 Task: Create a Vector Illustration of an Alien Music Festival.
Action: Mouse moved to (160, 92)
Screenshot: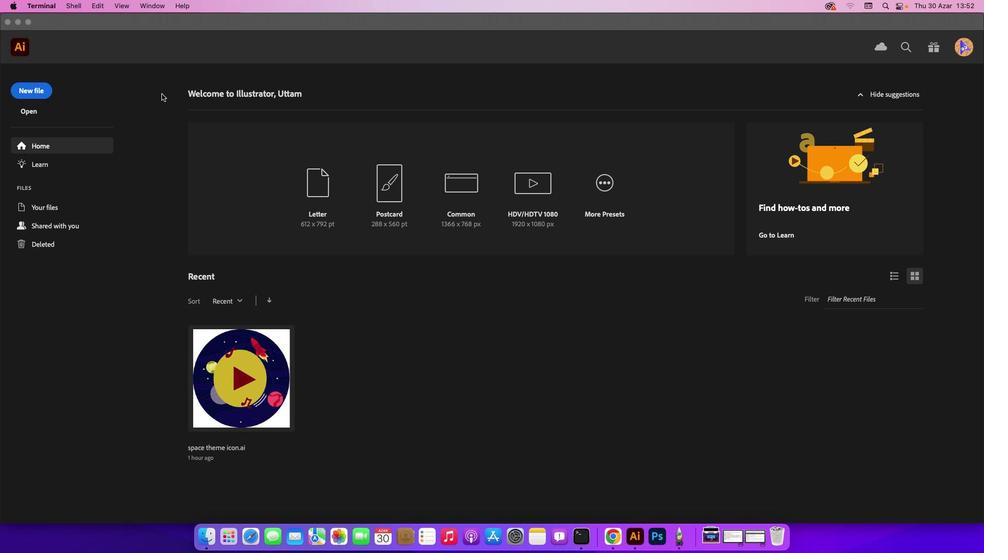 
Action: Mouse pressed left at (160, 92)
Screenshot: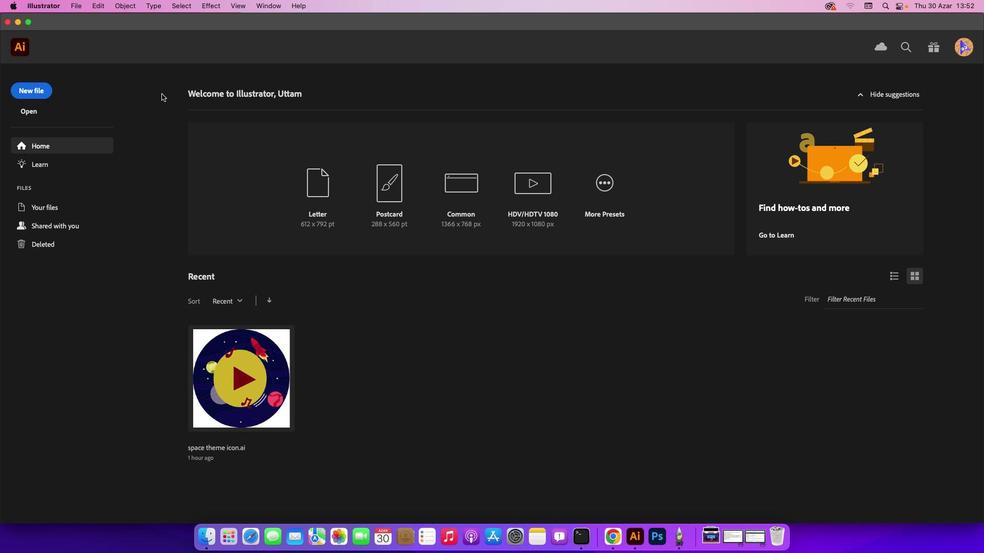 
Action: Mouse moved to (45, 92)
Screenshot: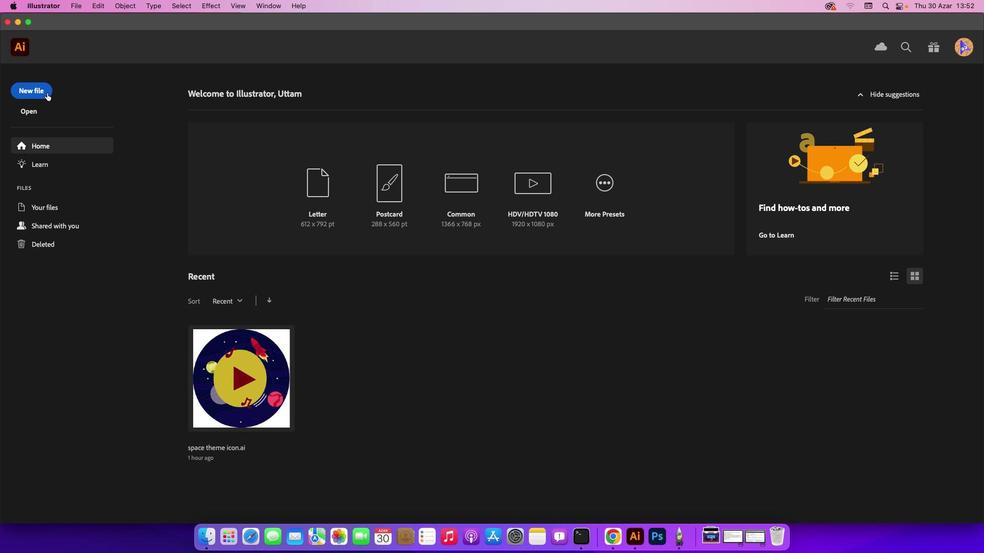 
Action: Mouse pressed left at (45, 92)
Screenshot: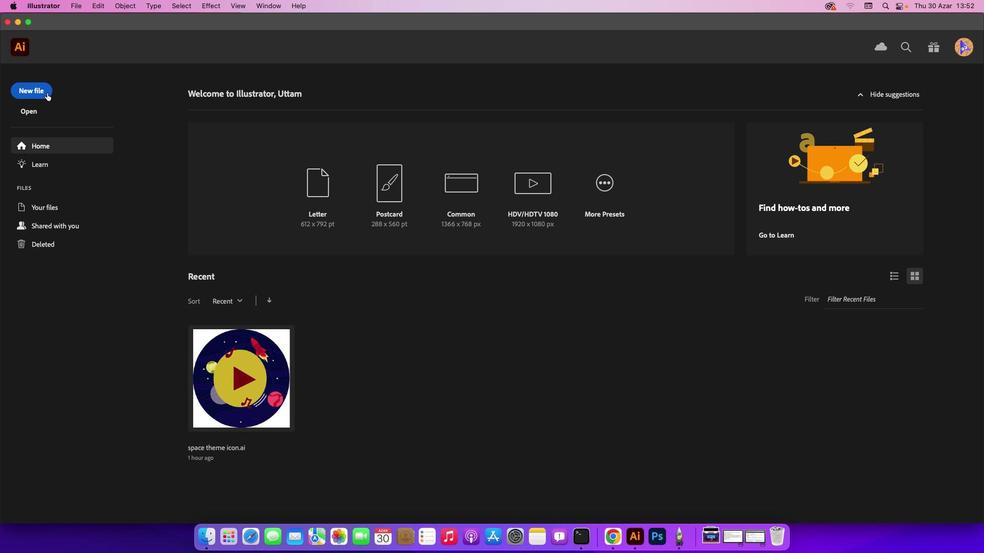 
Action: Mouse moved to (354, 99)
Screenshot: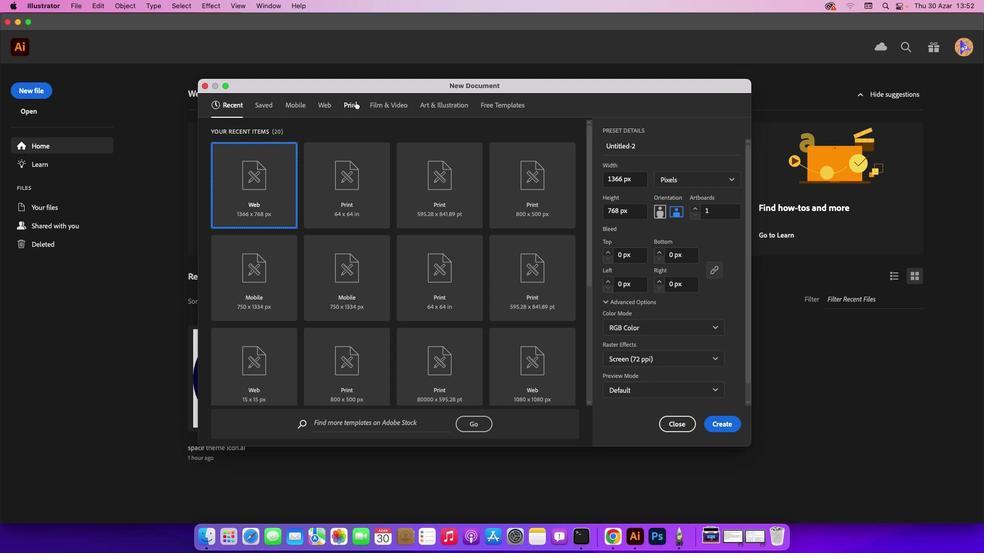 
Action: Mouse pressed left at (354, 99)
Screenshot: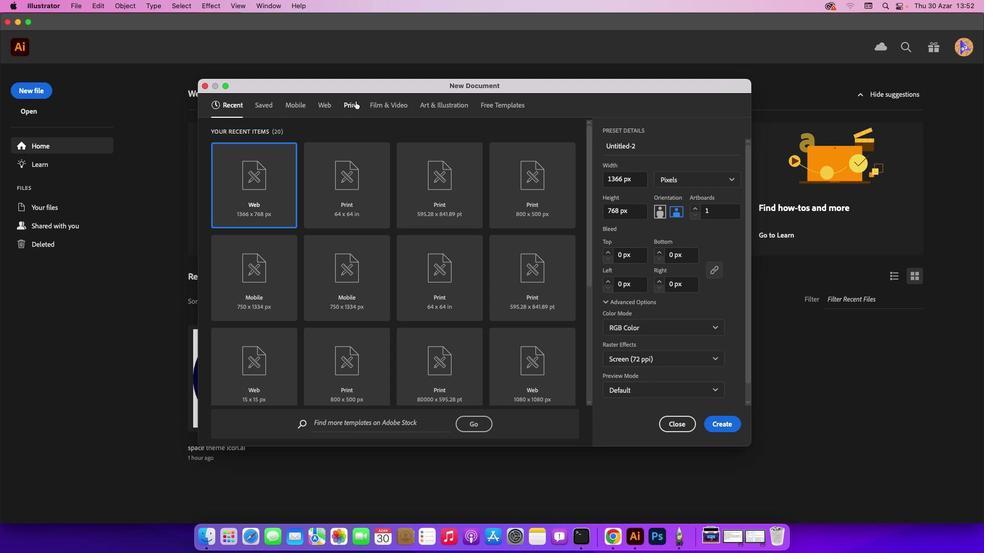 
Action: Mouse moved to (351, 184)
Screenshot: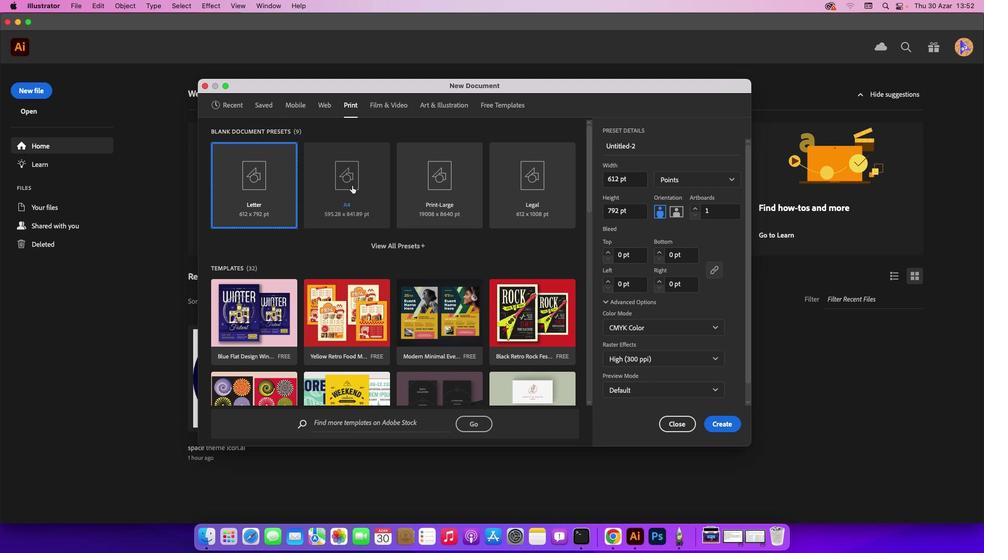 
Action: Mouse pressed left at (351, 184)
Screenshot: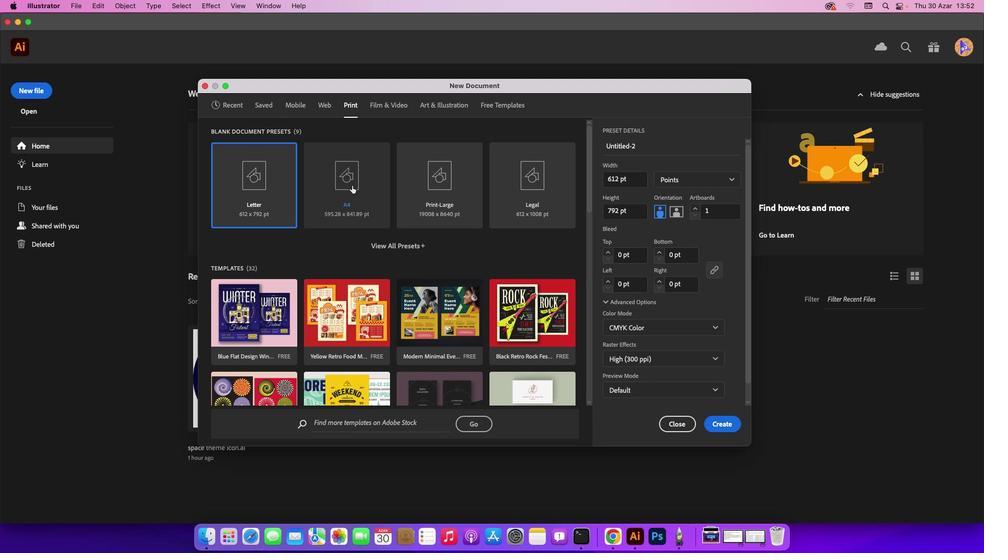 
Action: Mouse moved to (711, 419)
Screenshot: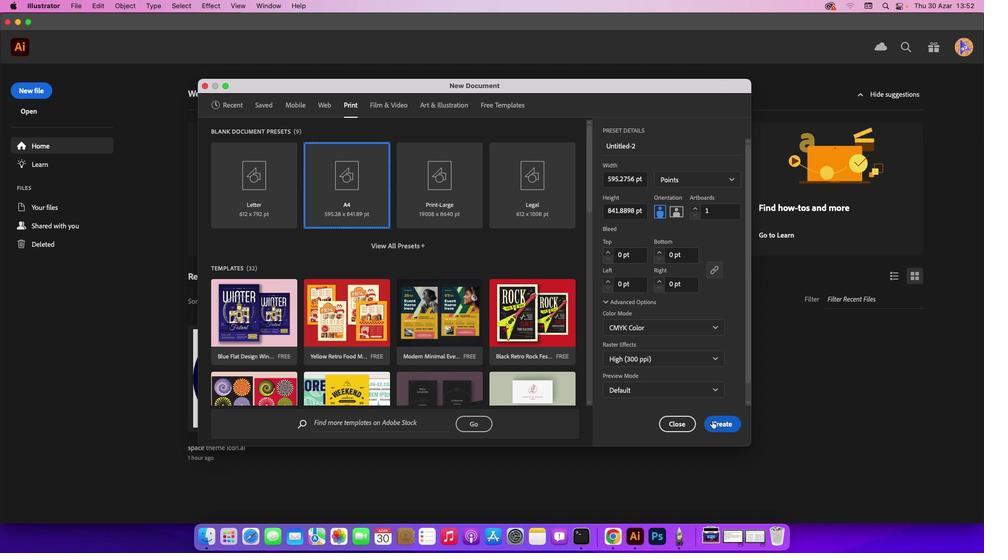 
Action: Mouse pressed left at (711, 419)
Screenshot: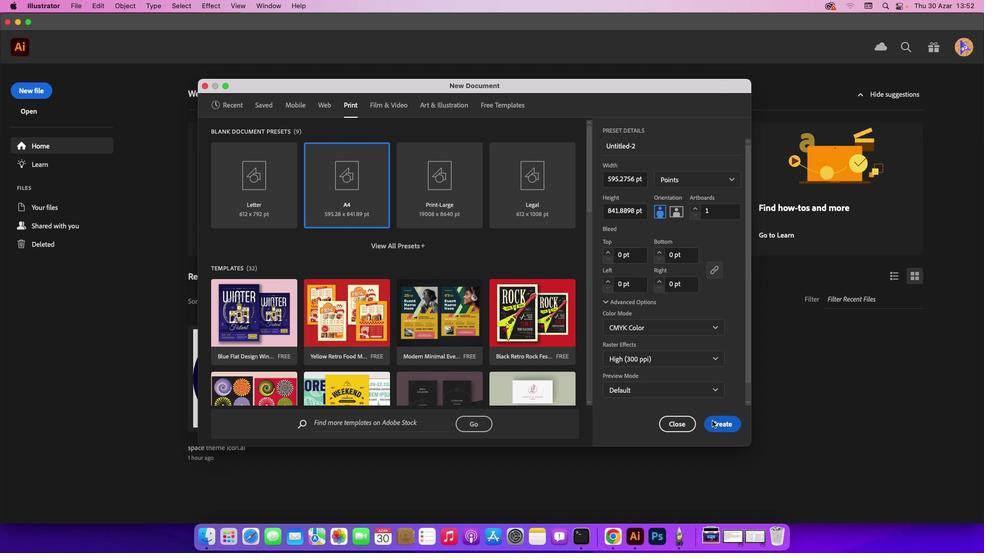 
Action: Mouse moved to (952, 517)
Screenshot: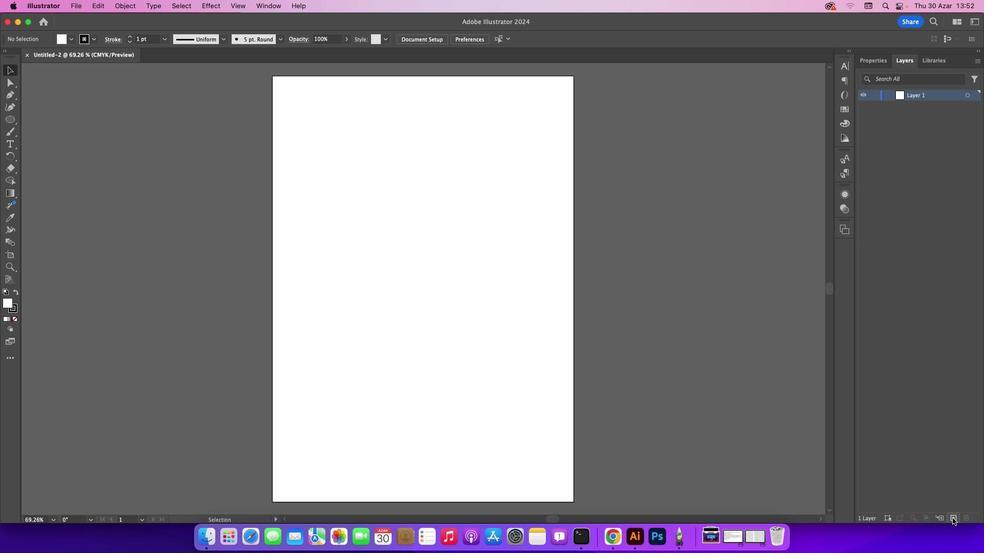 
Action: Mouse pressed left at (952, 517)
Screenshot: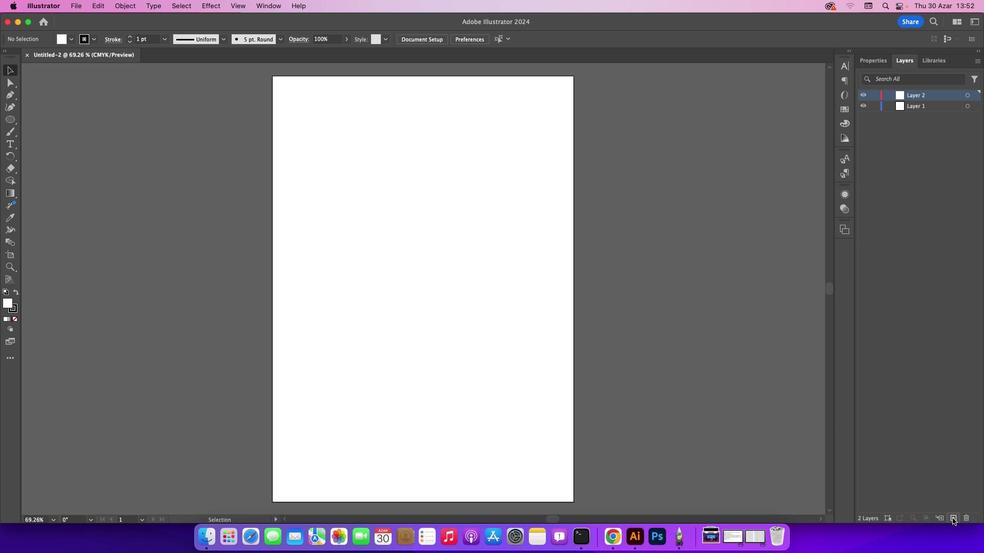 
Action: Mouse moved to (13, 119)
Screenshot: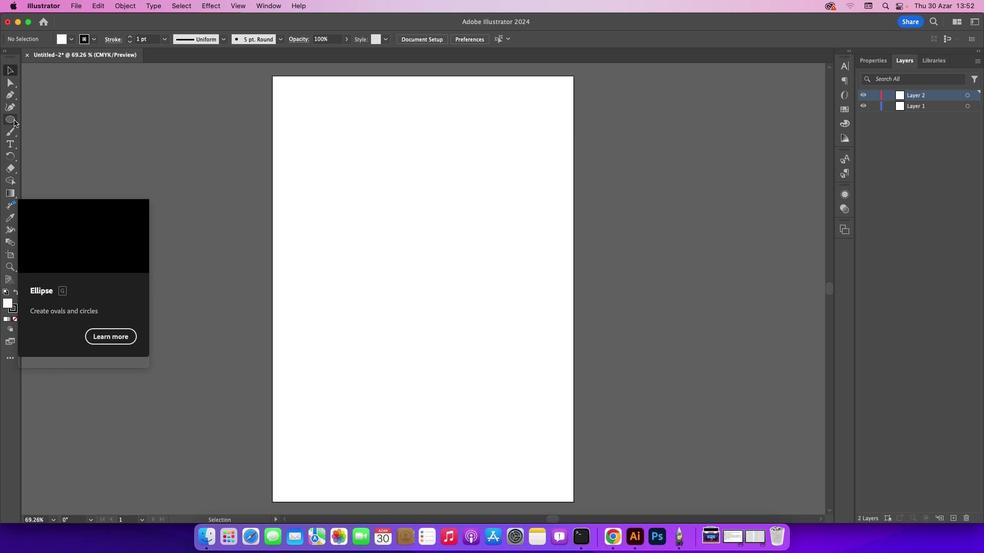 
Action: Mouse pressed left at (13, 119)
Screenshot: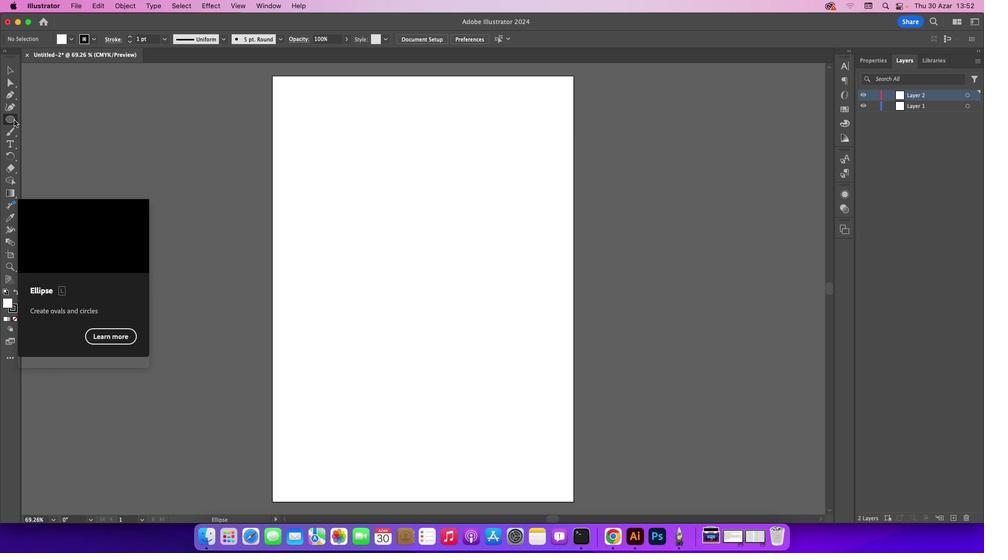 
Action: Mouse moved to (50, 122)
Screenshot: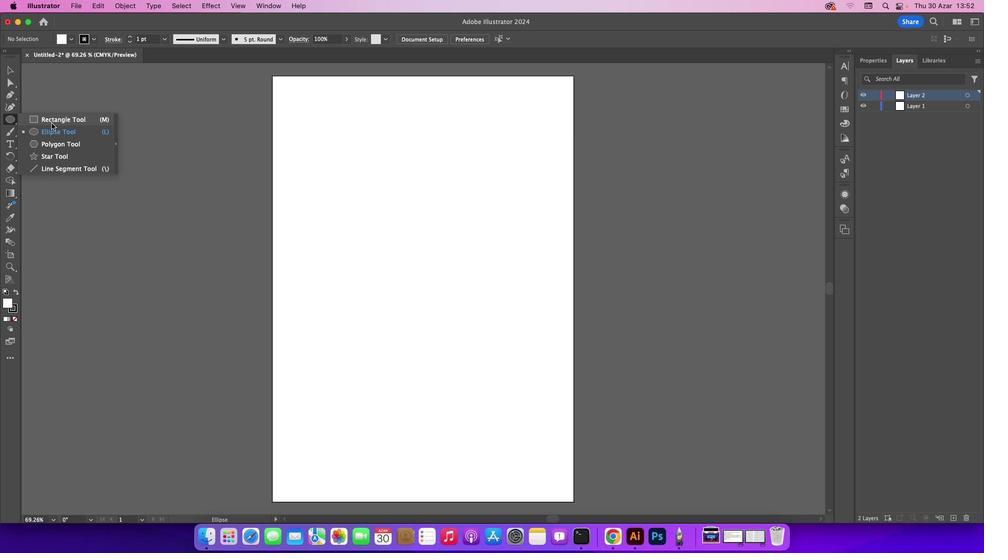 
Action: Mouse pressed left at (50, 122)
Screenshot: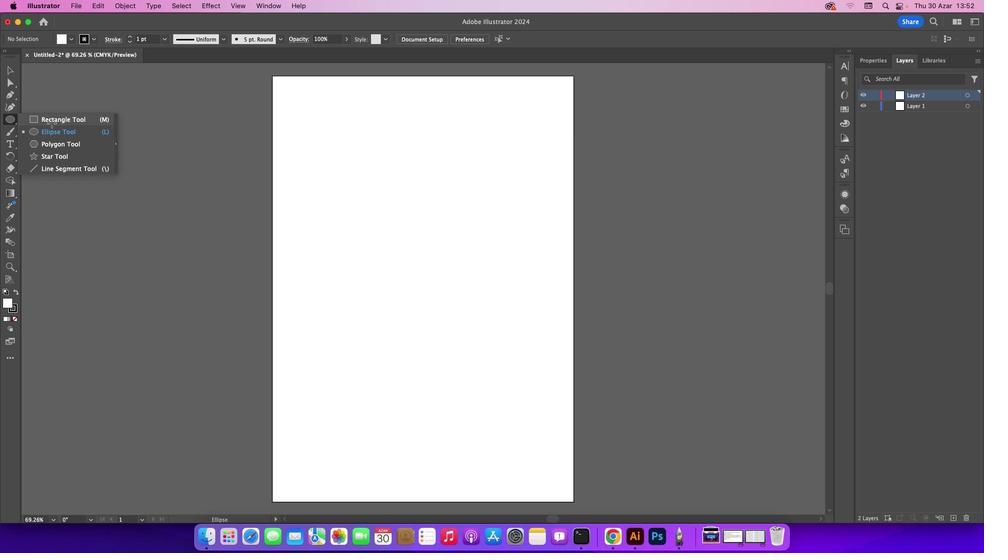 
Action: Mouse moved to (270, 75)
Screenshot: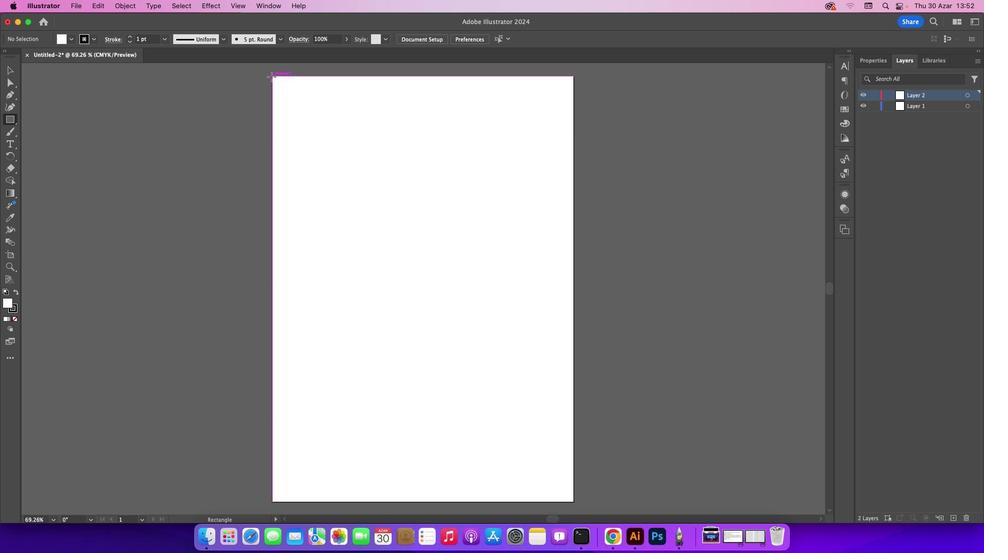 
Action: Mouse pressed left at (270, 75)
Screenshot: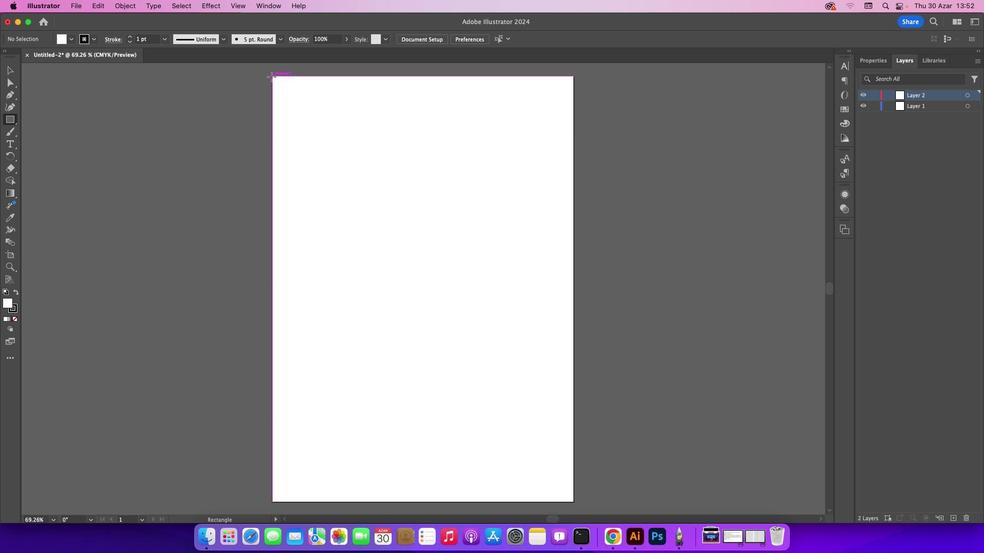 
Action: Mouse moved to (8, 299)
Screenshot: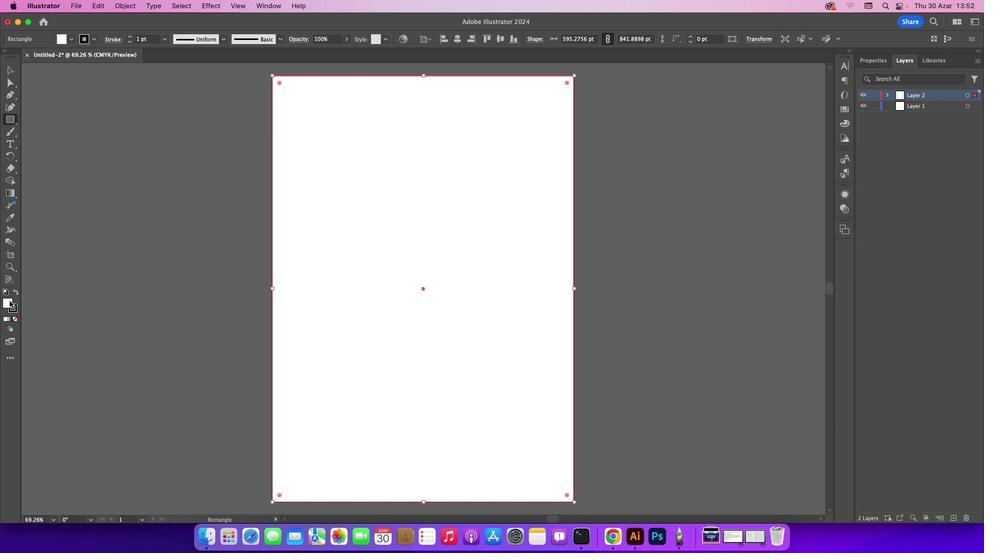 
Action: Mouse pressed left at (8, 299)
Screenshot: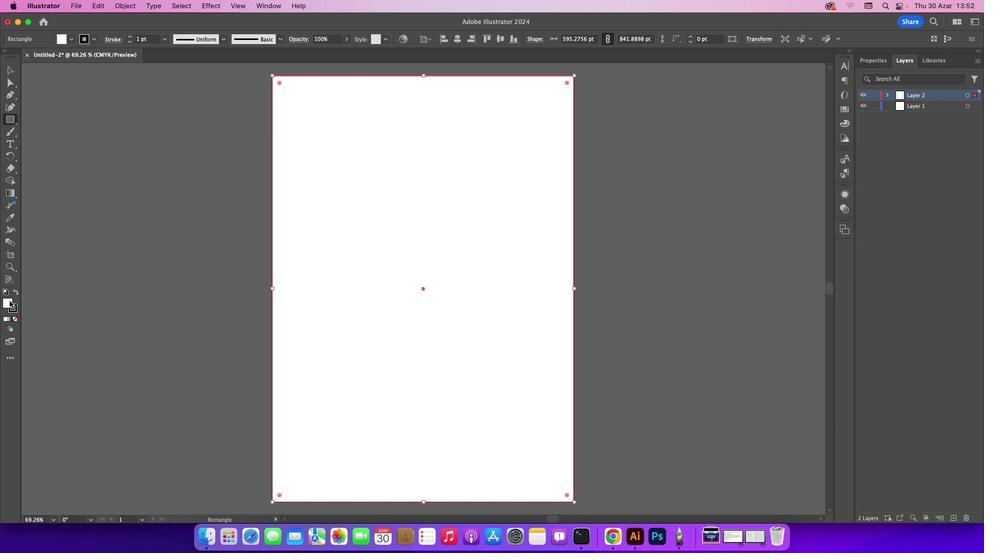 
Action: Mouse pressed left at (8, 299)
Screenshot: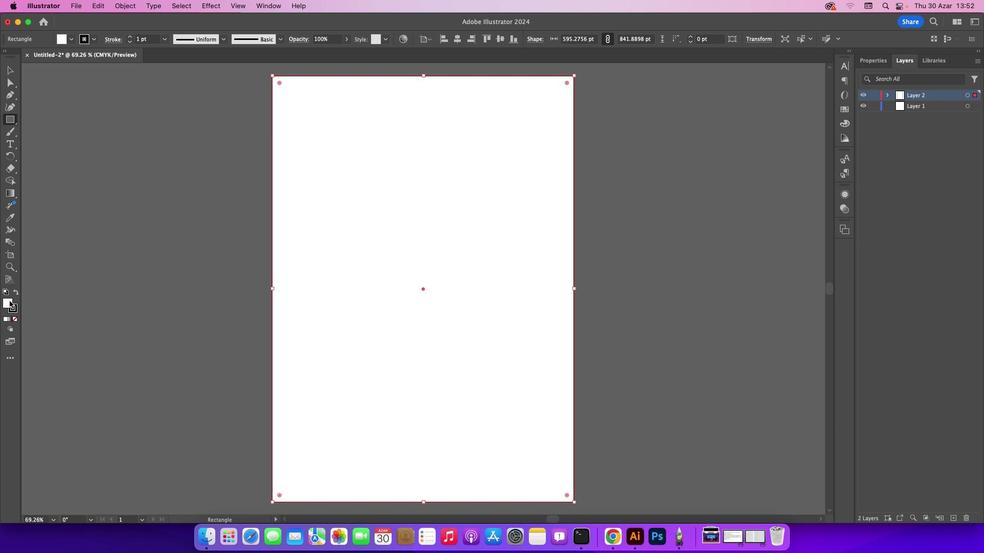 
Action: Mouse moved to (621, 416)
Screenshot: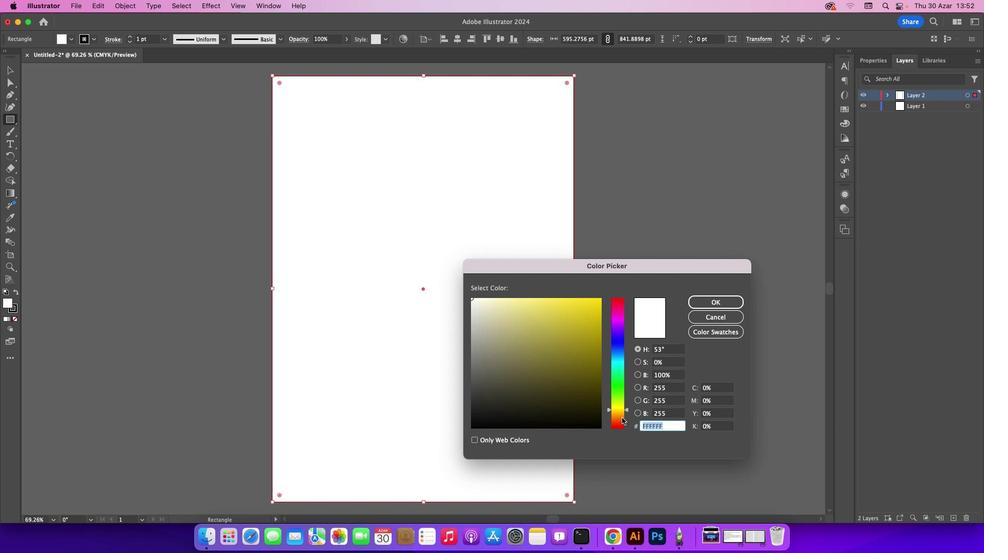 
Action: Mouse pressed left at (621, 416)
Screenshot: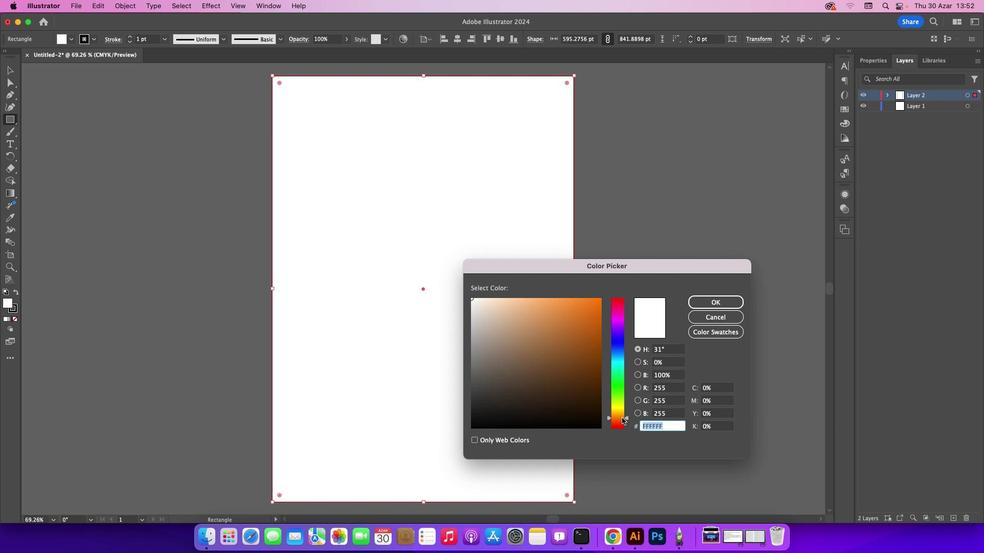 
Action: Mouse moved to (577, 312)
Screenshot: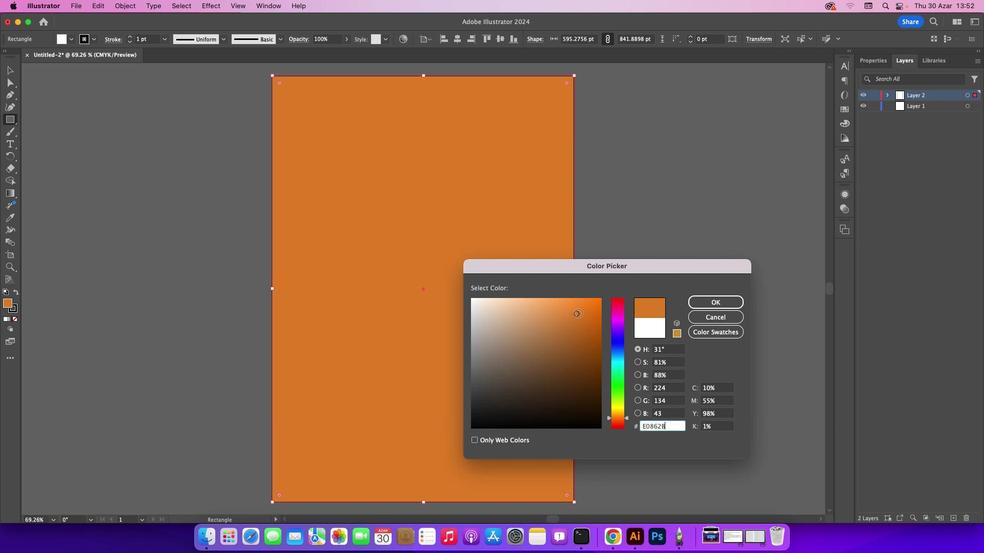 
Action: Mouse pressed left at (577, 312)
Screenshot: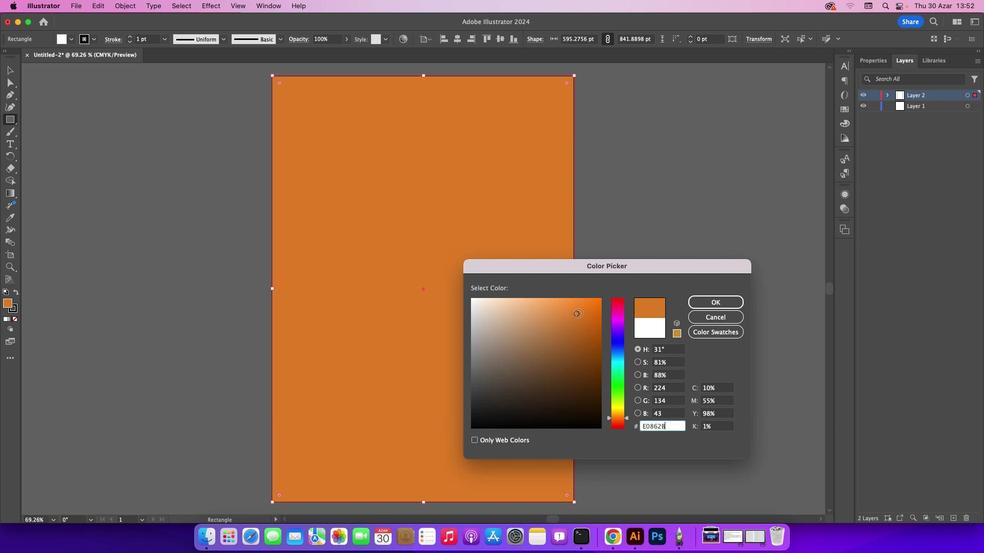 
Action: Mouse moved to (585, 314)
Screenshot: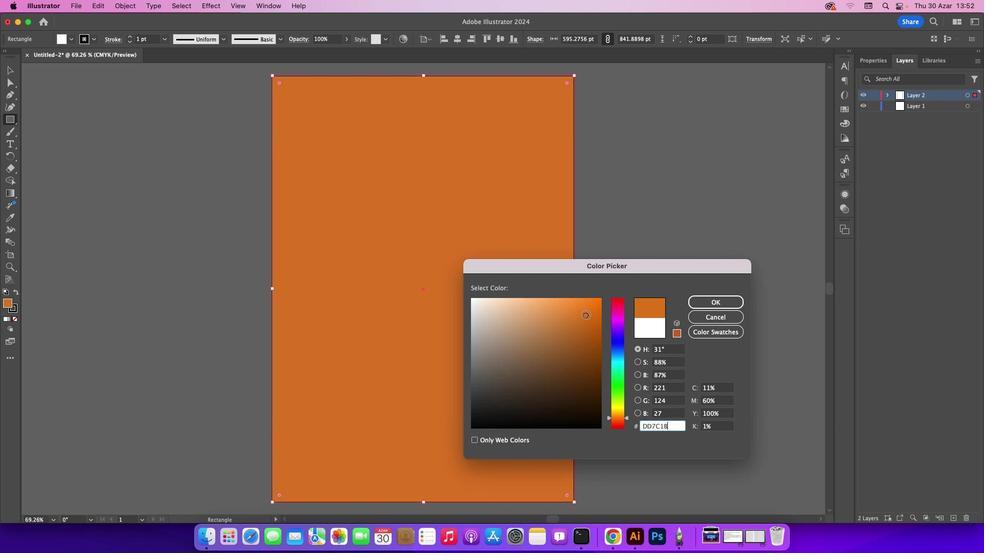 
Action: Mouse pressed left at (585, 314)
Screenshot: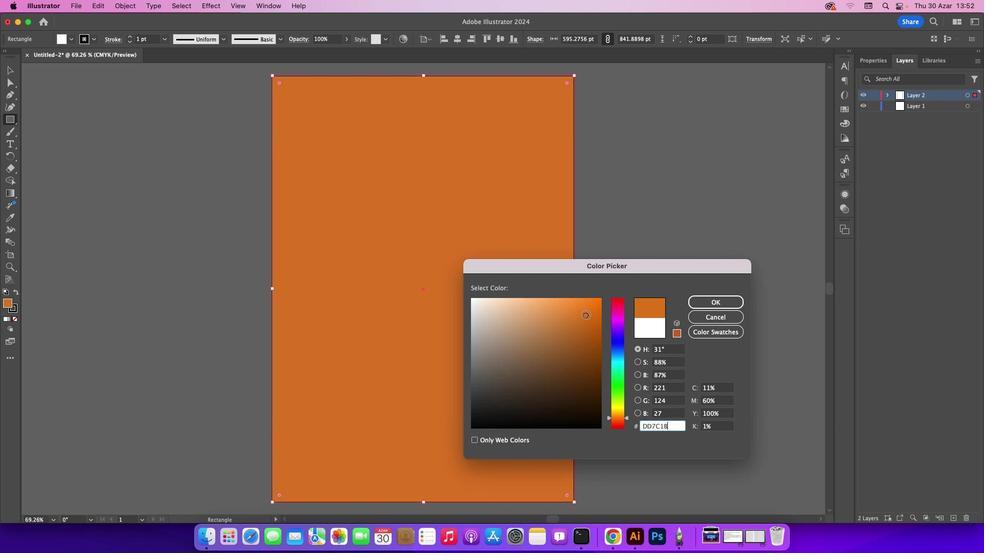 
Action: Mouse moved to (592, 335)
Screenshot: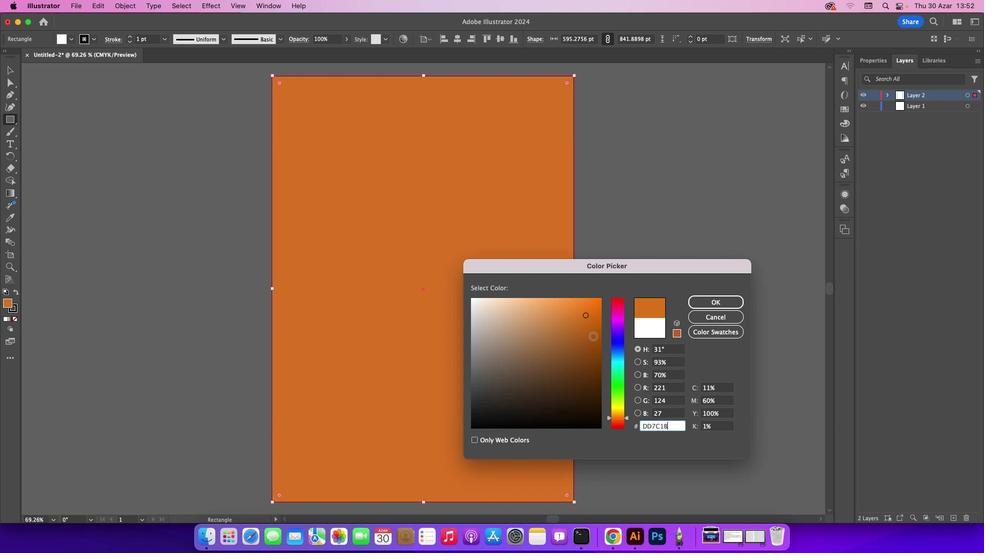 
Action: Mouse pressed left at (592, 335)
Screenshot: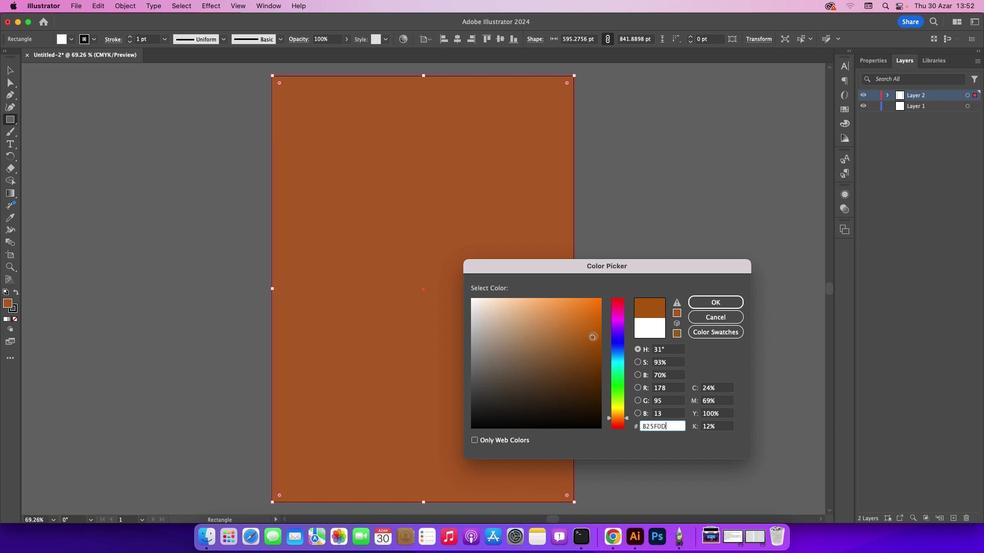 
Action: Mouse moved to (589, 314)
Screenshot: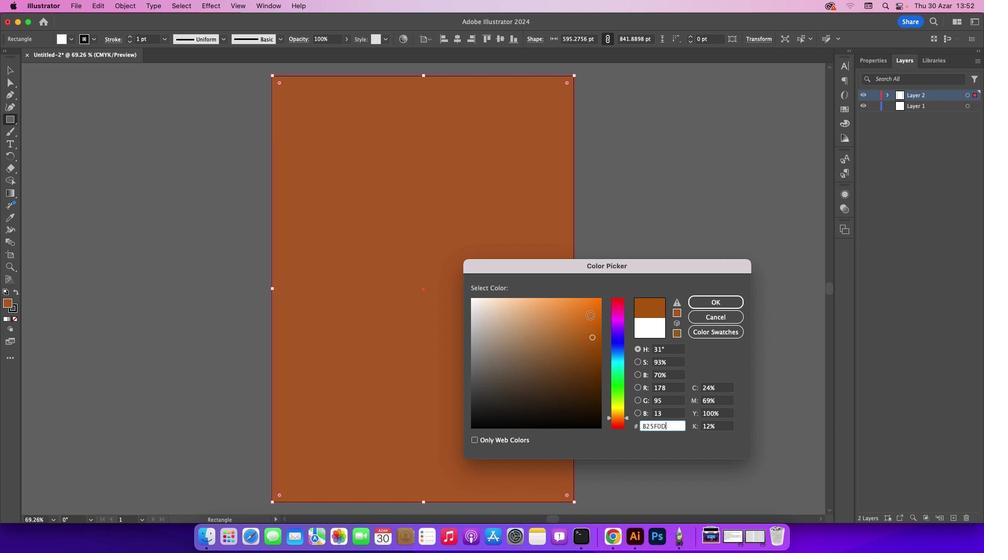 
Action: Mouse pressed left at (589, 314)
Screenshot: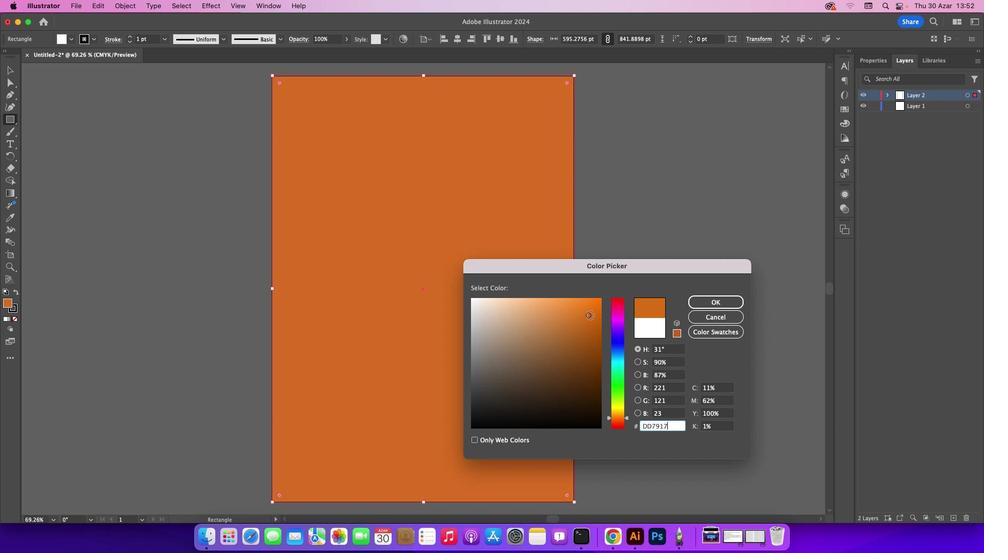 
Action: Mouse moved to (695, 305)
Screenshot: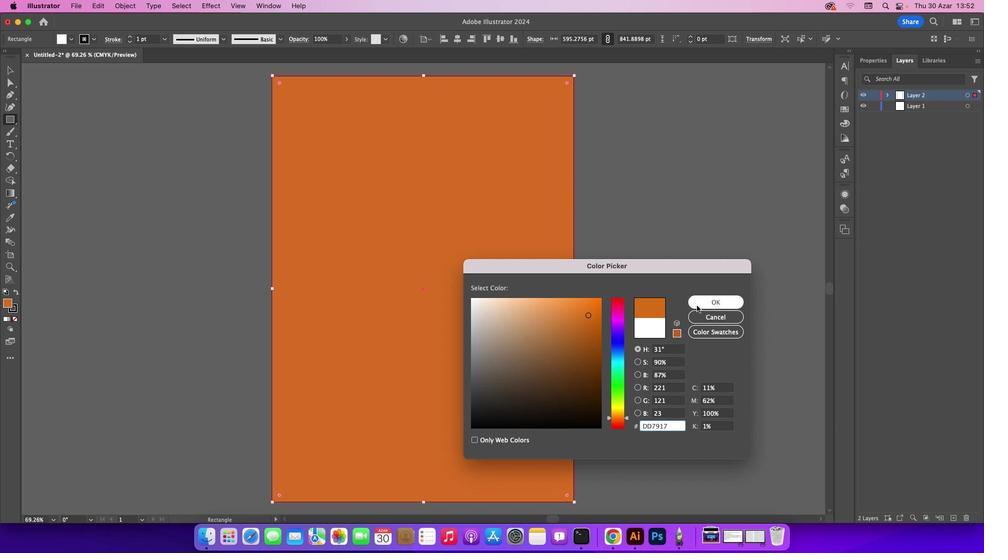 
Action: Mouse pressed left at (695, 305)
Screenshot: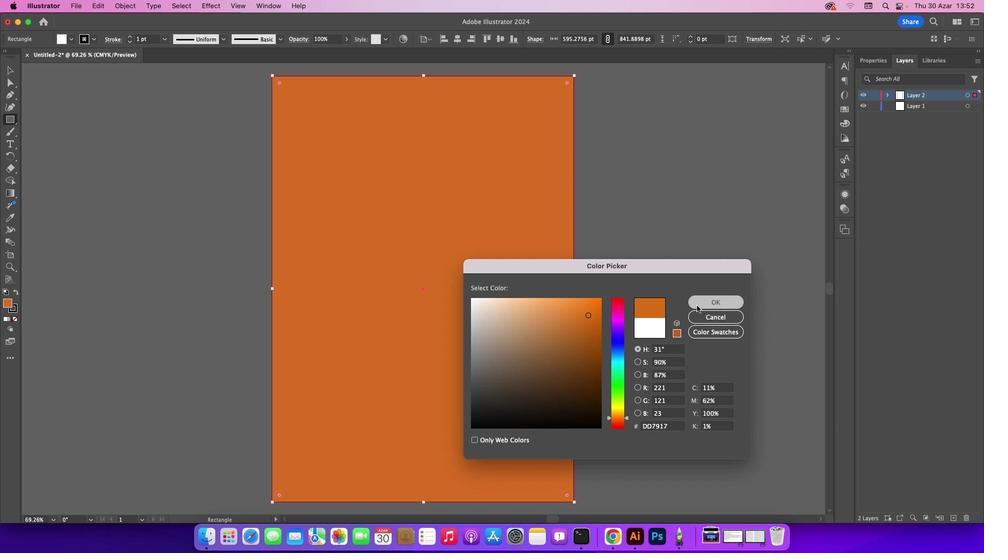 
Action: Mouse moved to (13, 68)
Screenshot: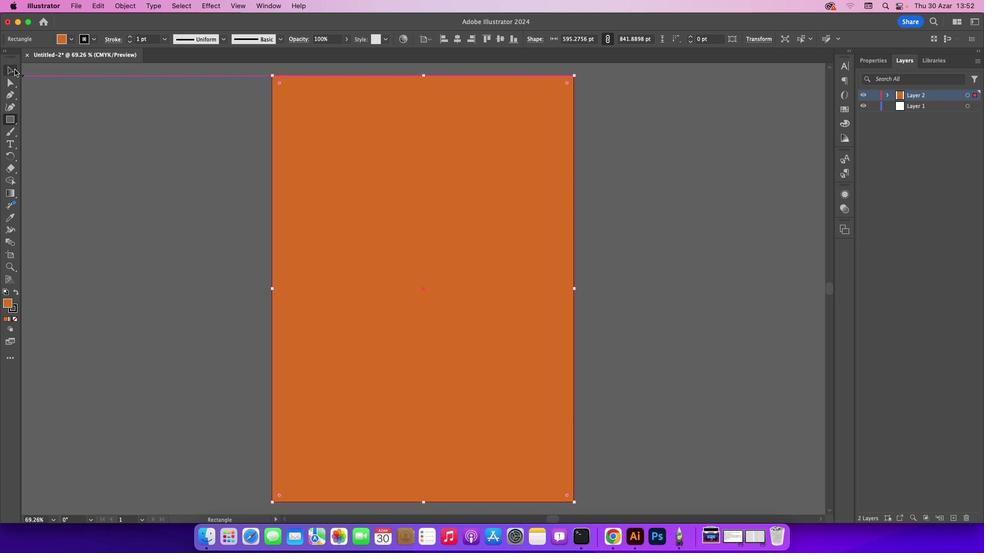 
Action: Mouse pressed left at (13, 68)
Screenshot: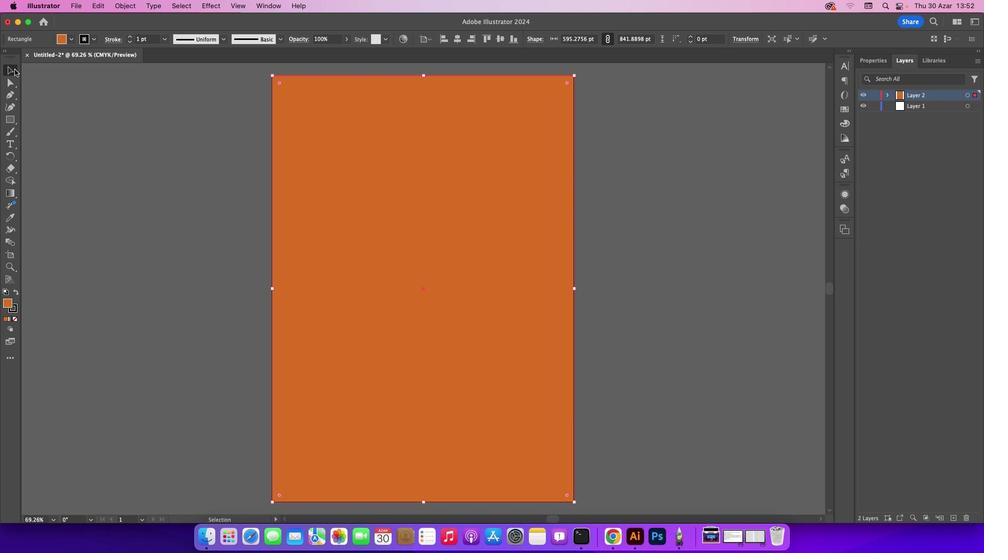 
Action: Mouse moved to (76, 187)
Screenshot: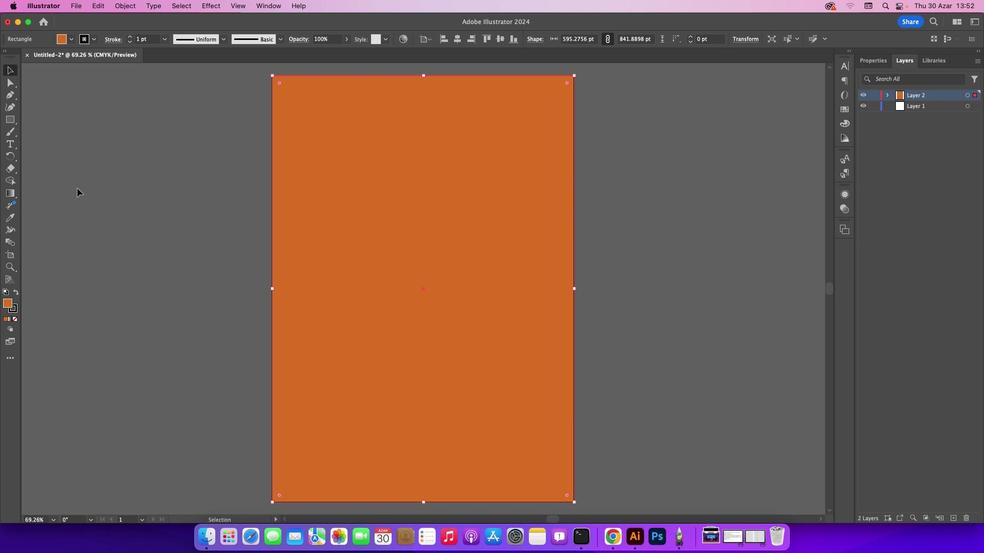 
Action: Mouse pressed left at (76, 187)
Screenshot: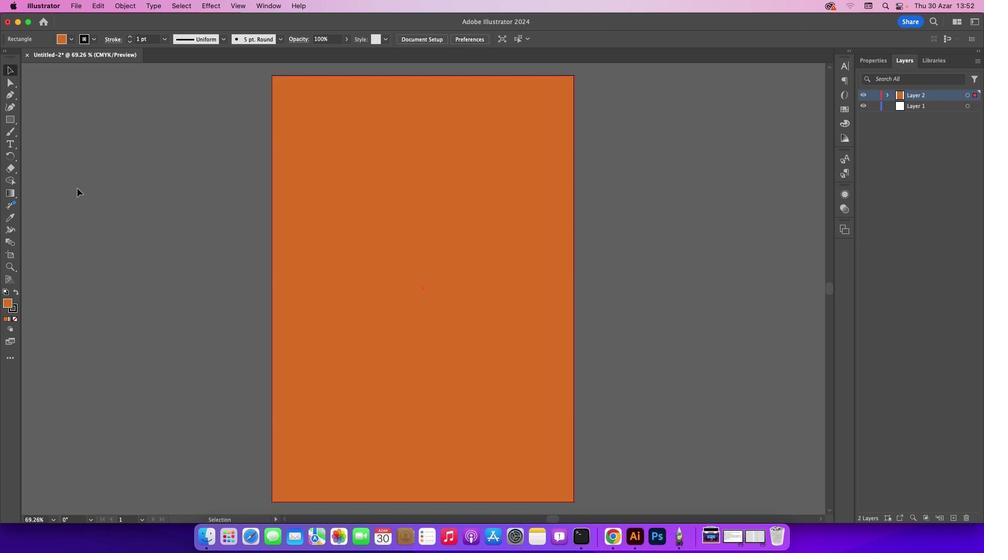 
Action: Mouse moved to (13, 309)
Screenshot: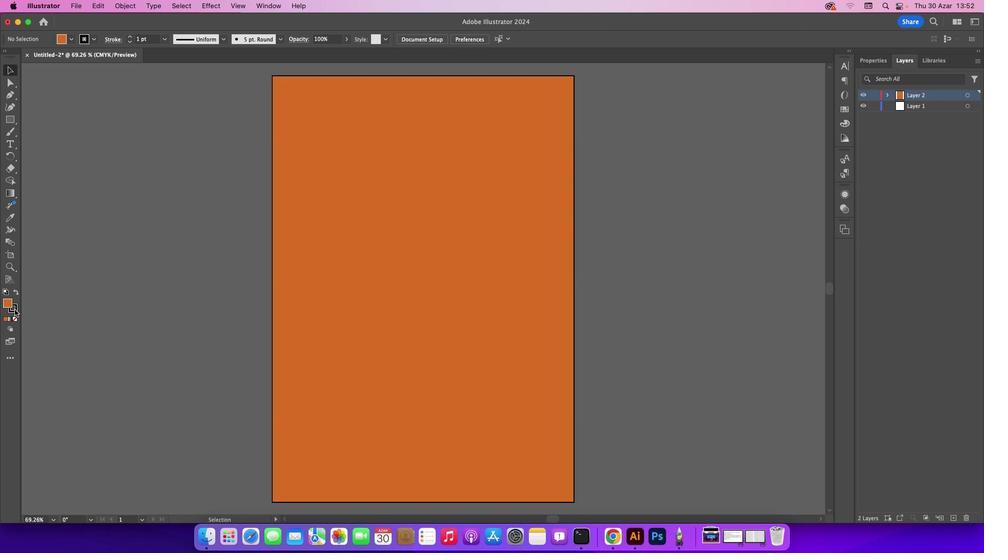 
Action: Mouse pressed left at (13, 309)
Screenshot: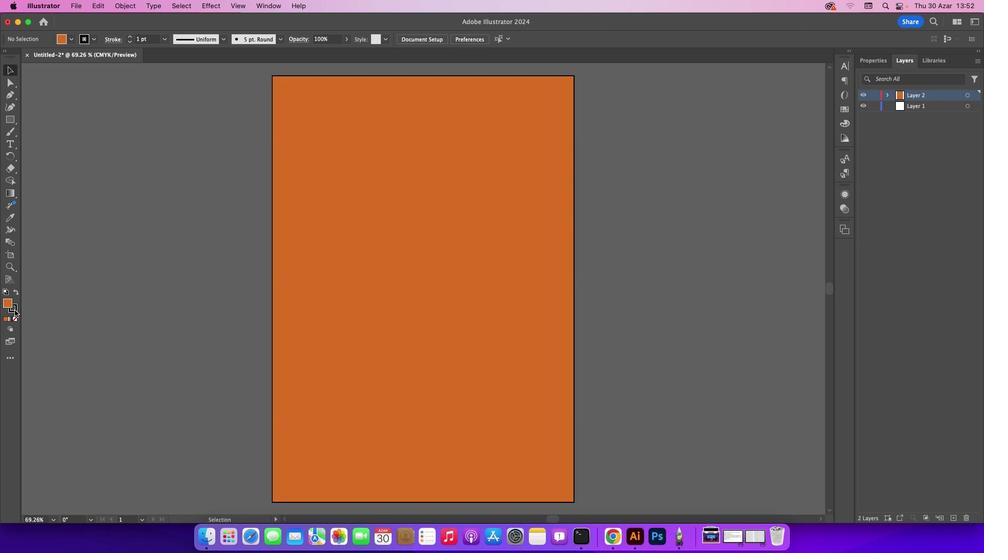 
Action: Mouse moved to (14, 317)
Screenshot: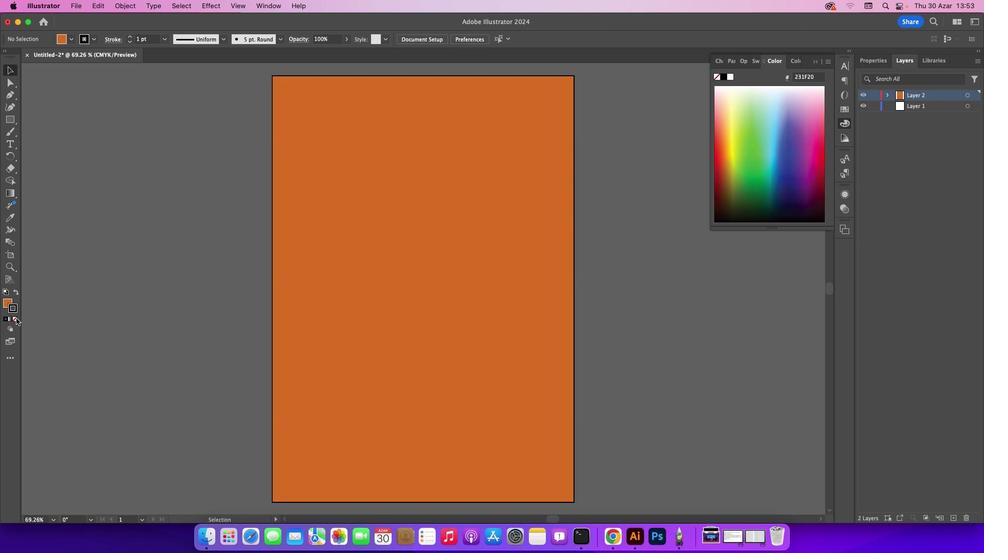
Action: Mouse pressed left at (14, 317)
Screenshot: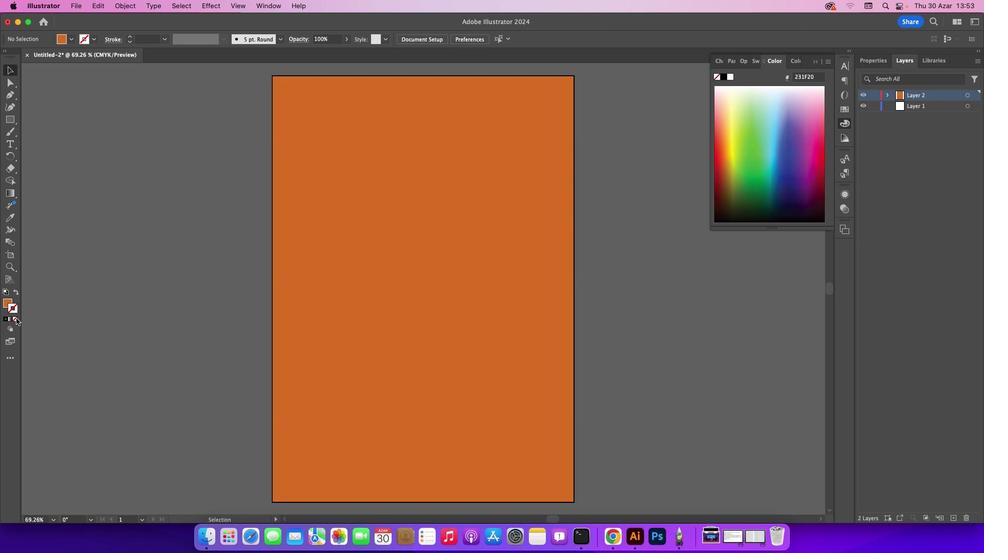 
Action: Mouse moved to (6, 301)
Screenshot: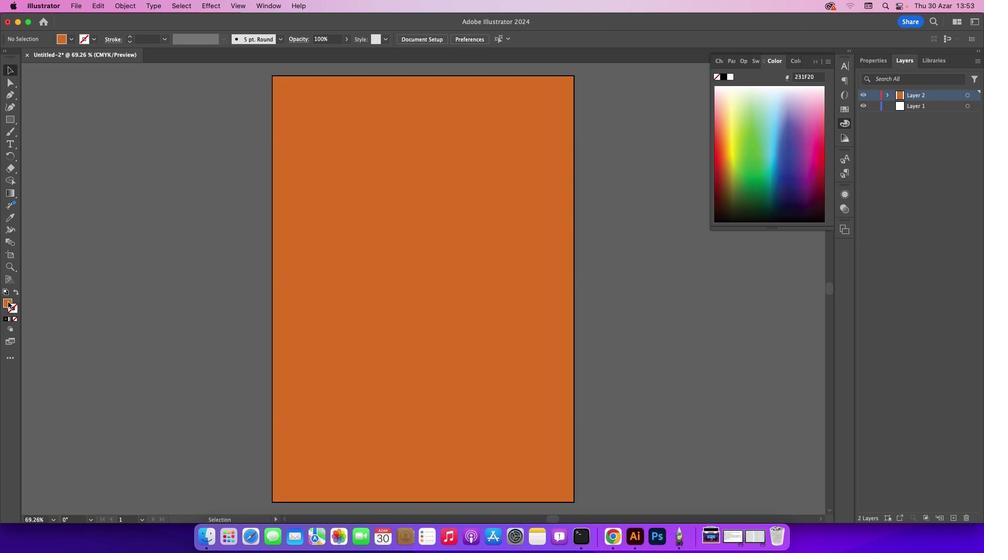 
Action: Mouse pressed left at (6, 301)
Screenshot: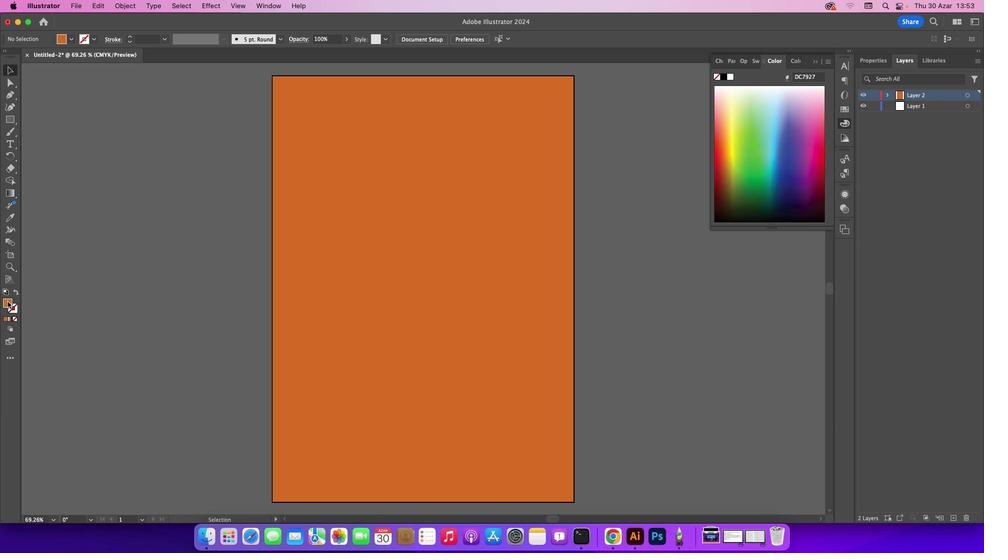 
Action: Mouse moved to (812, 63)
Screenshot: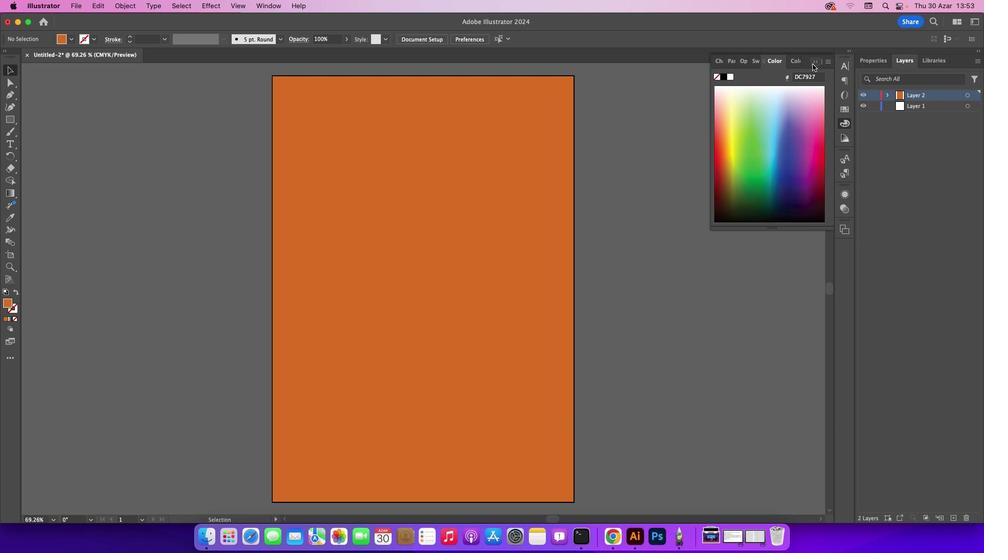 
Action: Mouse pressed left at (812, 63)
Screenshot: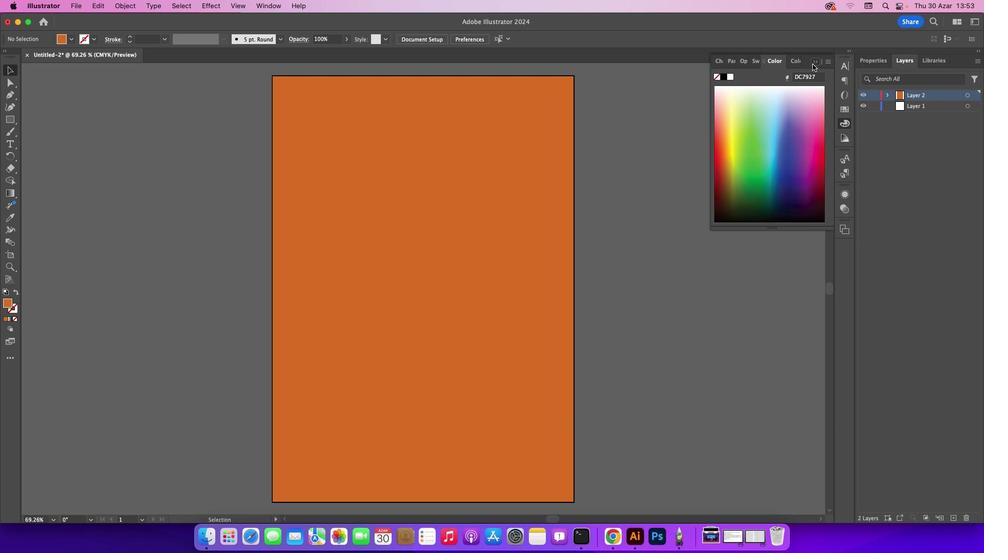 
Action: Mouse moved to (130, 258)
Screenshot: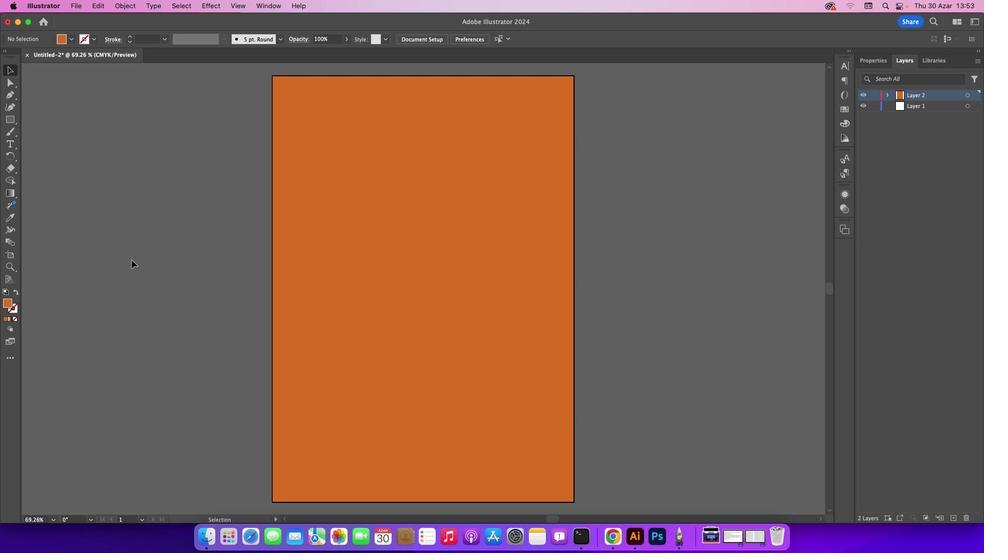 
Action: Mouse pressed left at (130, 258)
Screenshot: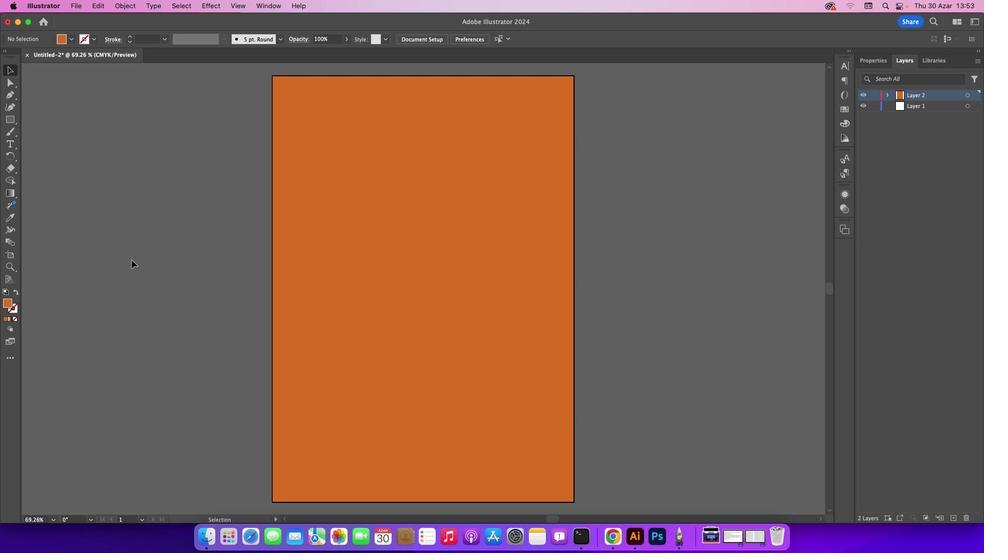 
Action: Mouse moved to (320, 250)
Screenshot: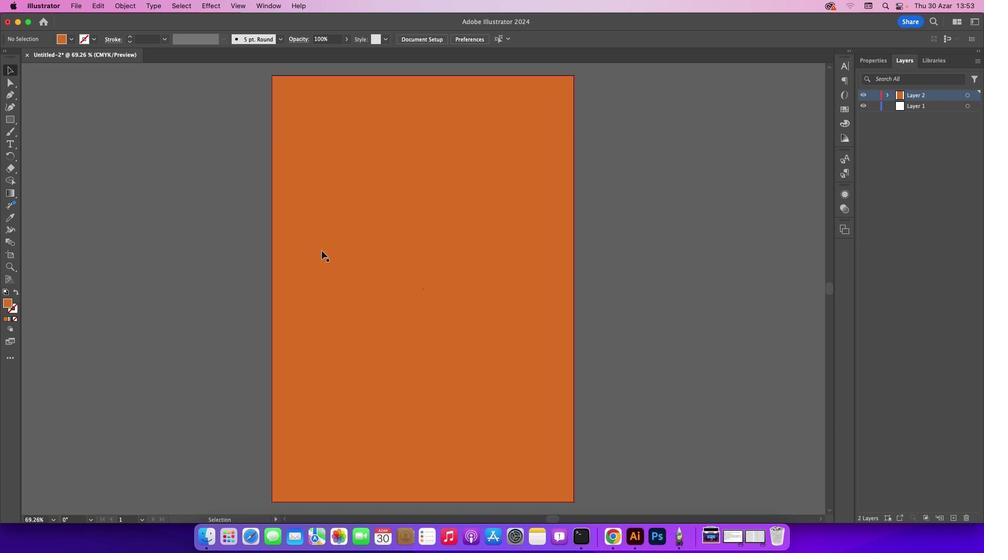 
Action: Mouse pressed left at (320, 250)
Screenshot: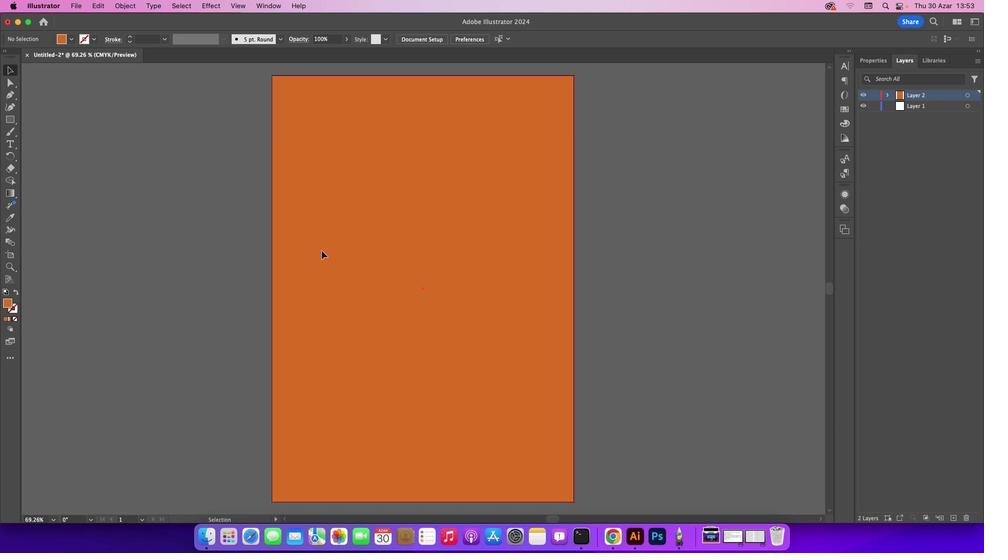 
Action: Mouse moved to (167, 195)
Screenshot: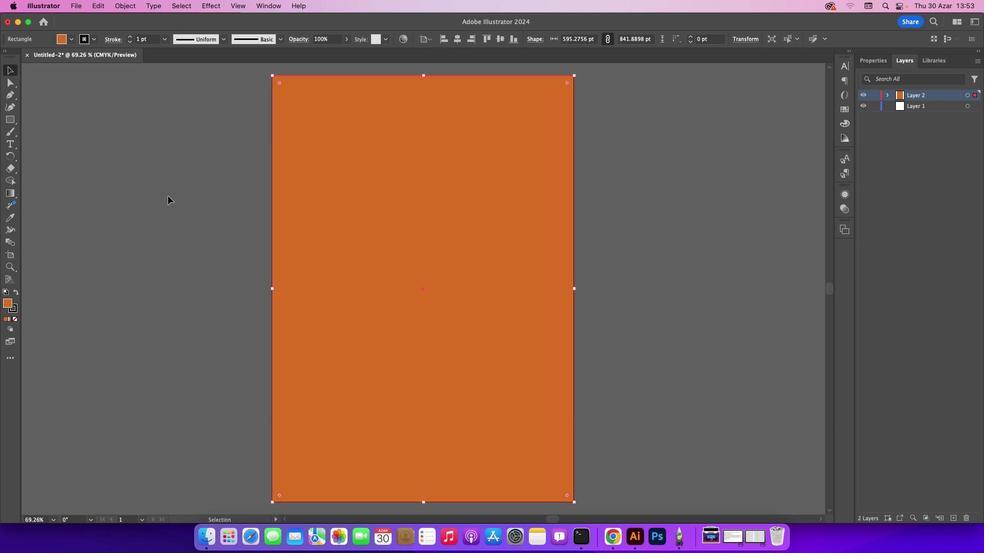 
Action: Mouse pressed left at (167, 195)
Screenshot: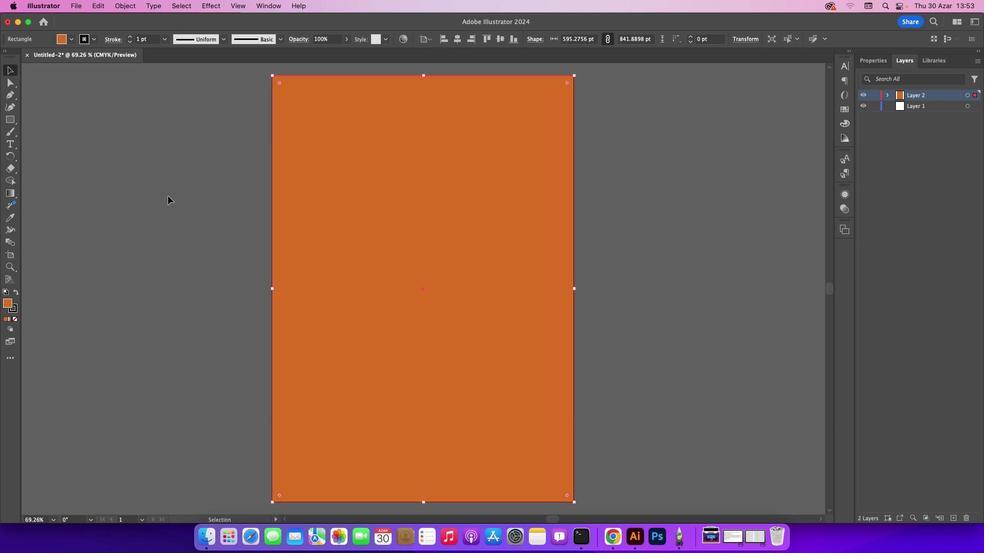 
Action: Mouse moved to (7, 94)
Screenshot: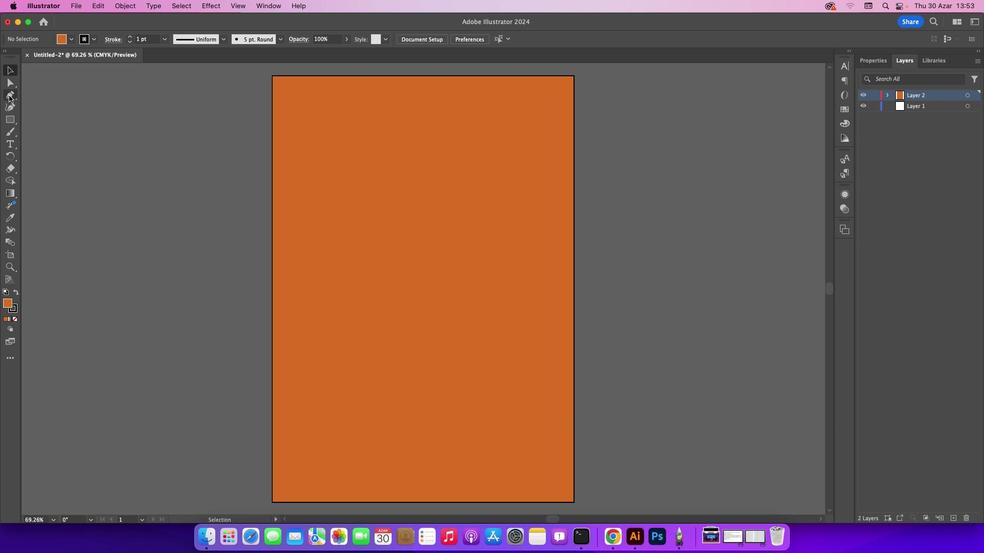 
Action: Mouse pressed left at (7, 94)
Screenshot: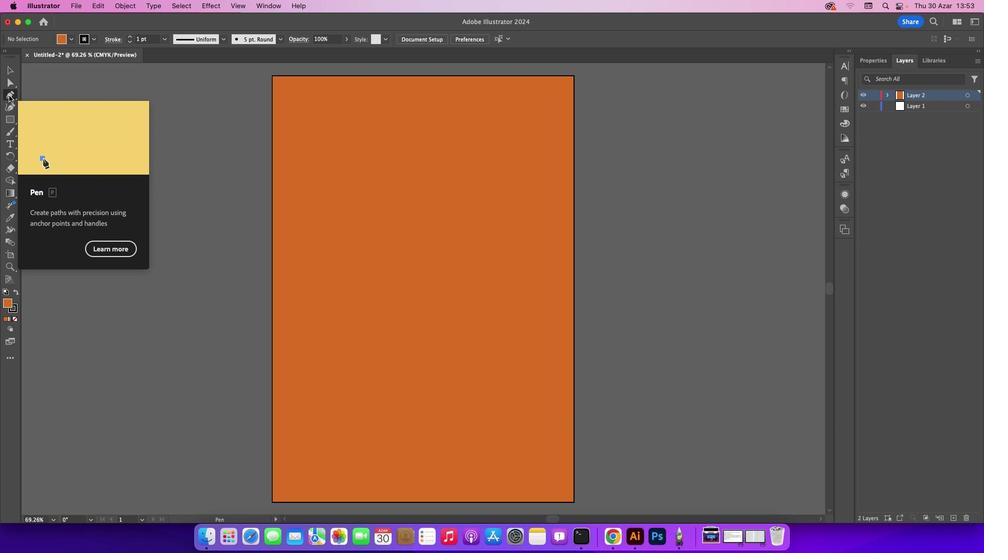
Action: Mouse moved to (225, 152)
Screenshot: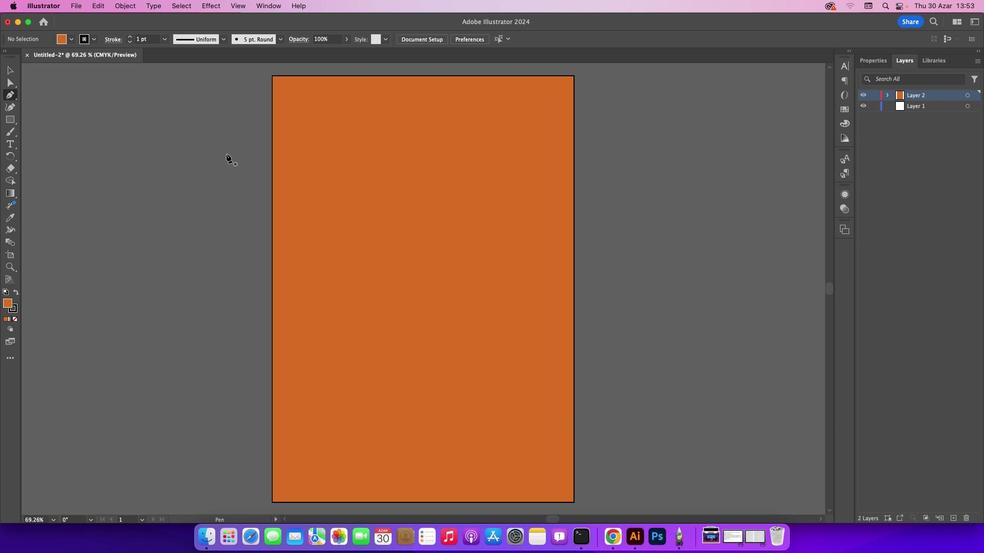 
Action: Key pressed Key.caps_lock
Screenshot: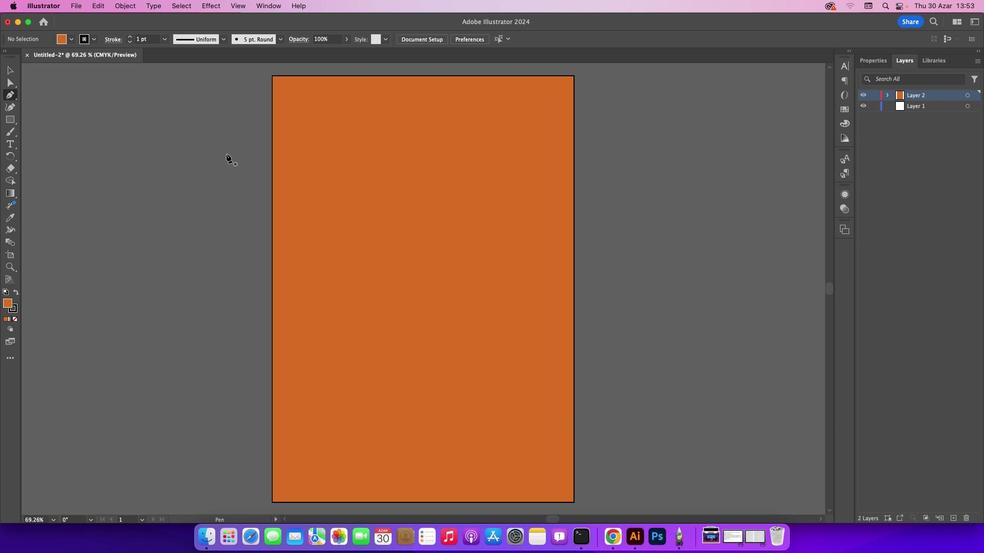 
Action: Mouse moved to (272, 172)
Screenshot: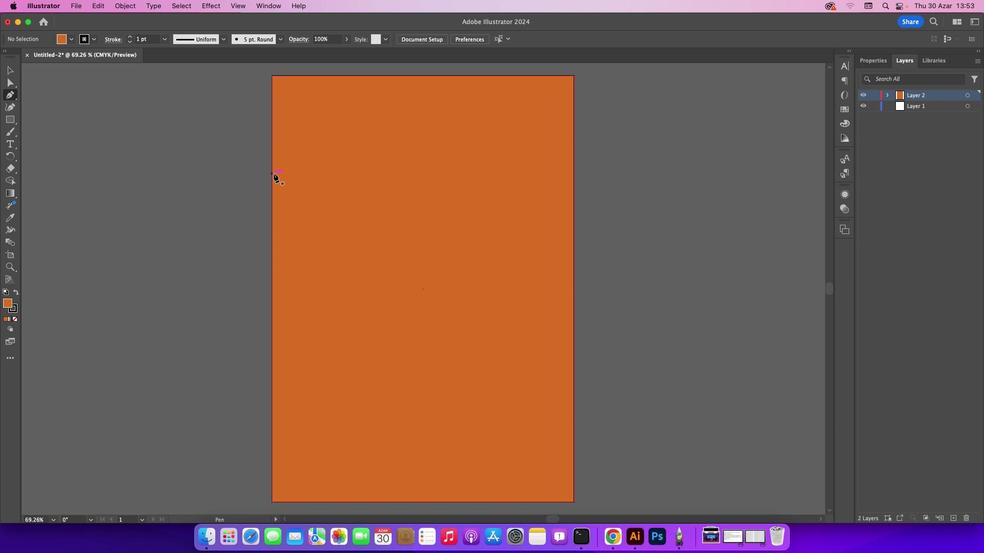 
Action: Mouse pressed left at (272, 172)
Screenshot: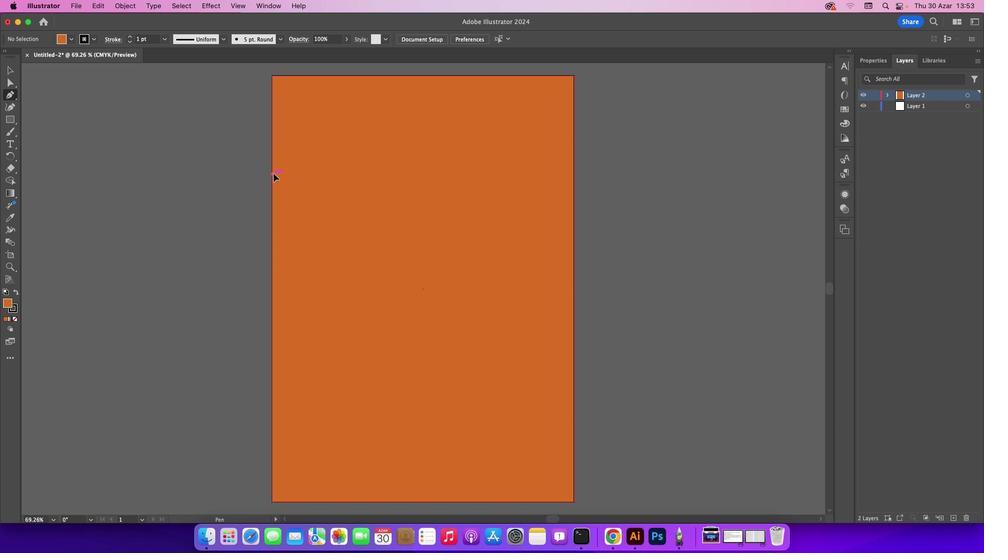 
Action: Mouse moved to (313, 156)
Screenshot: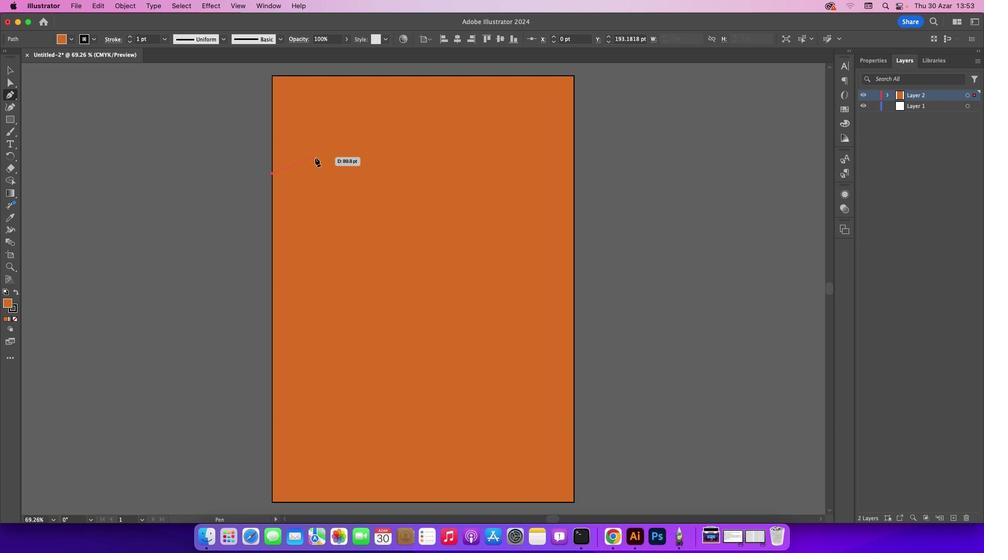 
Action: Mouse pressed left at (313, 156)
Screenshot: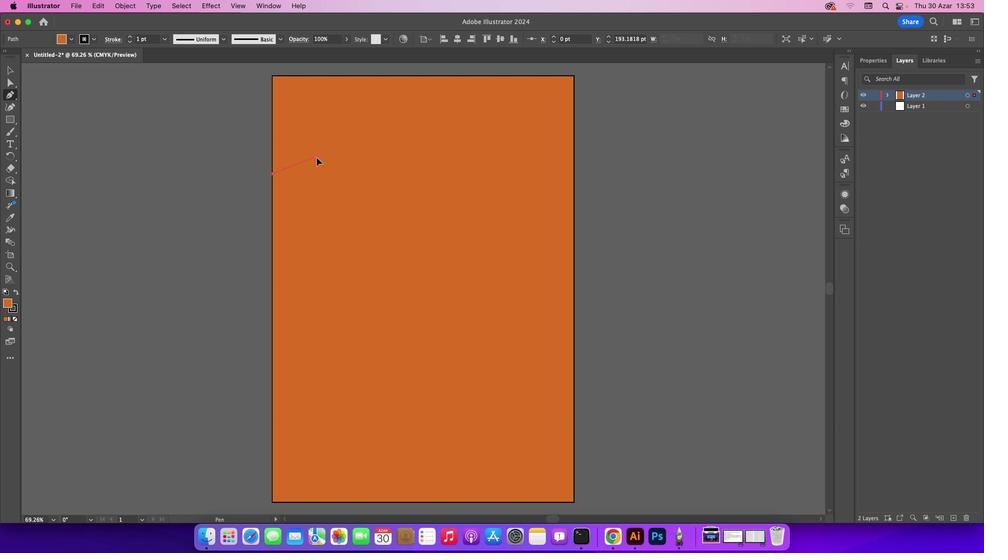 
Action: Mouse moved to (475, 147)
Screenshot: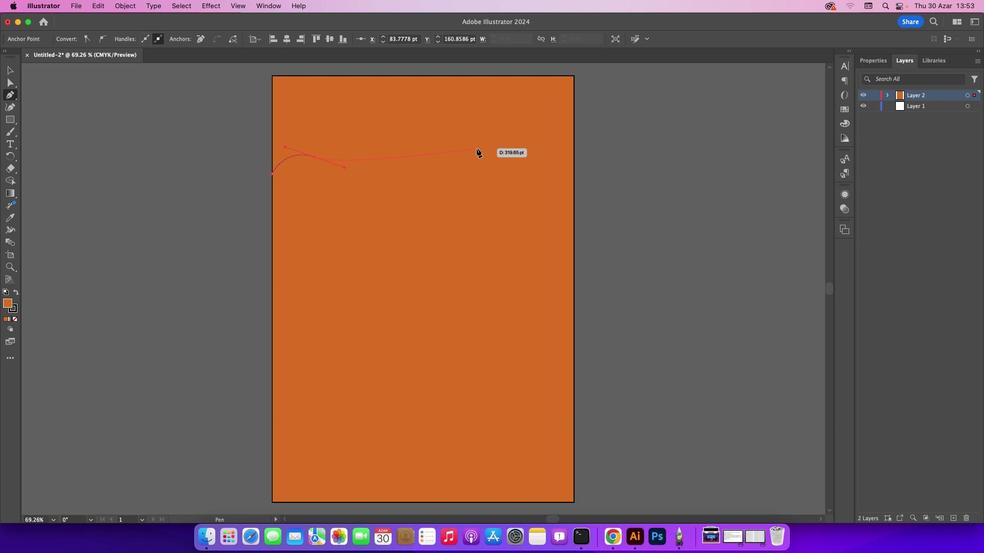 
Action: Mouse pressed left at (475, 147)
Screenshot: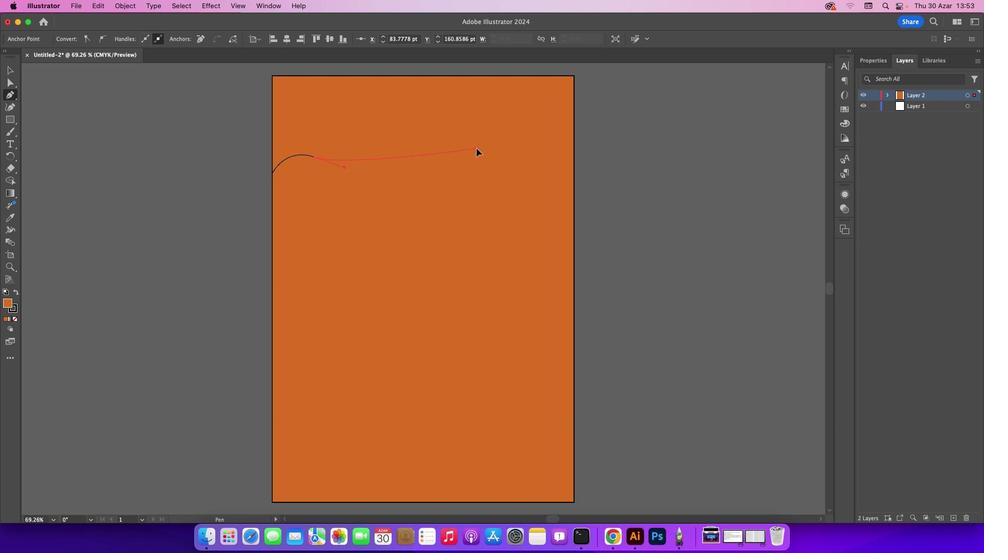 
Action: Mouse moved to (572, 133)
Screenshot: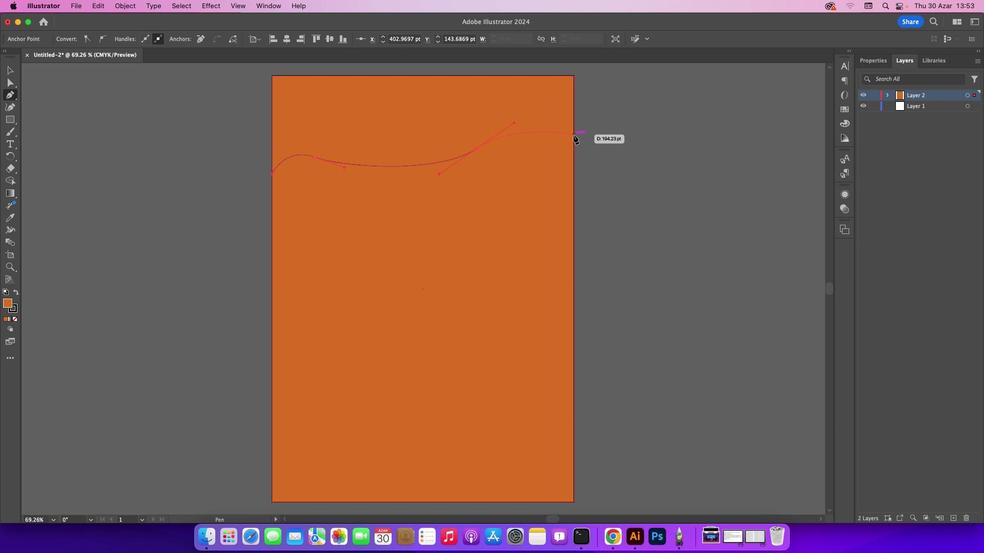 
Action: Mouse pressed left at (572, 133)
Screenshot: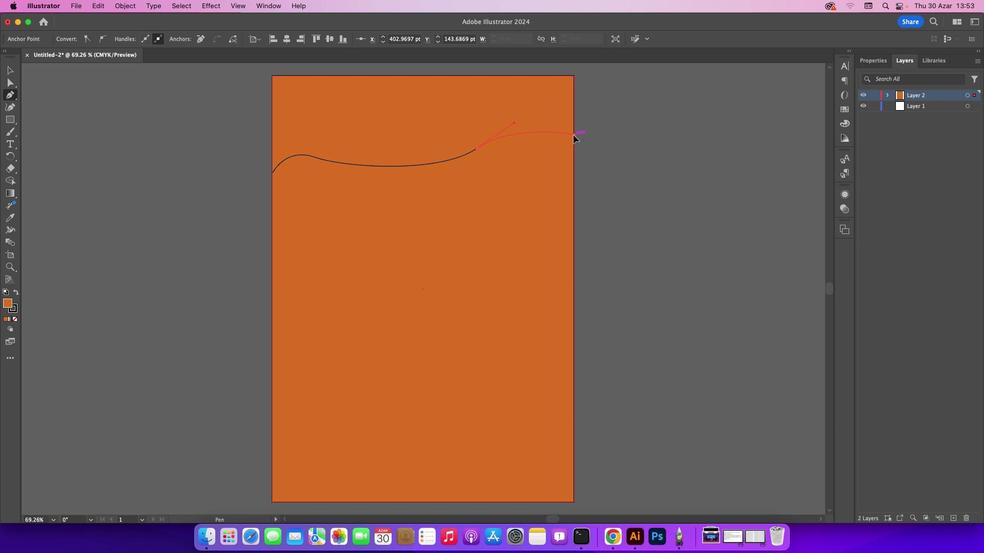 
Action: Mouse moved to (573, 179)
Screenshot: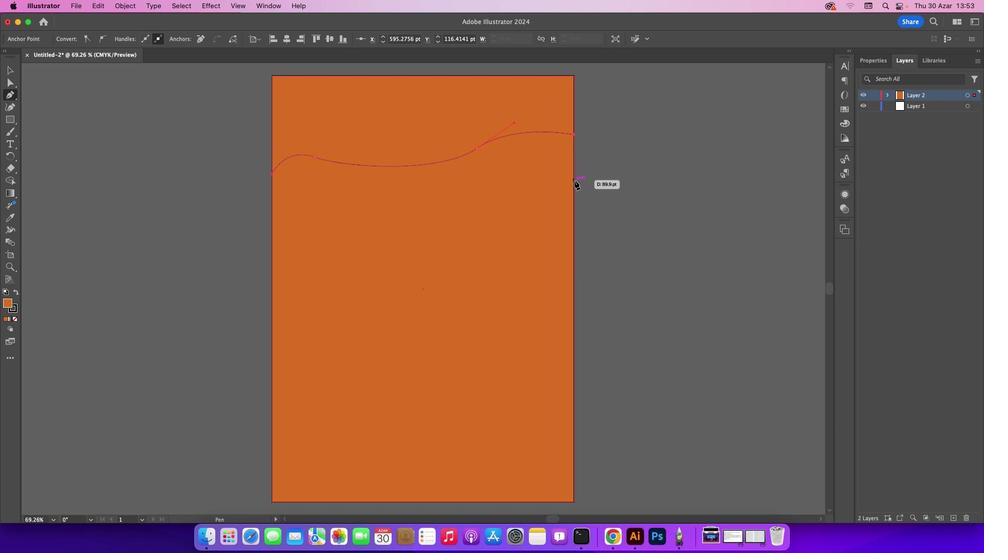
Action: Mouse pressed left at (573, 179)
Screenshot: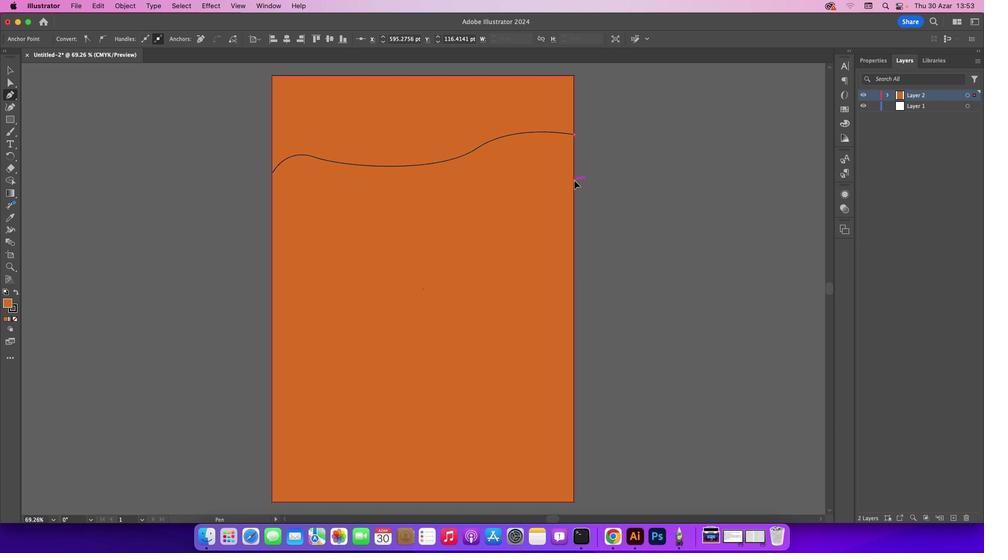 
Action: Mouse moved to (459, 206)
Screenshot: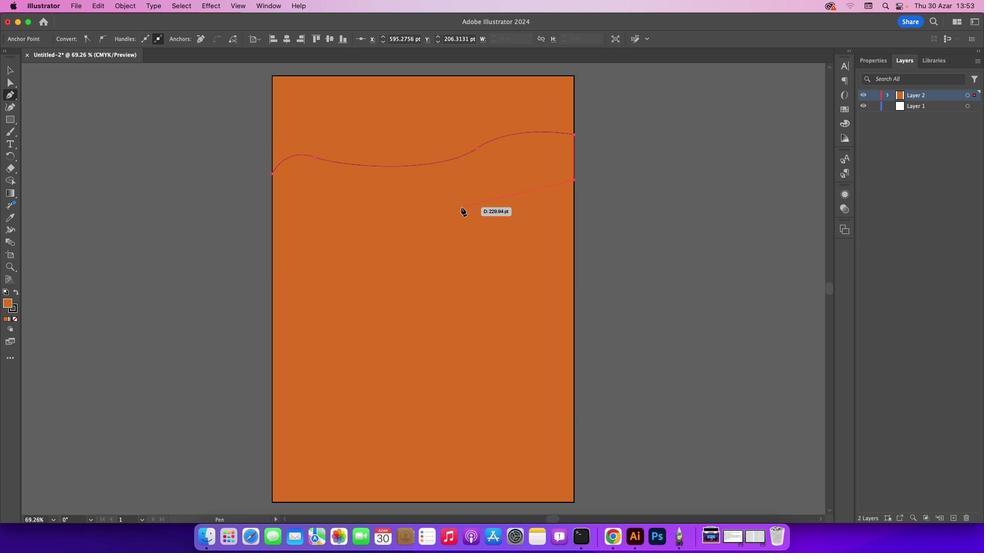 
Action: Mouse pressed left at (459, 206)
Screenshot: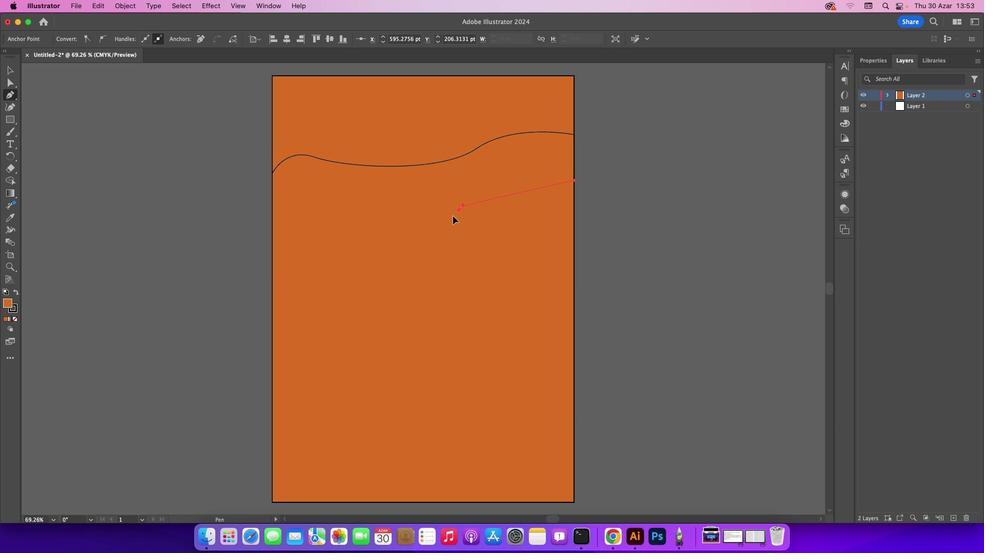 
Action: Mouse moved to (459, 206)
Screenshot: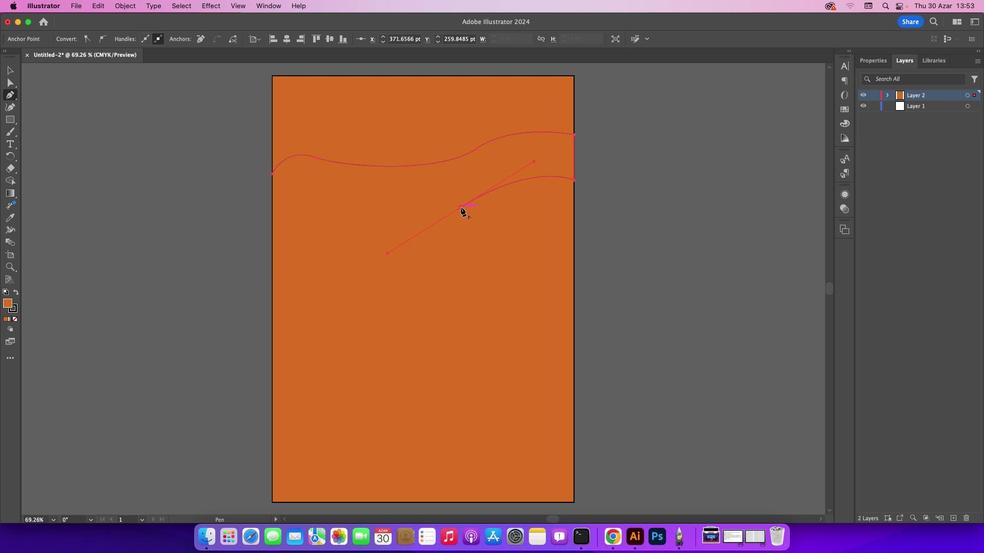 
Action: Mouse pressed left at (459, 206)
Screenshot: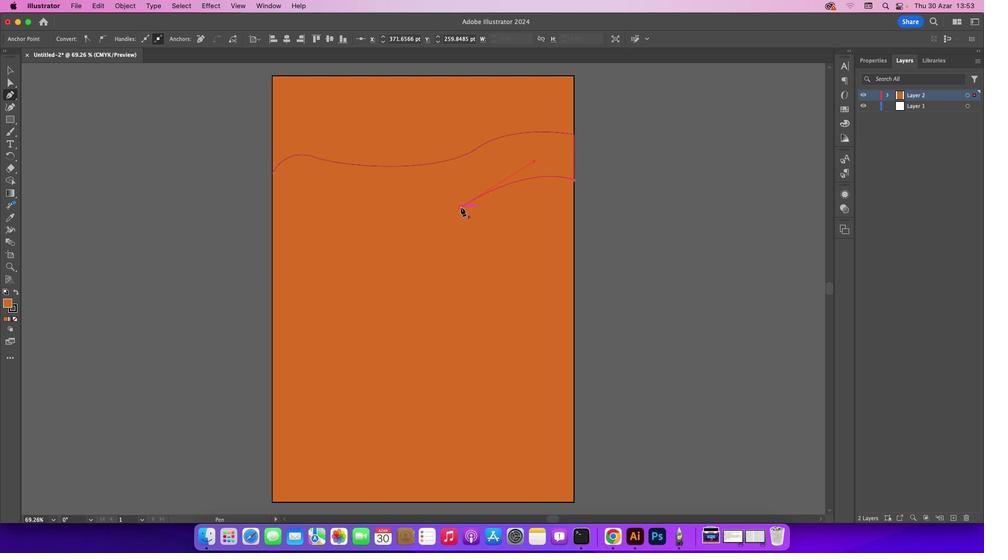 
Action: Mouse moved to (317, 198)
Screenshot: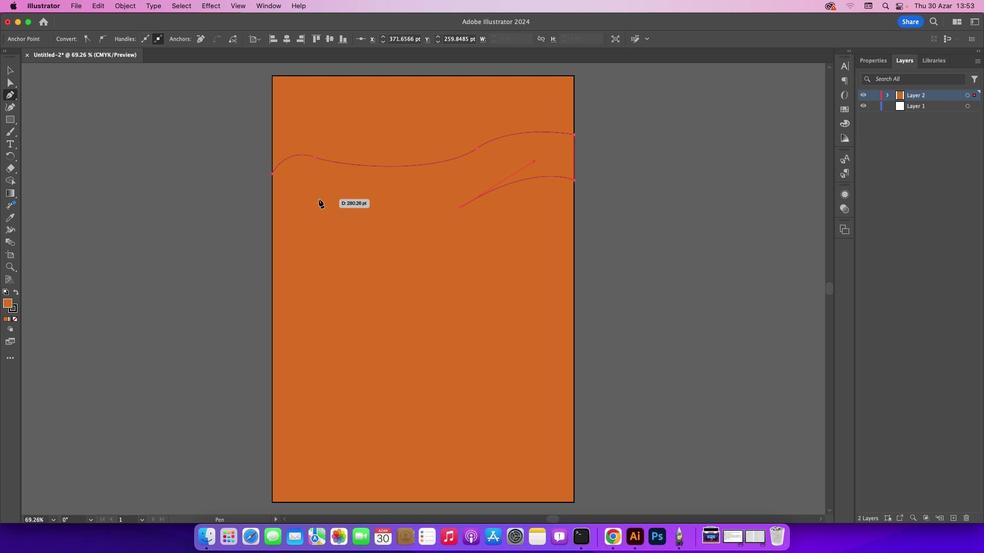 
Action: Mouse pressed left at (317, 198)
Screenshot: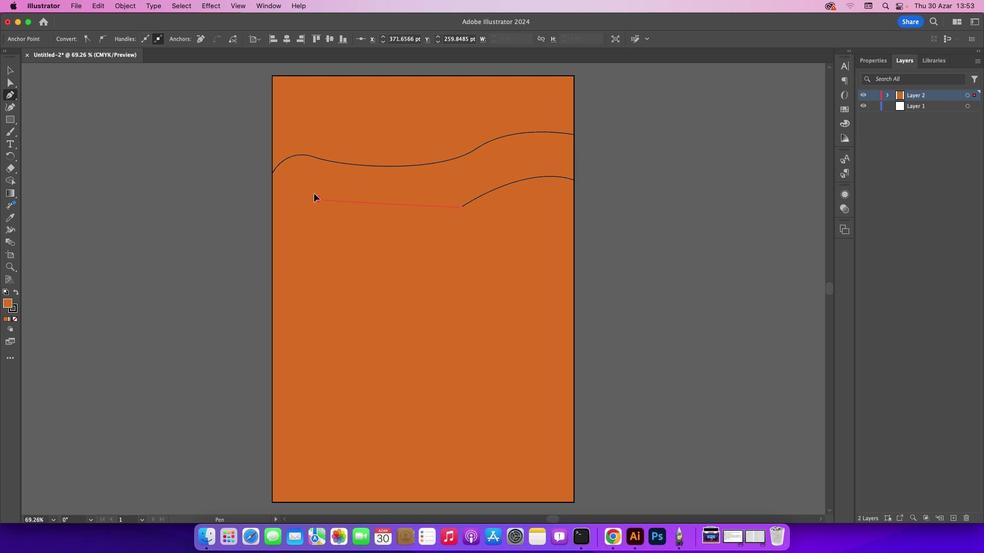 
Action: Mouse moved to (317, 198)
Screenshot: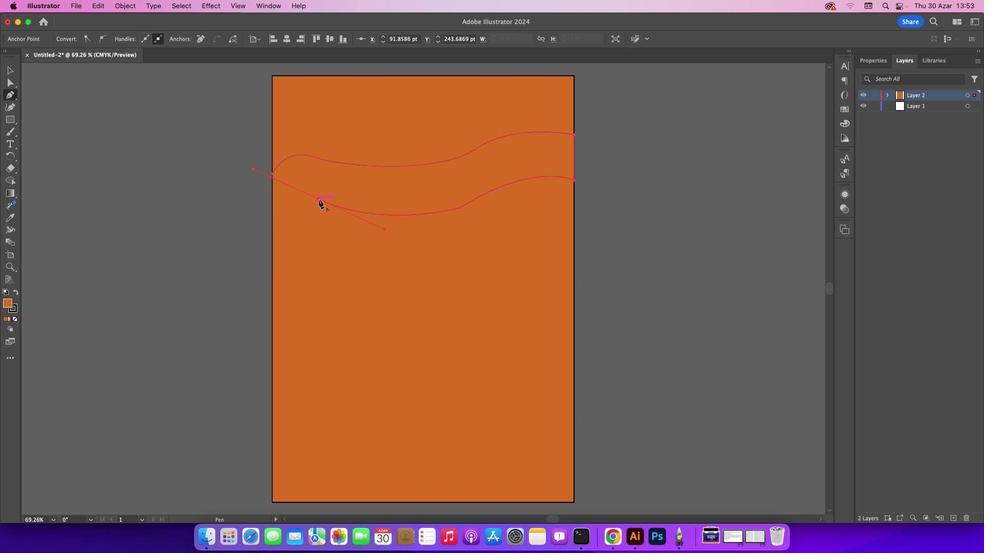 
Action: Mouse pressed left at (317, 198)
Screenshot: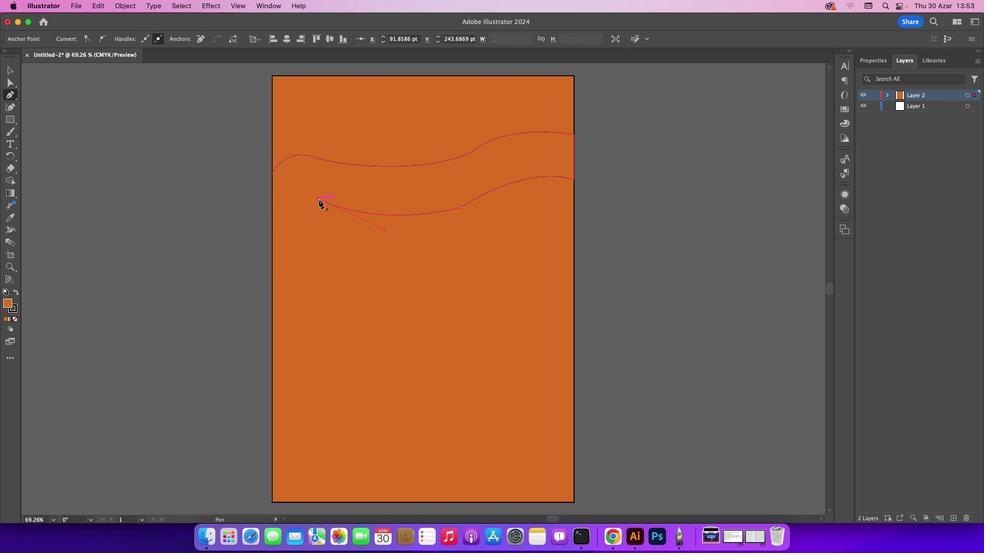 
Action: Mouse moved to (271, 222)
Screenshot: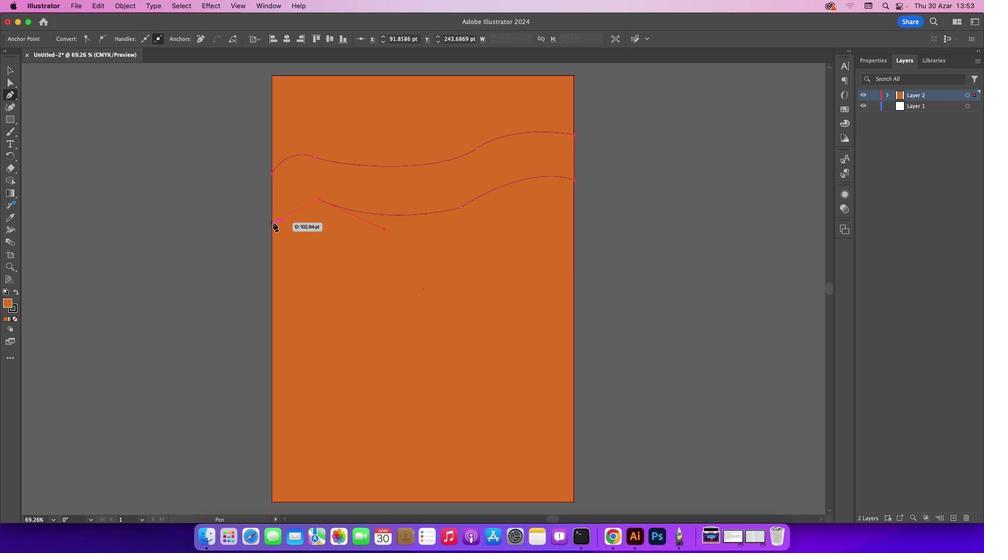 
Action: Mouse pressed left at (271, 222)
Screenshot: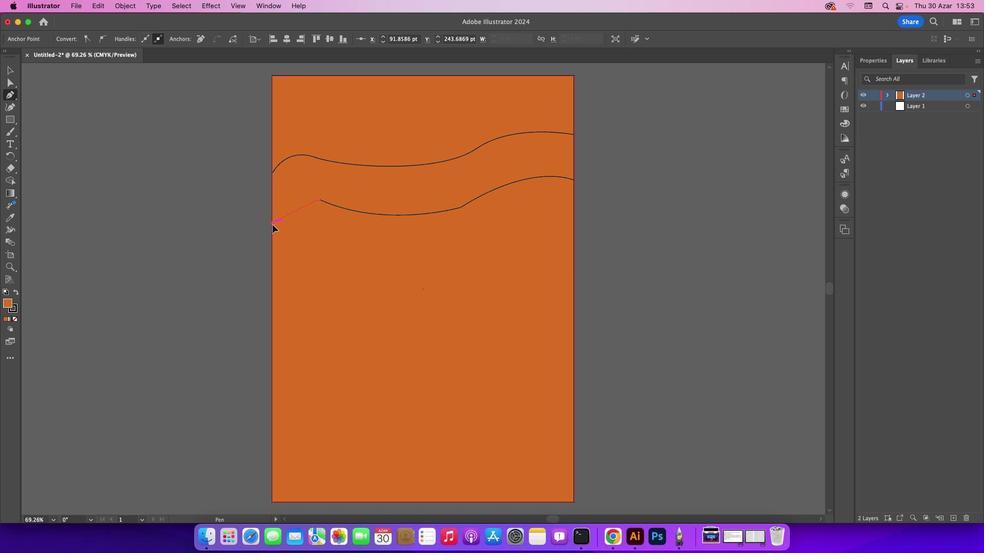 
Action: Mouse moved to (271, 222)
Screenshot: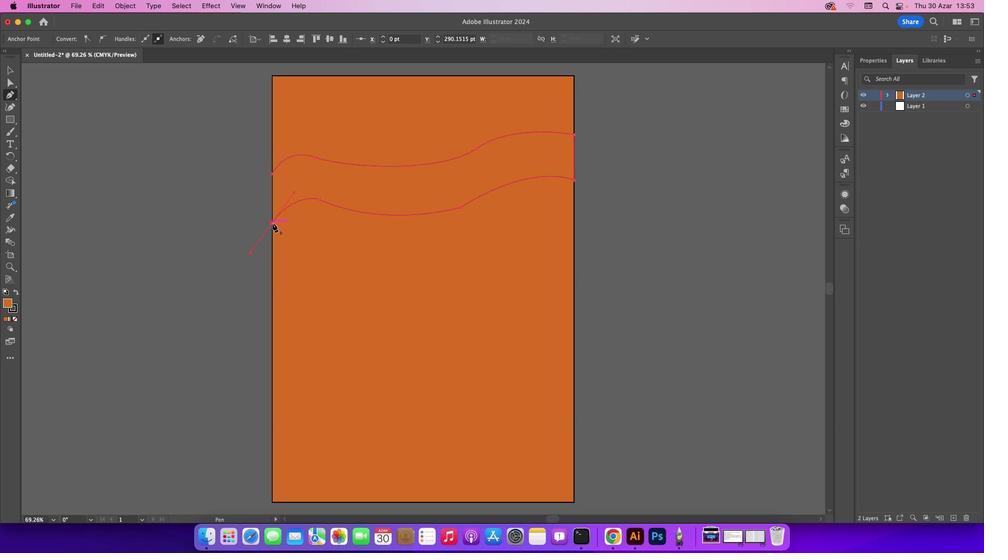 
Action: Mouse pressed left at (271, 222)
Screenshot: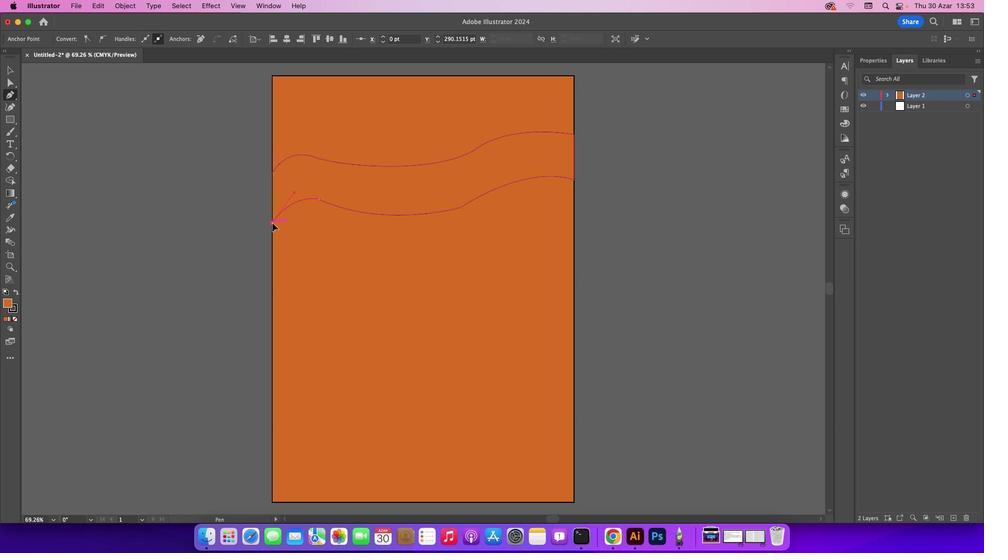 
Action: Mouse moved to (271, 173)
Screenshot: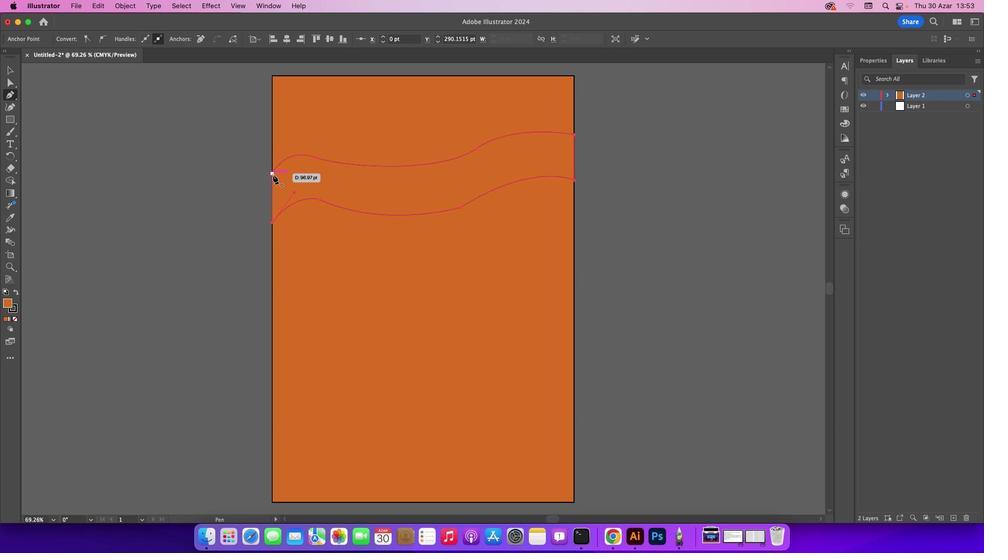 
Action: Mouse pressed left at (271, 173)
Screenshot: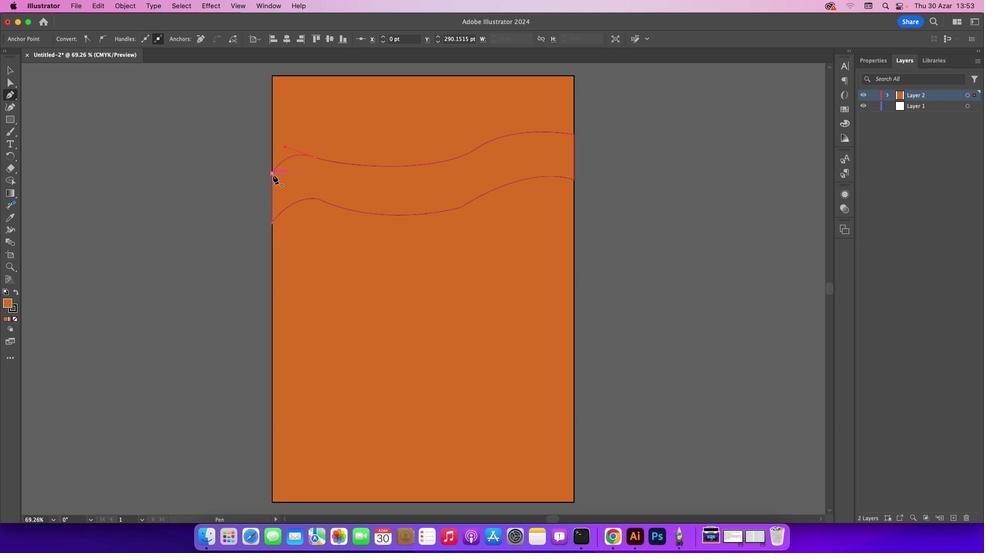 
Action: Mouse moved to (8, 303)
Screenshot: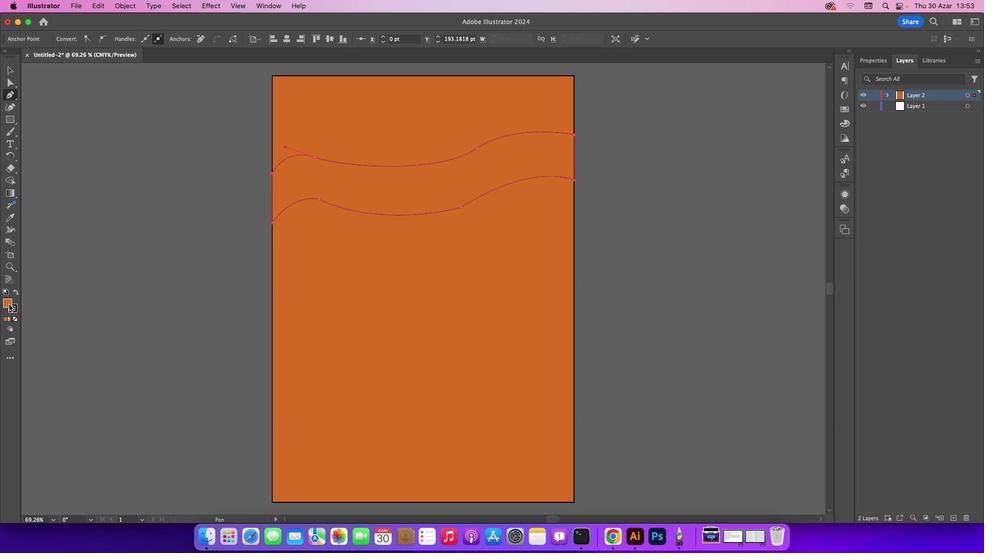 
Action: Mouse pressed left at (8, 303)
Screenshot: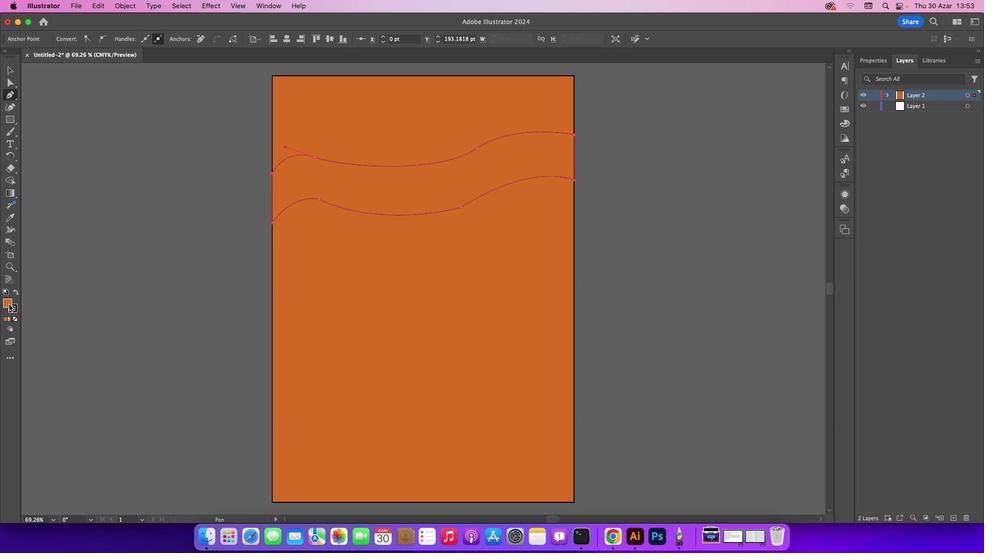 
Action: Mouse pressed left at (8, 303)
Screenshot: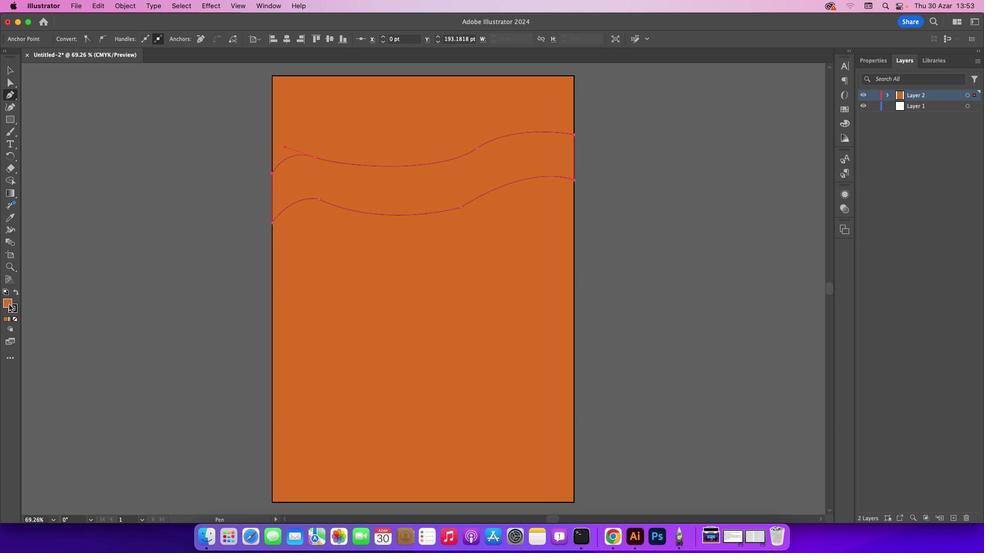 
Action: Mouse pressed left at (8, 303)
Screenshot: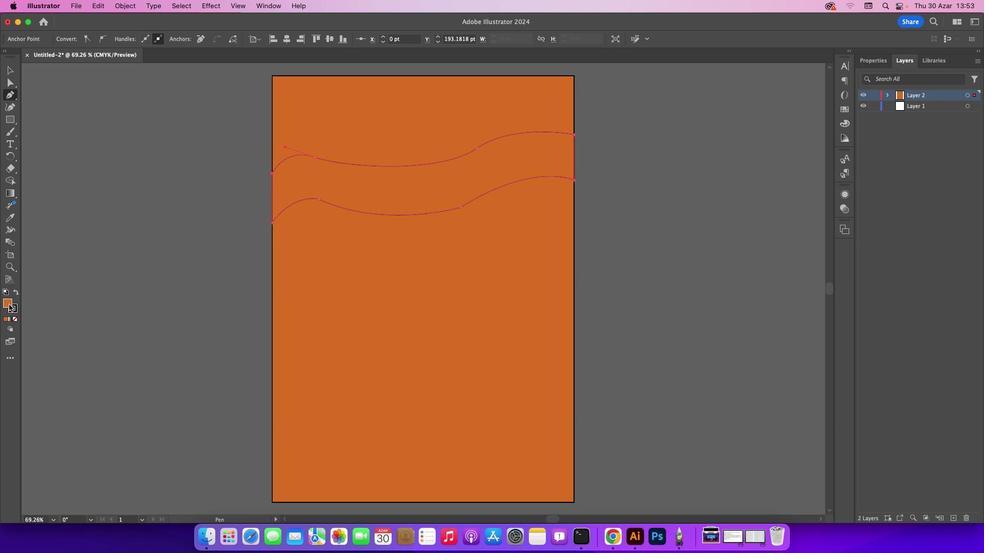 
Action: Mouse moved to (614, 407)
Screenshot: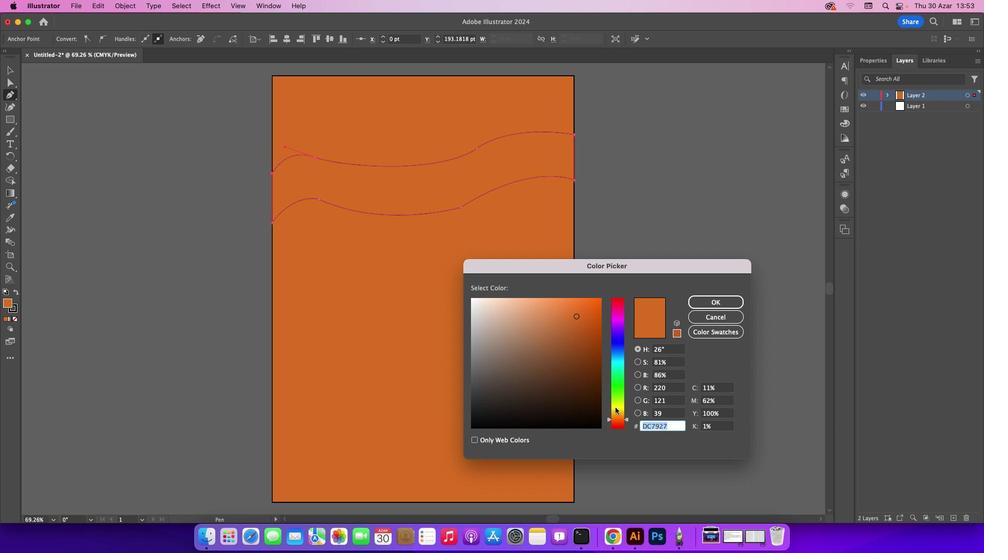 
Action: Mouse pressed left at (614, 407)
Screenshot: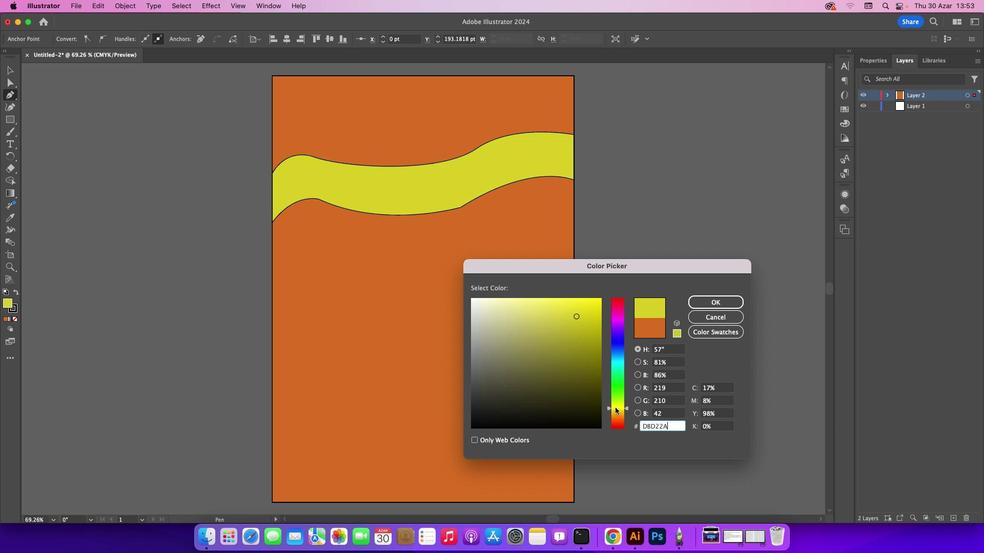 
Action: Mouse moved to (618, 410)
Screenshot: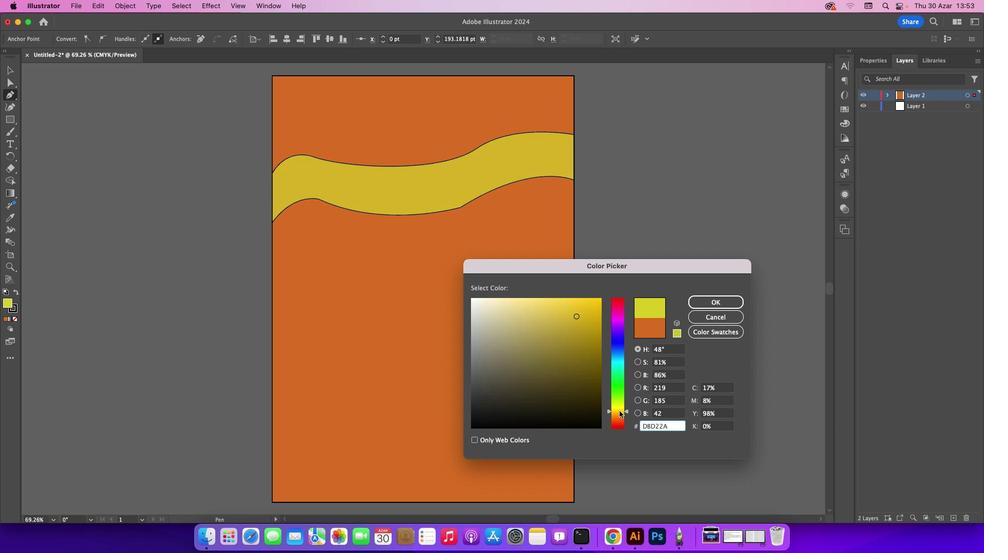 
Action: Mouse pressed left at (618, 410)
Screenshot: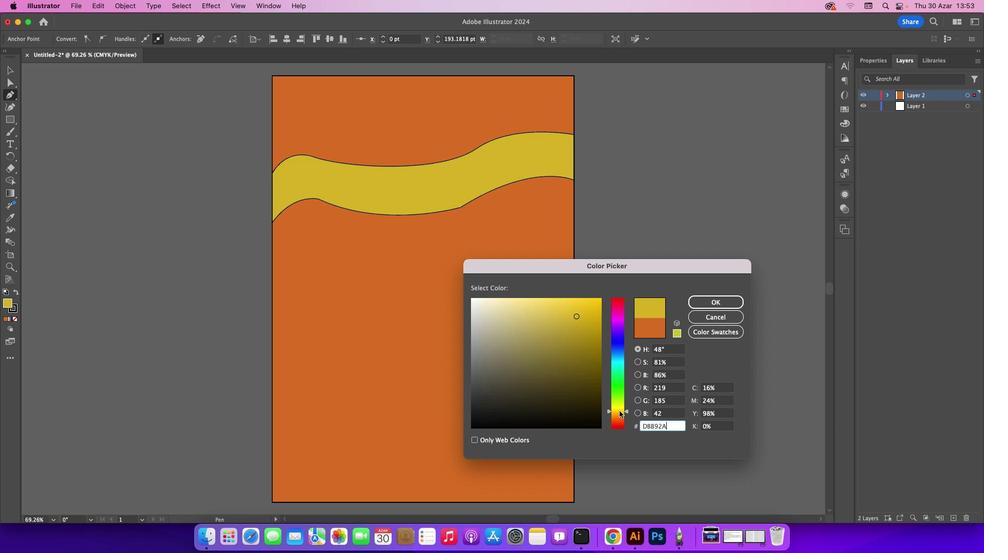 
Action: Mouse moved to (619, 409)
Screenshot: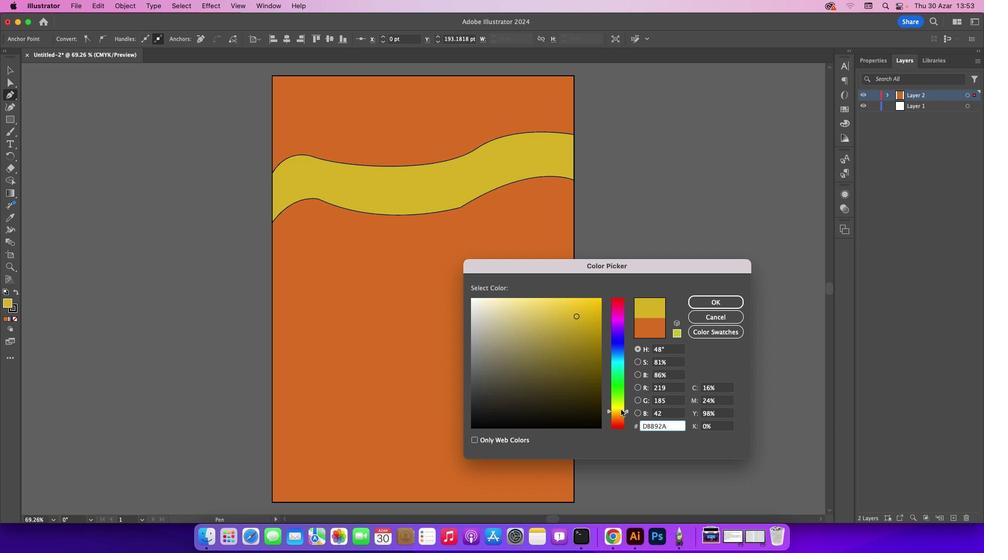 
Action: Mouse pressed left at (619, 409)
Screenshot: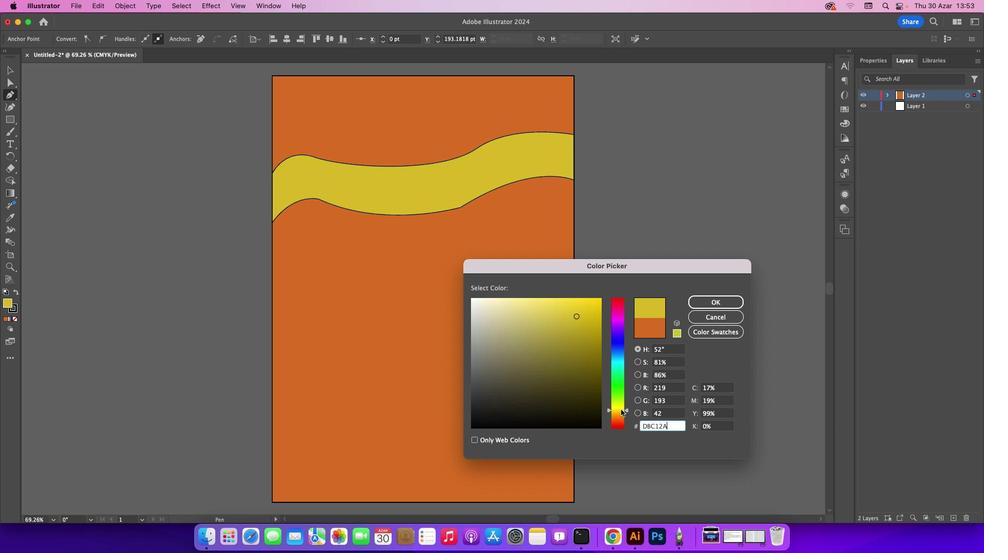
Action: Mouse moved to (619, 411)
Screenshot: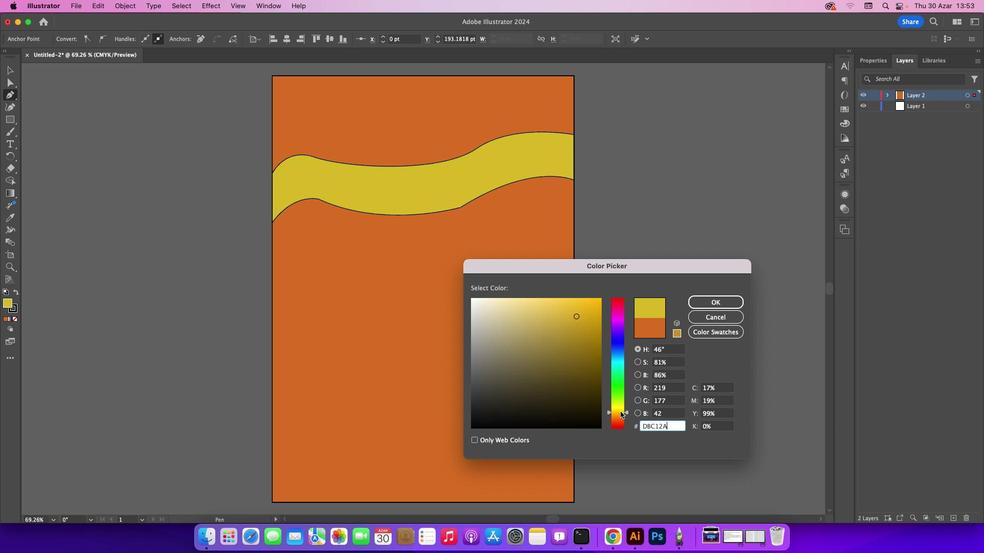
Action: Mouse pressed left at (619, 411)
Screenshot: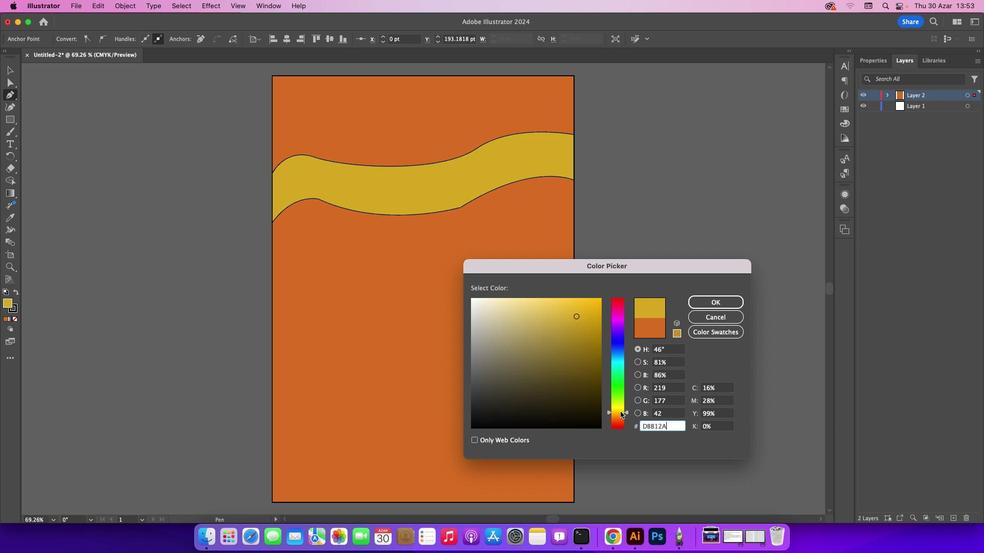 
Action: Mouse moved to (619, 412)
Screenshot: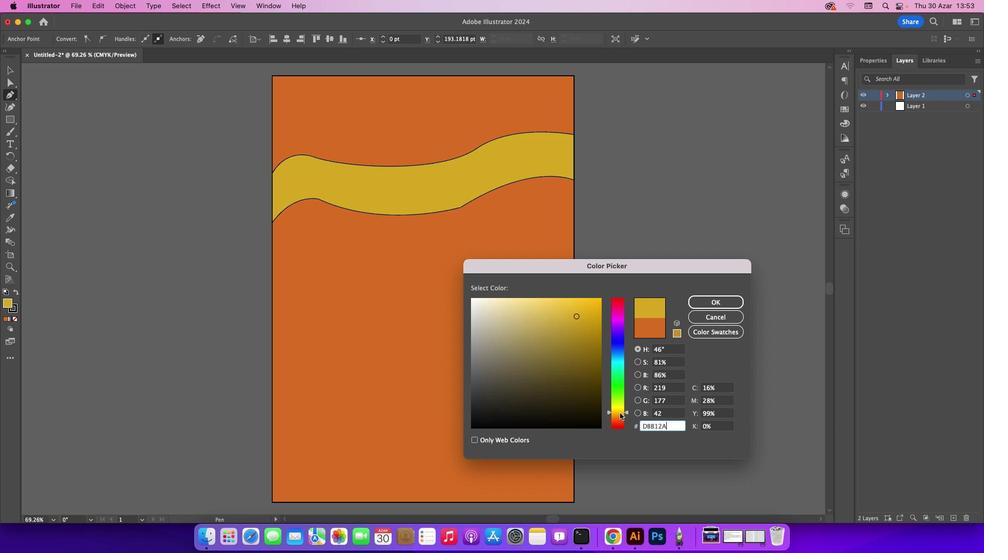 
Action: Mouse pressed left at (619, 412)
Screenshot: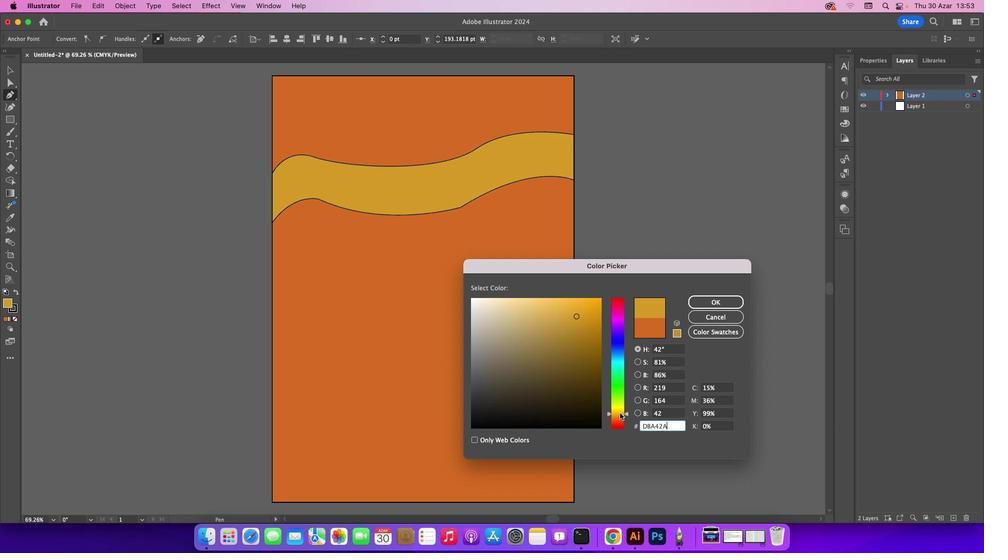 
Action: Mouse moved to (596, 336)
Screenshot: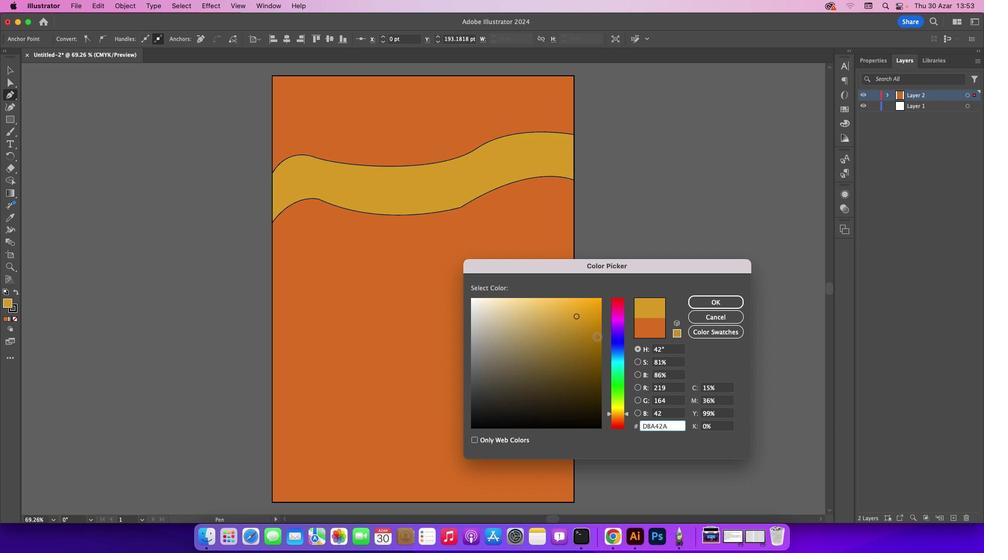 
Action: Mouse pressed left at (596, 336)
Screenshot: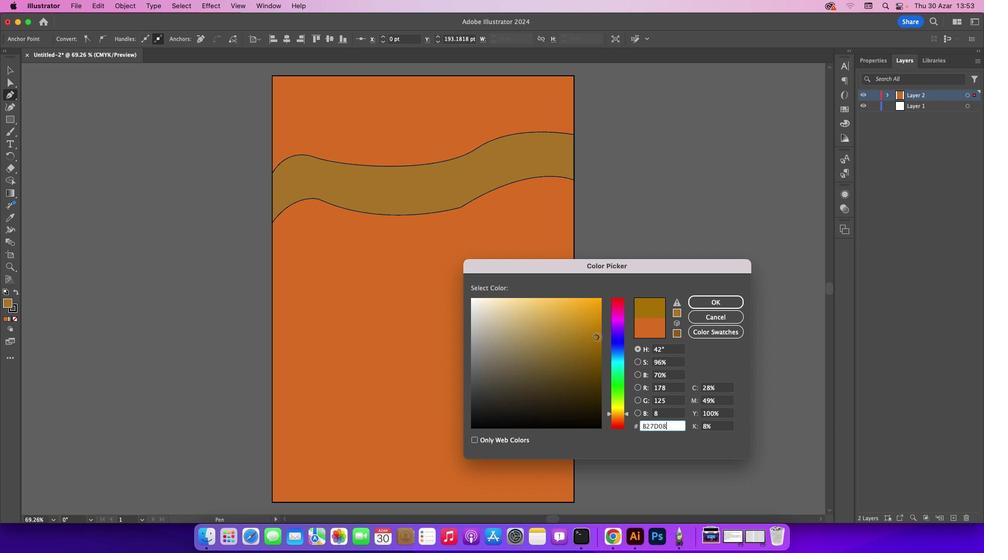 
Action: Mouse moved to (622, 410)
Screenshot: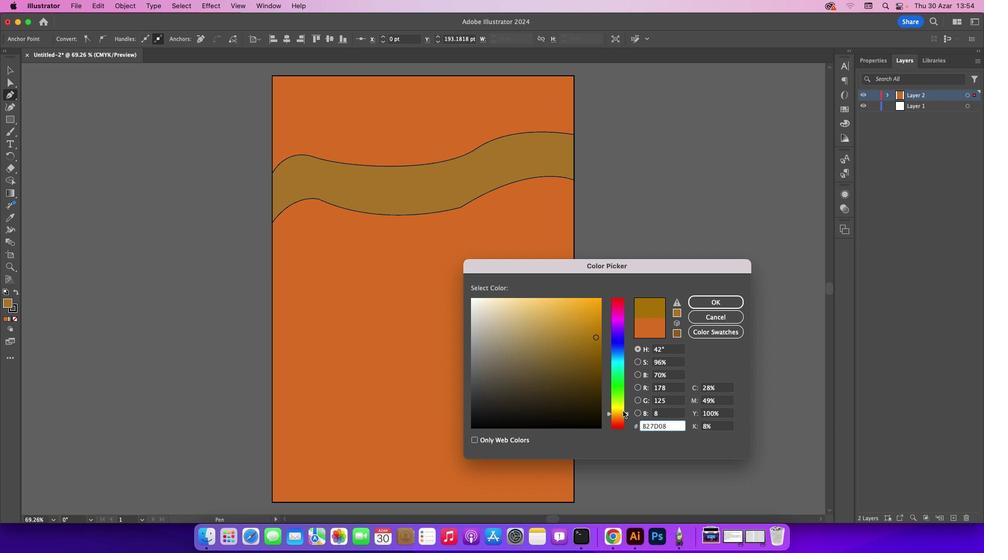 
Action: Mouse pressed left at (622, 410)
Screenshot: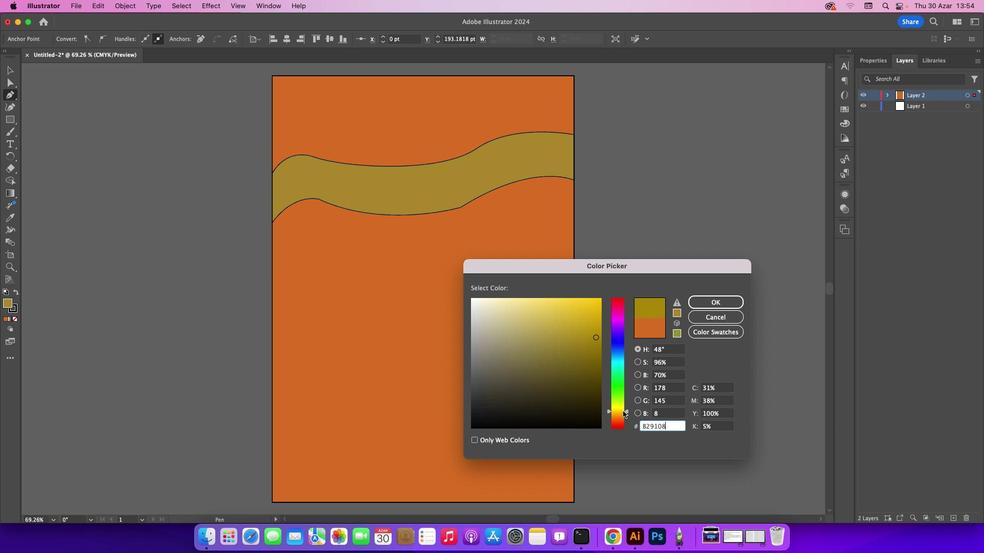 
Action: Mouse moved to (622, 416)
Screenshot: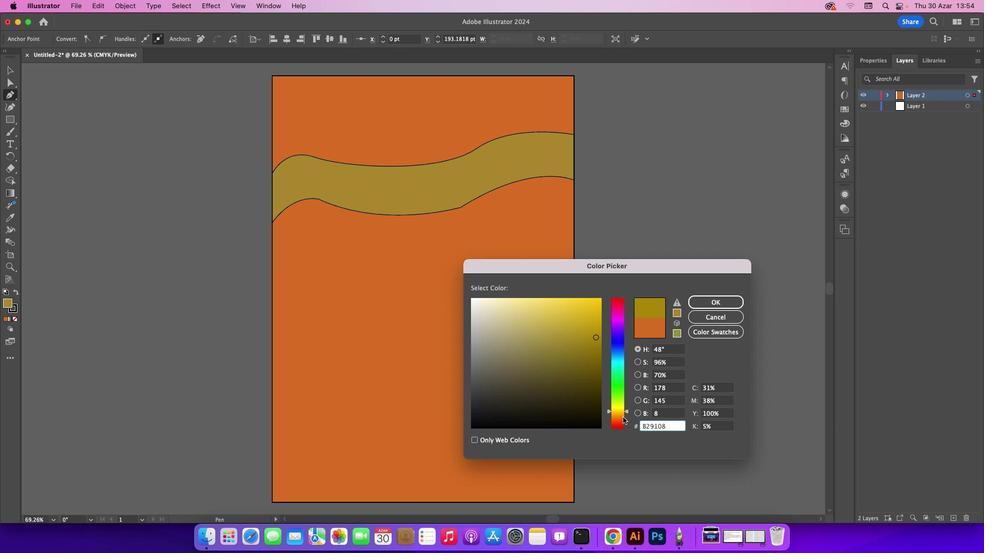 
Action: Mouse pressed left at (622, 416)
Screenshot: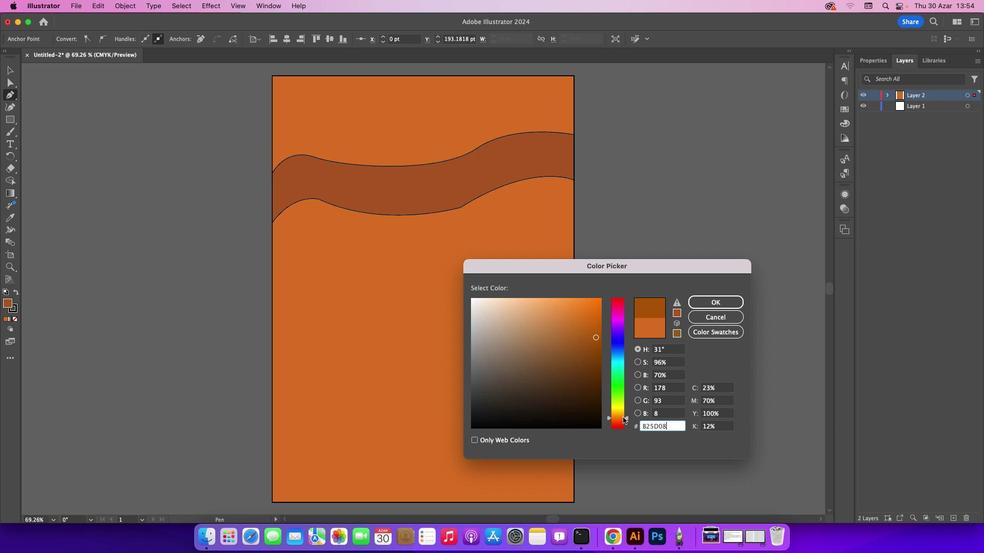
Action: Mouse moved to (568, 303)
Screenshot: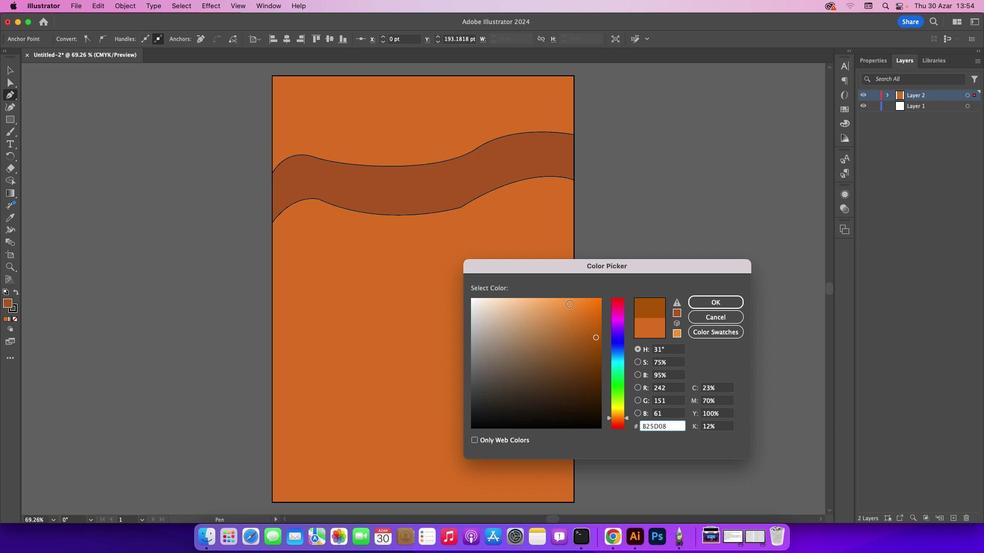 
Action: Mouse pressed left at (568, 303)
Screenshot: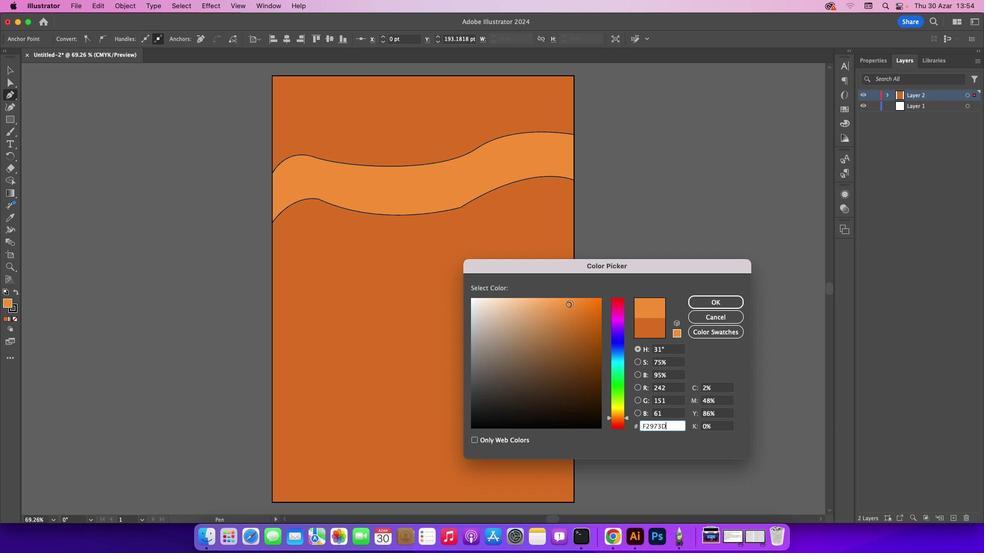 
Action: Mouse moved to (552, 302)
Screenshot: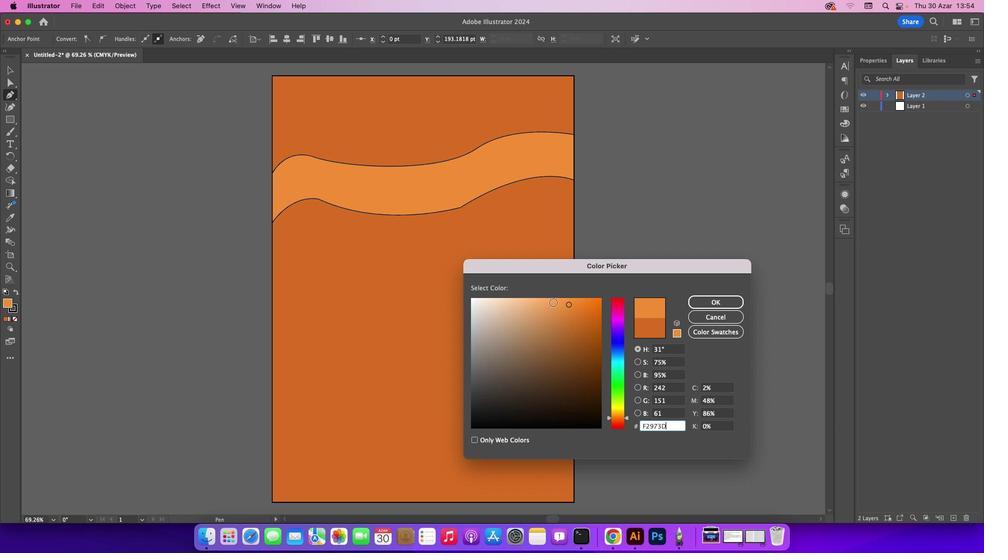 
Action: Mouse pressed left at (552, 302)
Screenshot: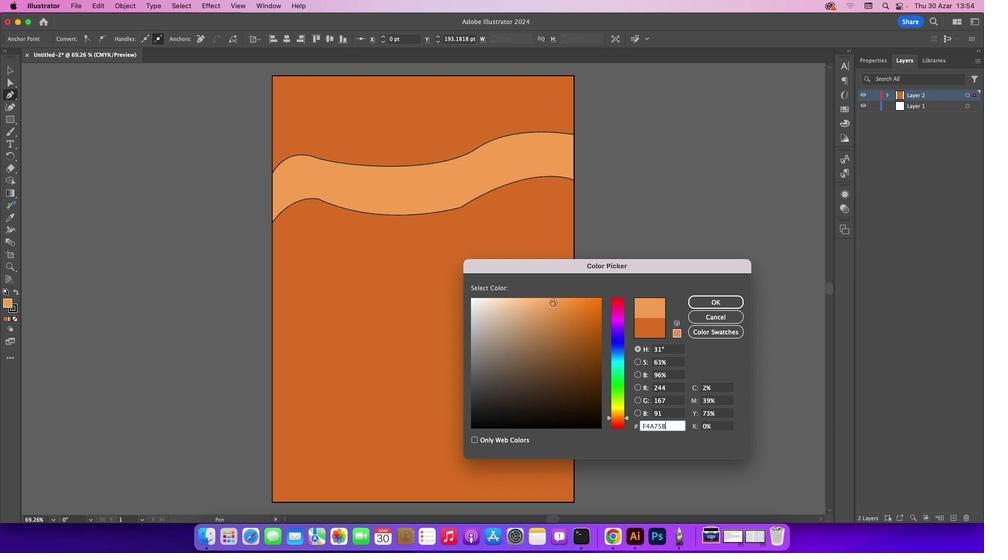 
Action: Mouse moved to (728, 302)
Screenshot: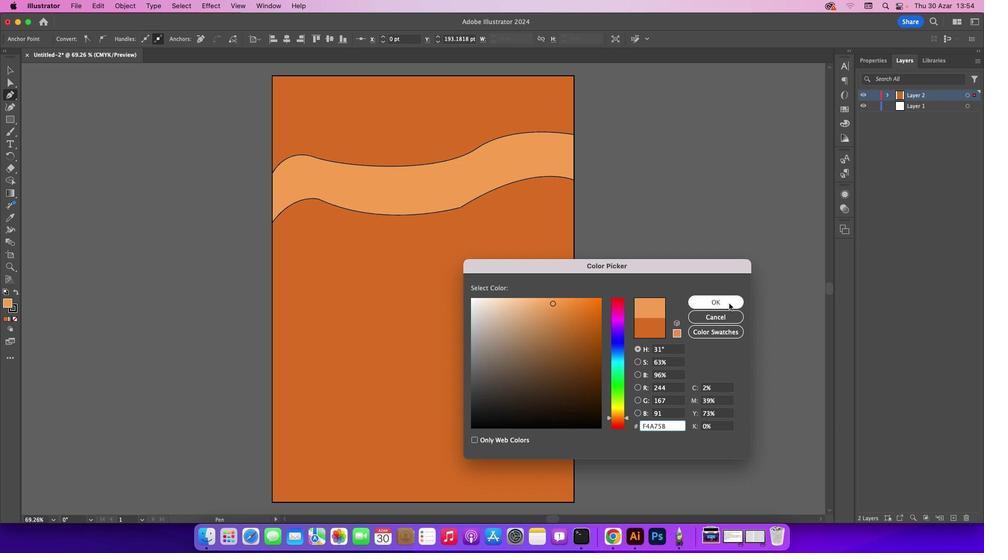 
Action: Mouse pressed left at (728, 302)
Screenshot: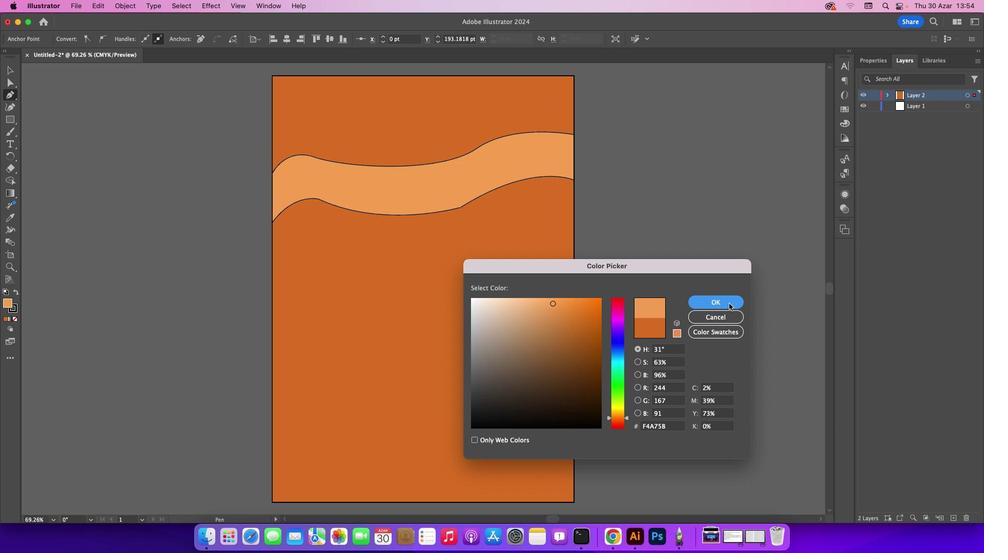 
Action: Mouse moved to (15, 307)
Screenshot: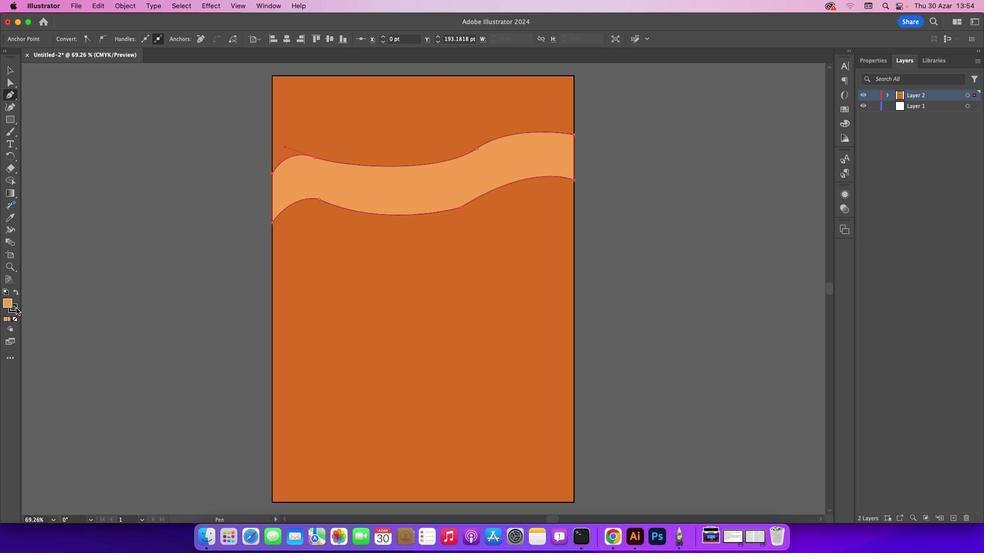 
Action: Mouse pressed left at (15, 307)
Screenshot: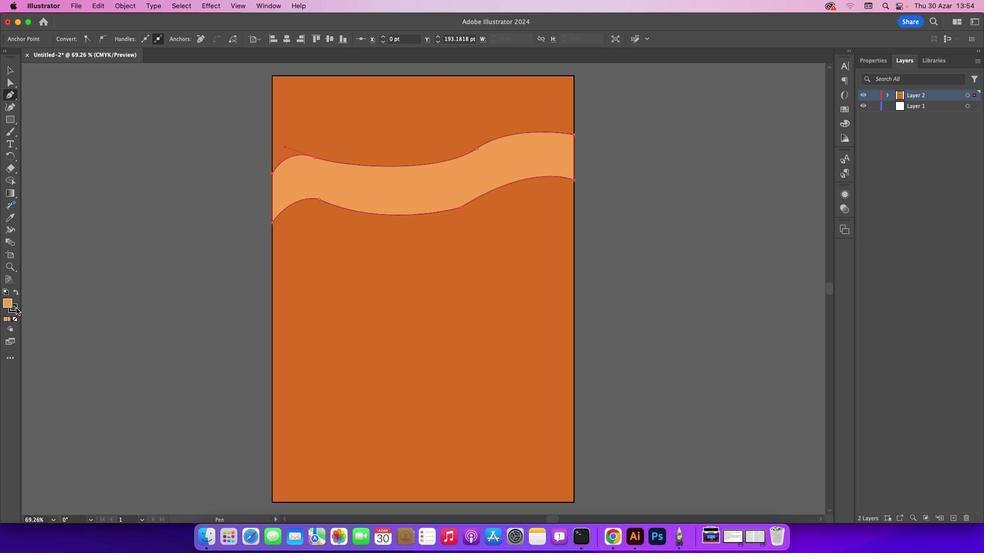 
Action: Mouse moved to (14, 321)
Screenshot: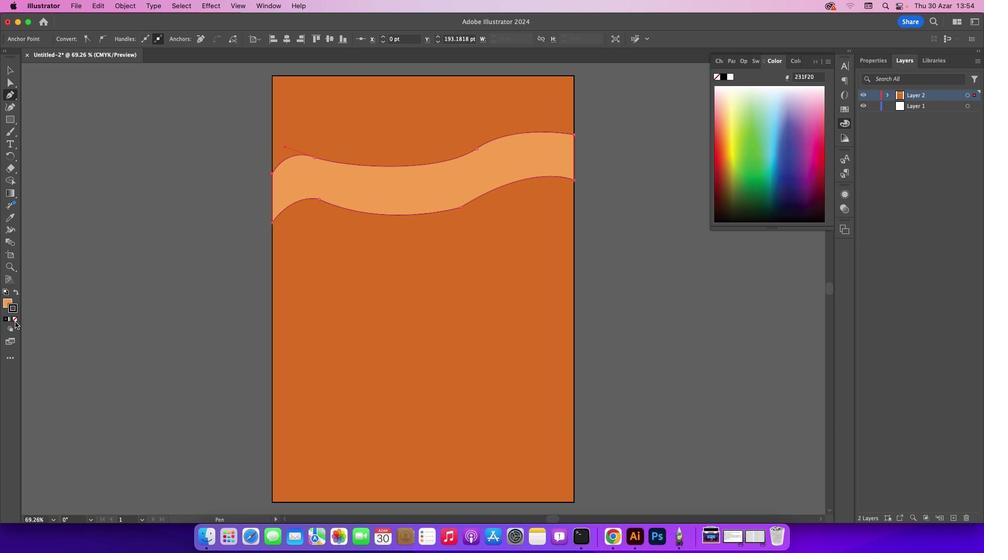 
Action: Mouse pressed left at (14, 321)
Screenshot: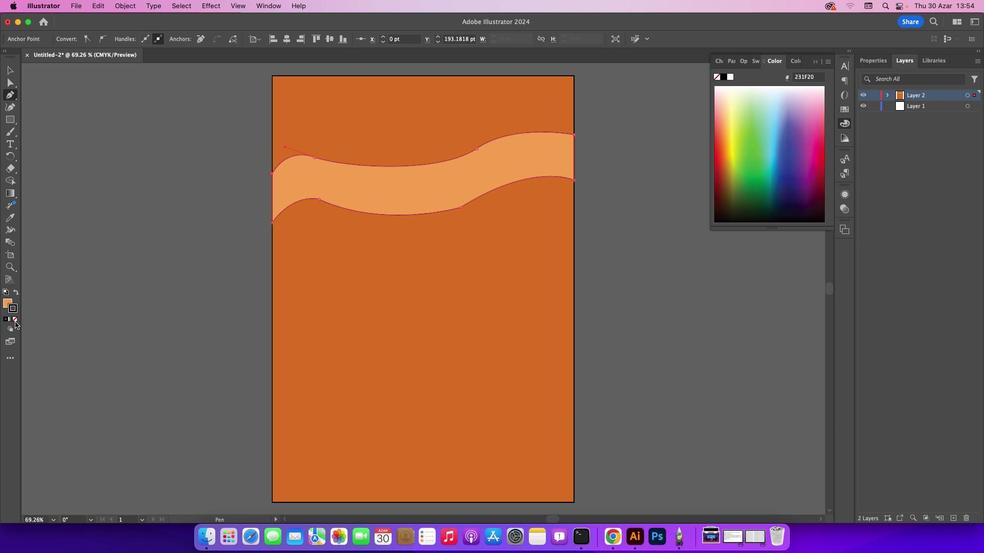 
Action: Mouse moved to (13, 319)
Screenshot: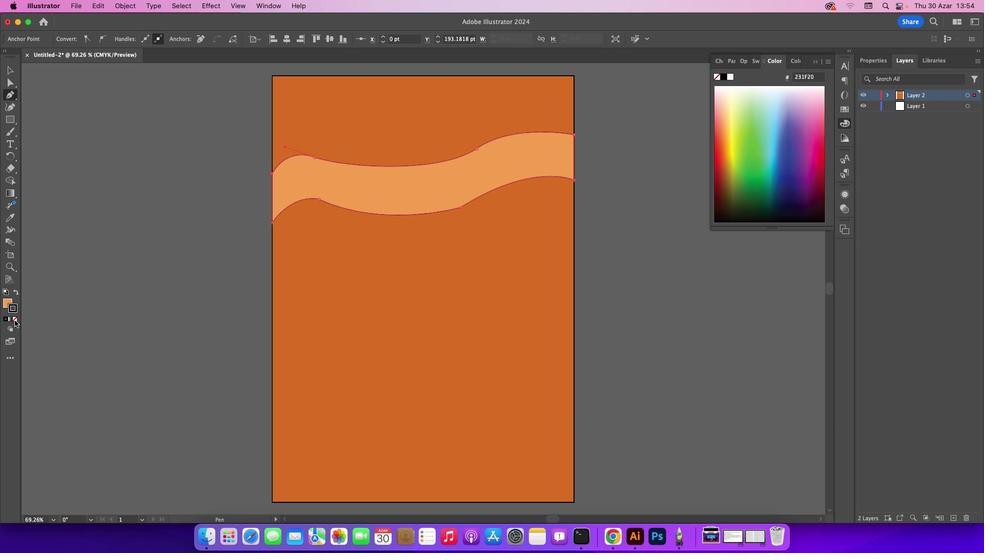 
Action: Mouse pressed left at (13, 319)
Screenshot: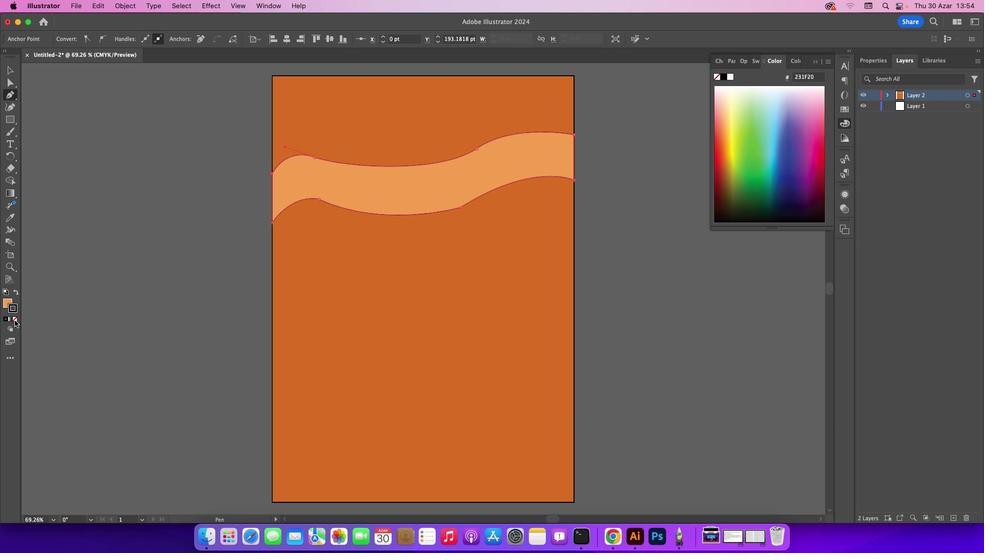 
Action: Mouse moved to (8, 303)
Screenshot: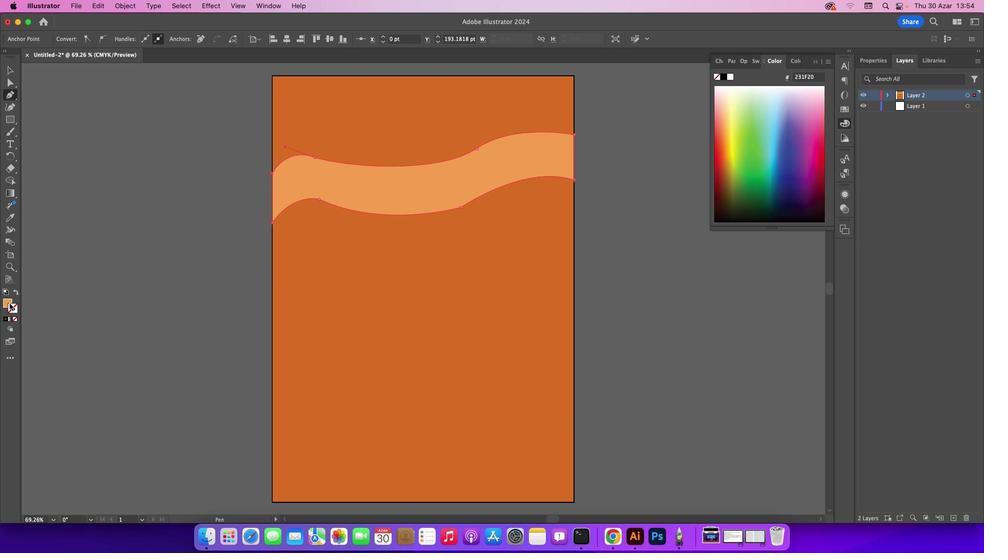 
Action: Mouse pressed left at (8, 303)
Screenshot: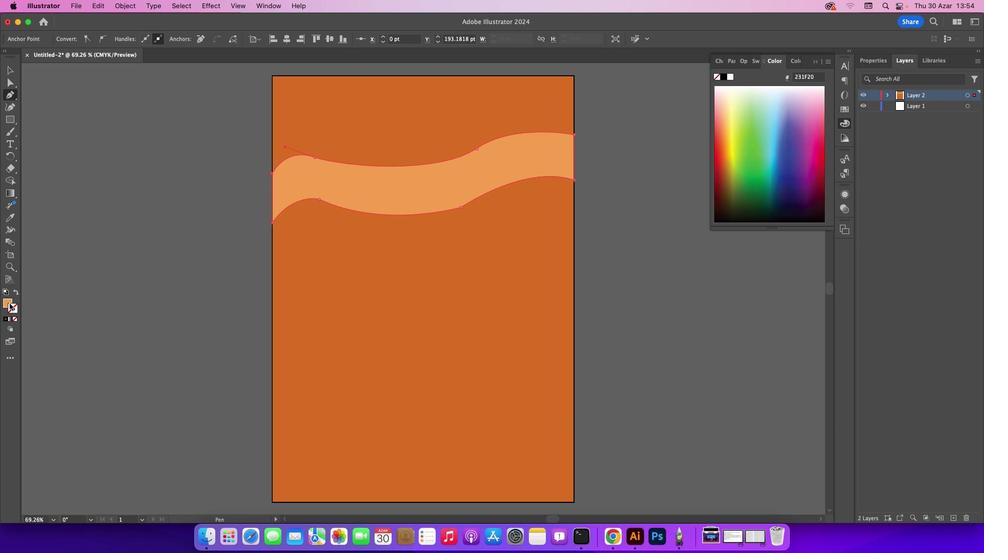 
Action: Mouse moved to (117, 285)
Screenshot: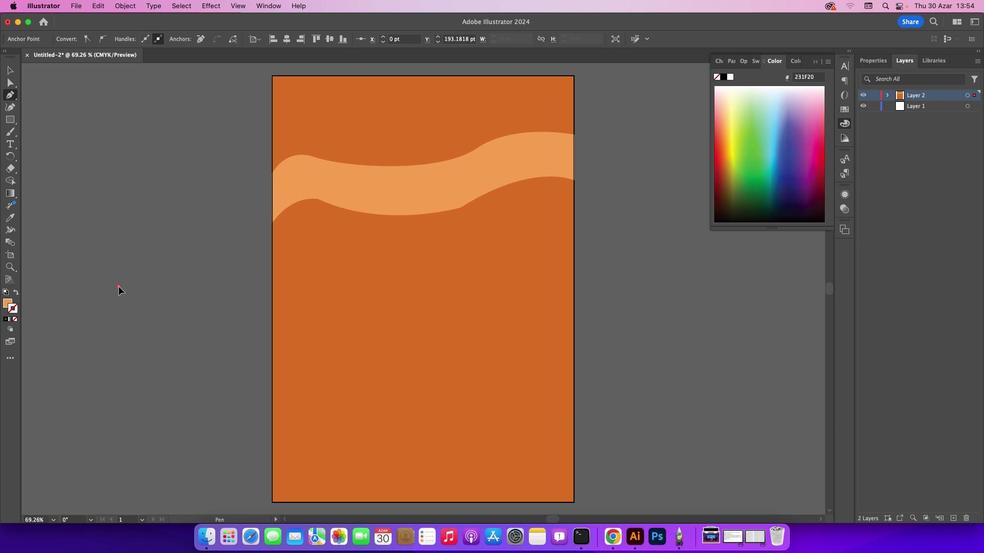 
Action: Mouse pressed left at (117, 285)
Screenshot: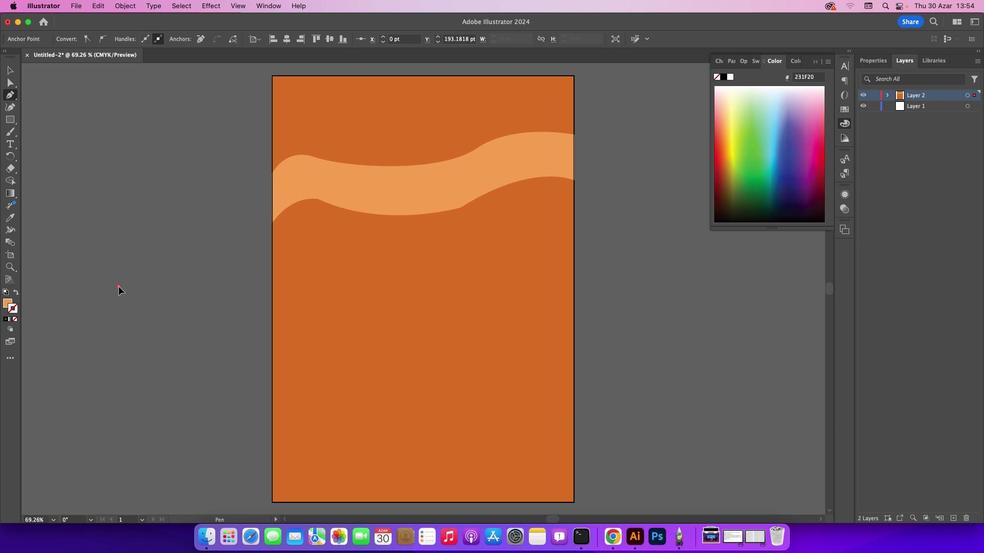 
Action: Mouse moved to (815, 59)
Screenshot: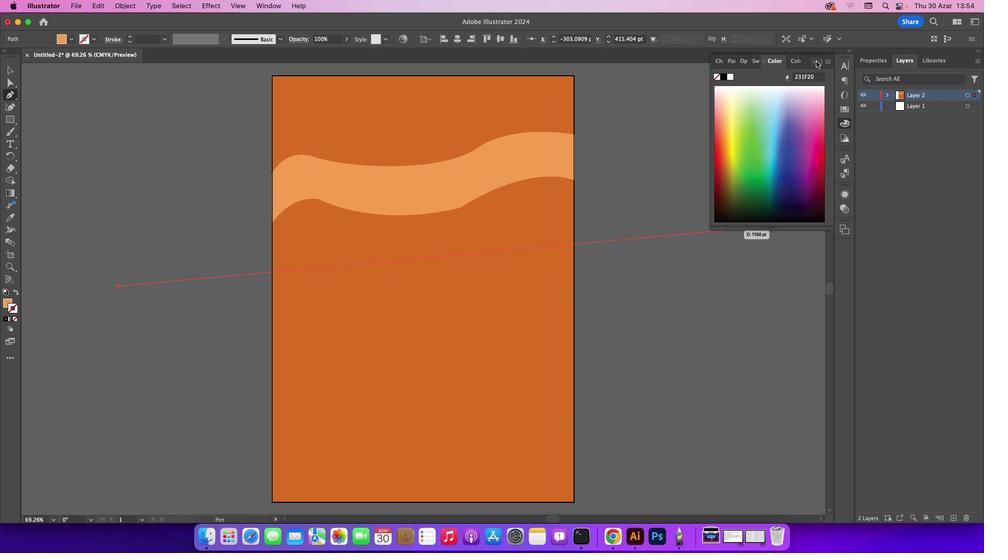 
Action: Mouse pressed left at (815, 59)
Screenshot: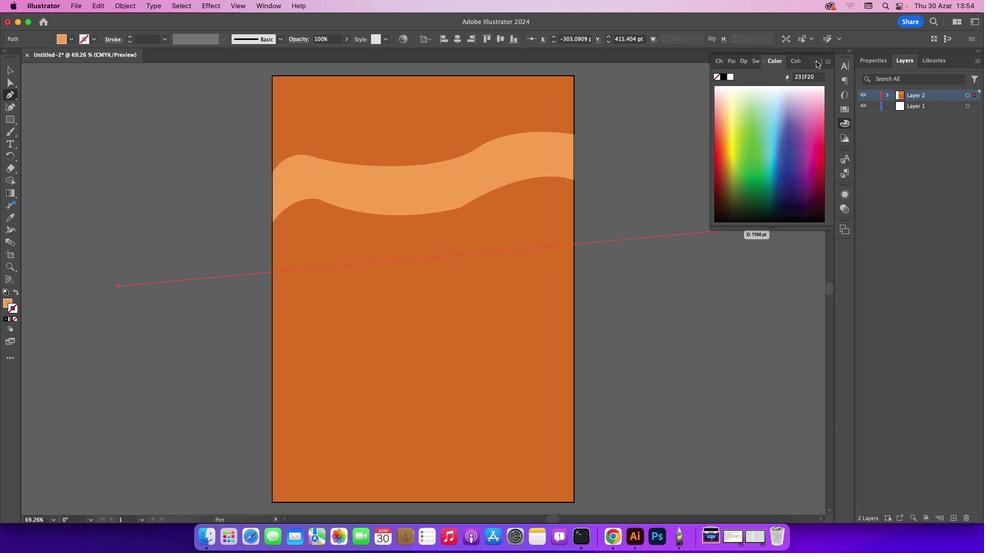 
Action: Mouse moved to (6, 70)
Screenshot: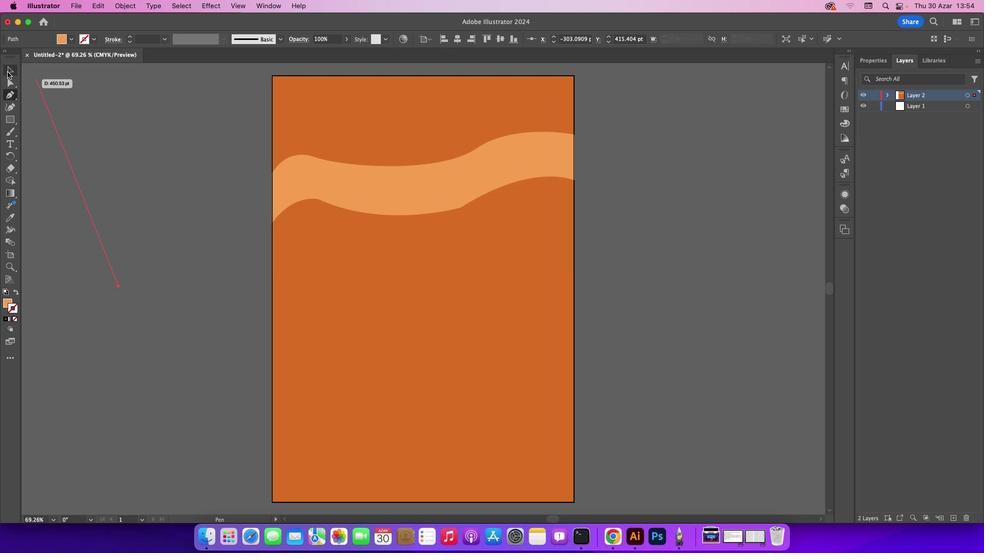 
Action: Mouse pressed left at (6, 70)
Screenshot: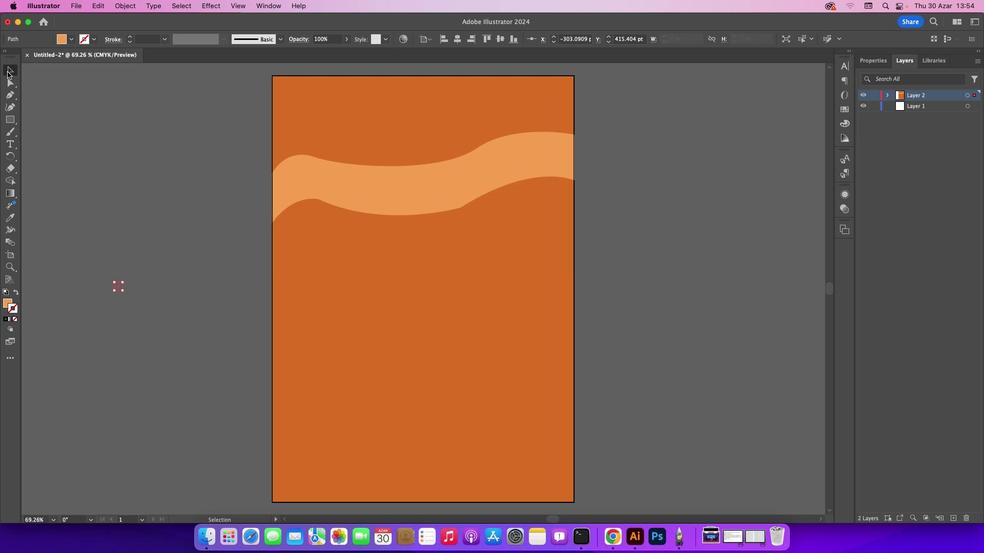 
Action: Mouse moved to (174, 235)
Screenshot: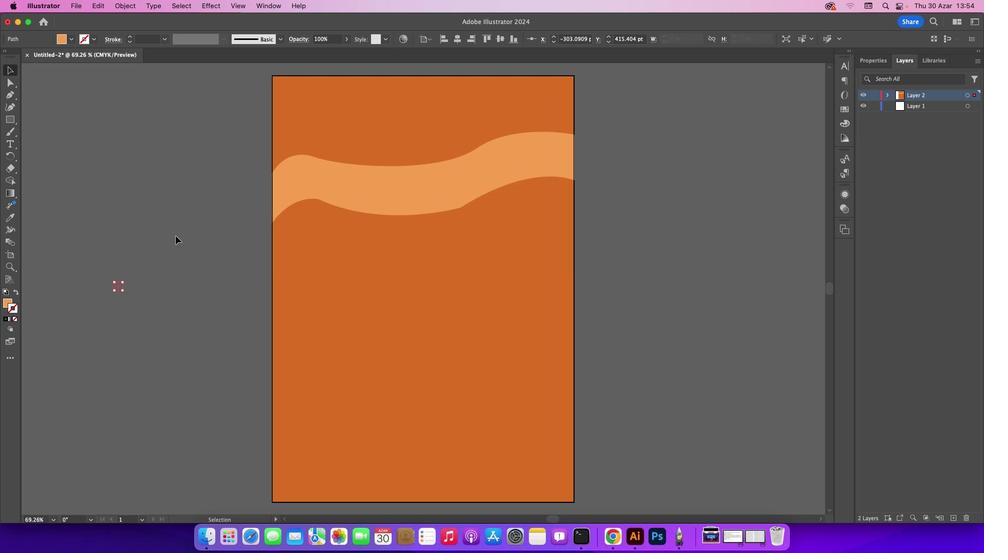 
Action: Mouse pressed left at (174, 235)
Screenshot: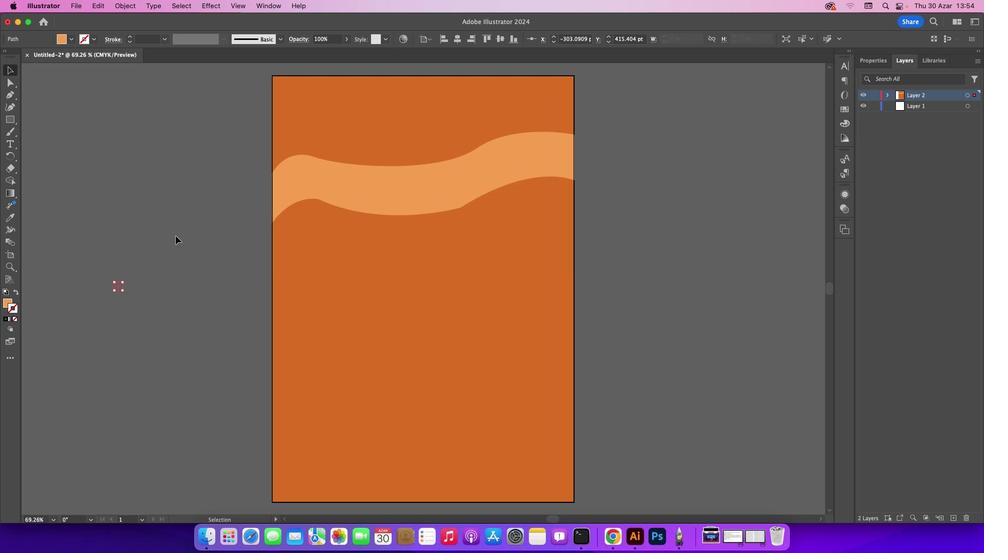 
Action: Mouse moved to (11, 123)
Screenshot: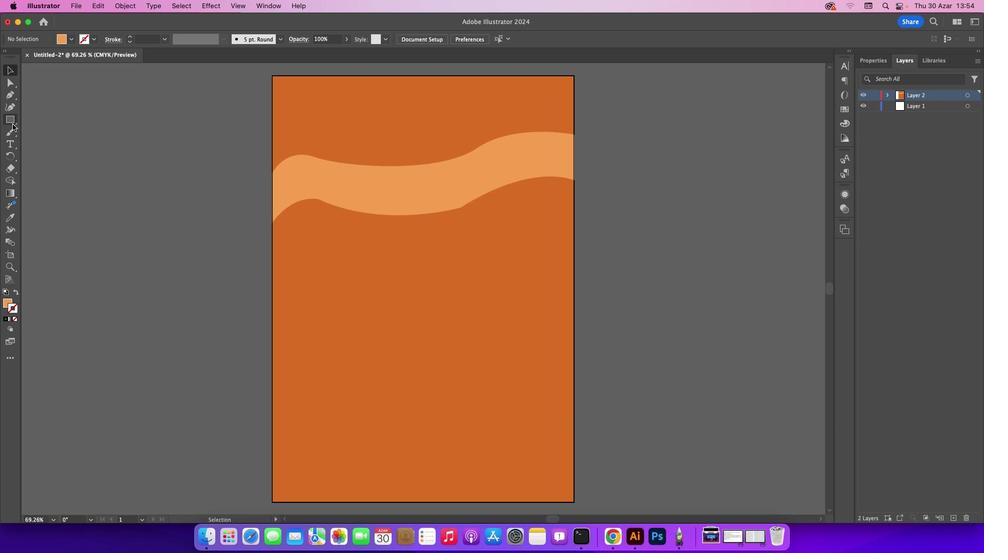 
Action: Mouse pressed left at (11, 123)
Screenshot: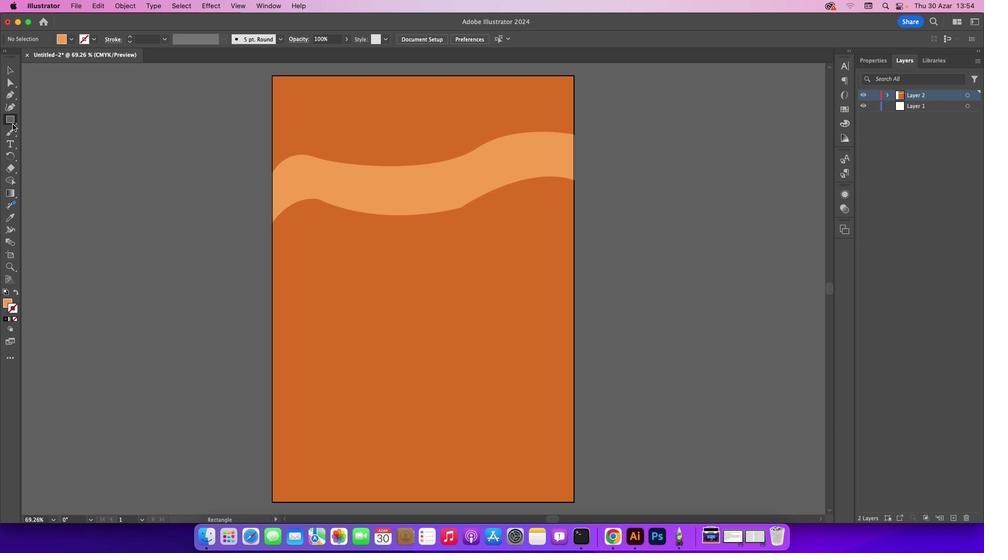 
Action: Mouse moved to (53, 133)
Screenshot: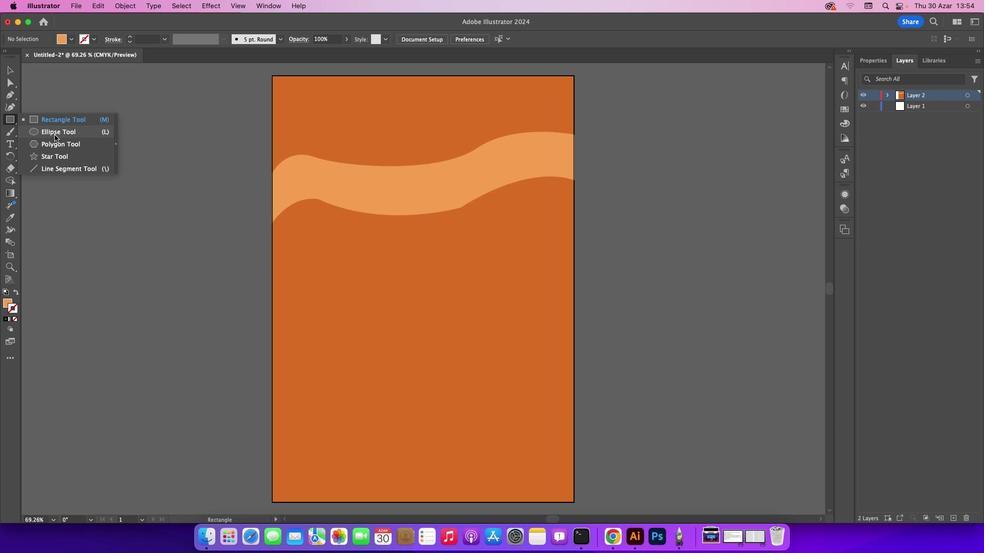 
Action: Mouse pressed left at (53, 133)
Screenshot: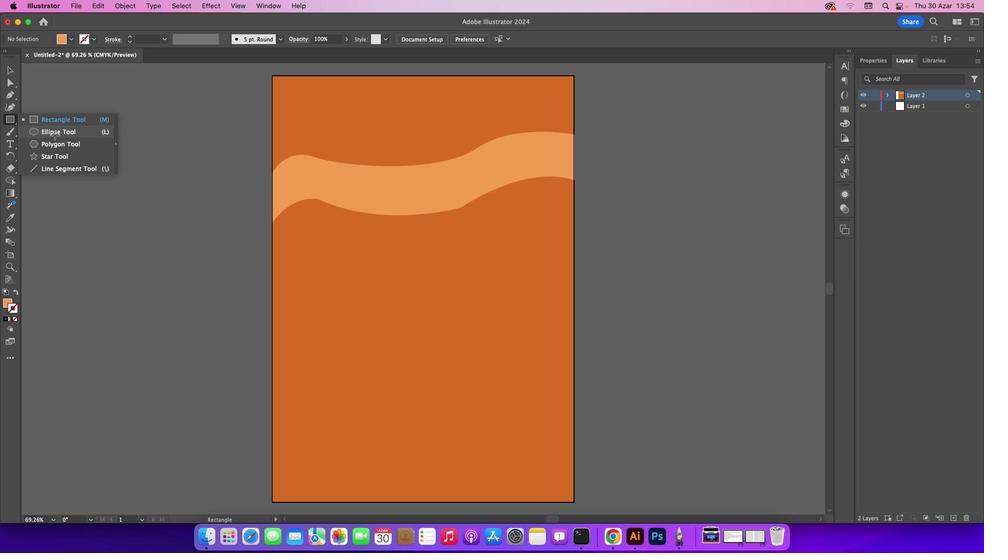 
Action: Mouse moved to (351, 406)
Screenshot: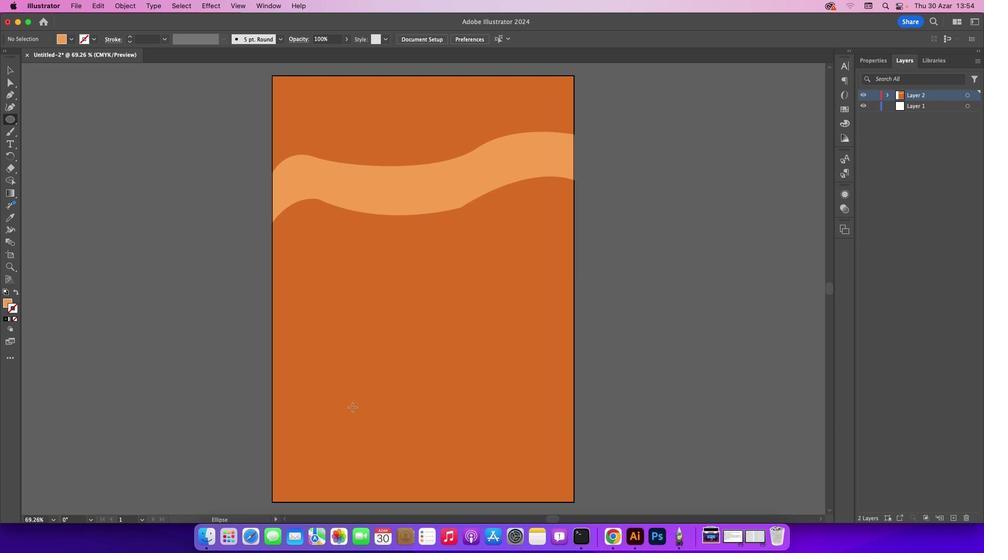 
Action: Mouse pressed left at (351, 406)
Screenshot: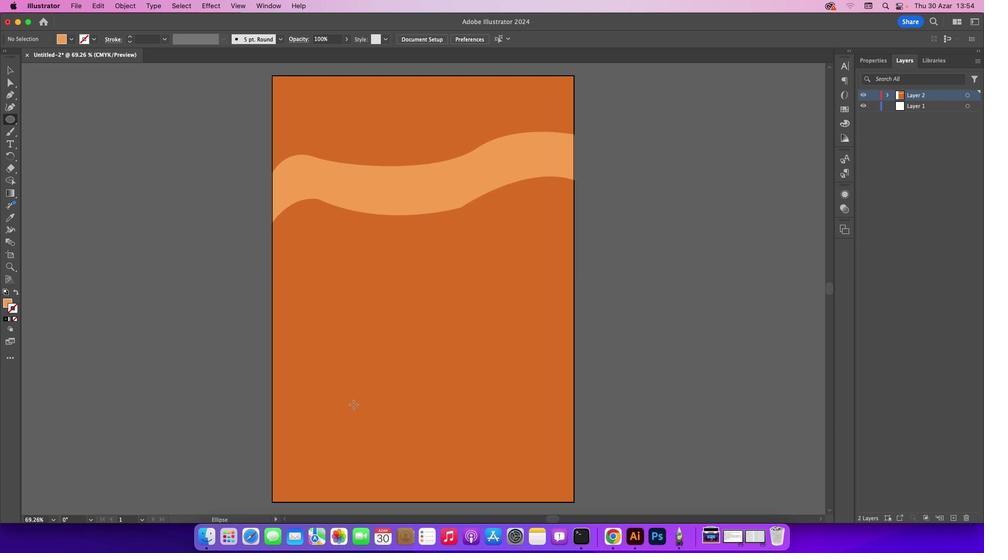 
Action: Mouse moved to (4, 302)
Screenshot: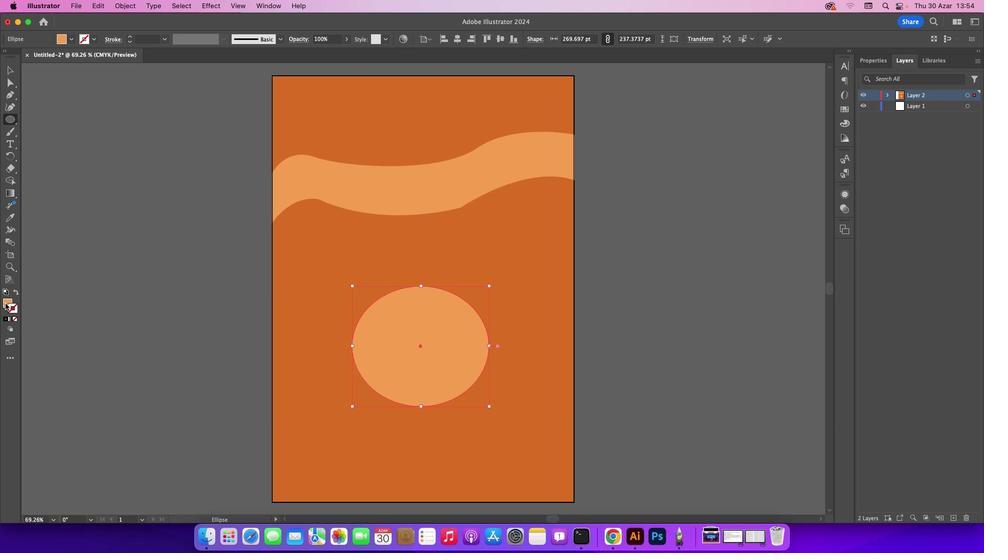 
Action: Mouse pressed left at (4, 302)
Screenshot: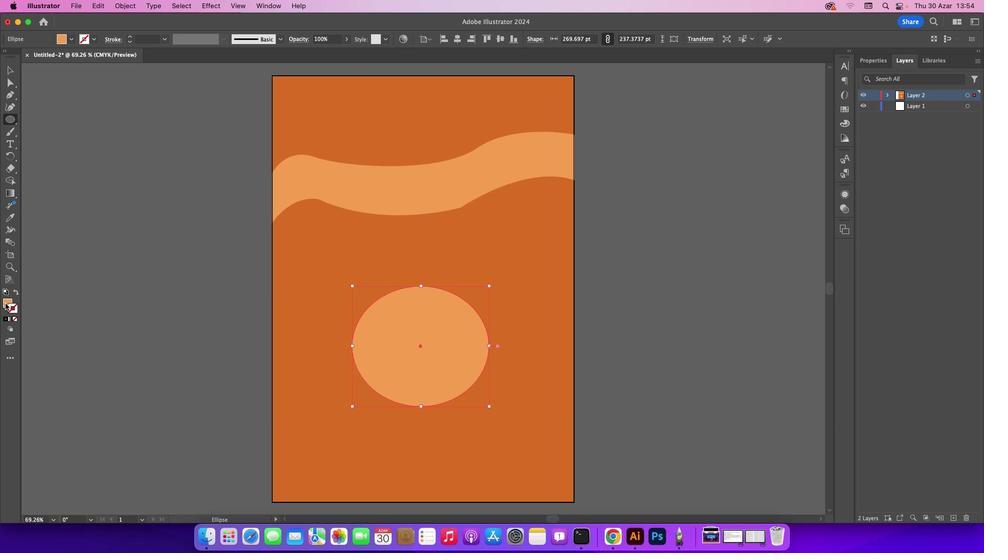 
Action: Mouse moved to (12, 188)
Screenshot: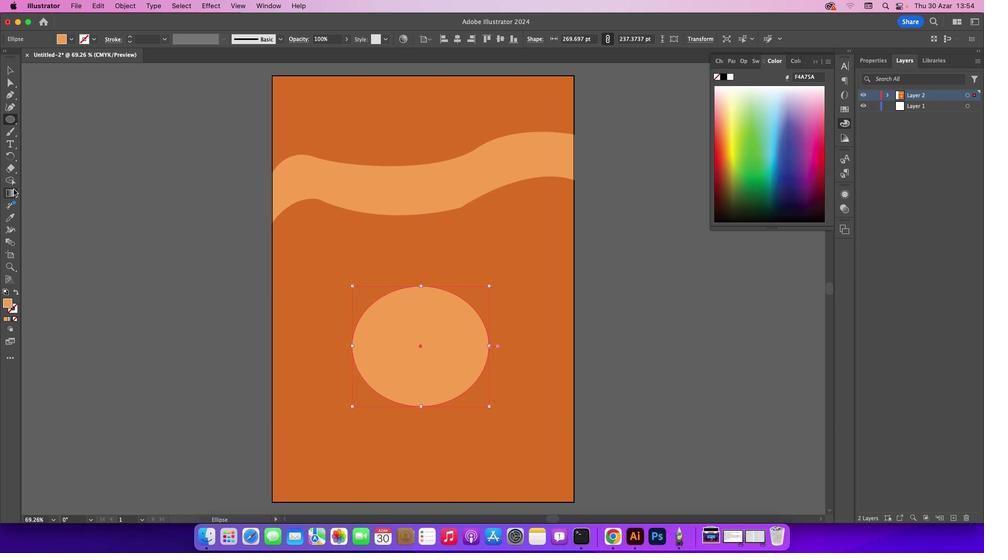
Action: Mouse pressed left at (12, 188)
Screenshot: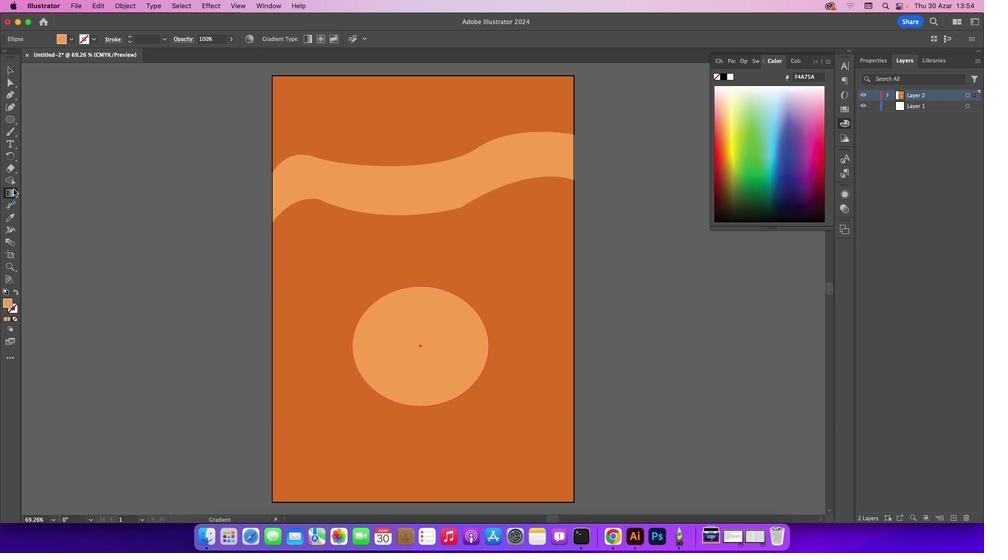 
Action: Mouse moved to (10, 190)
Screenshot: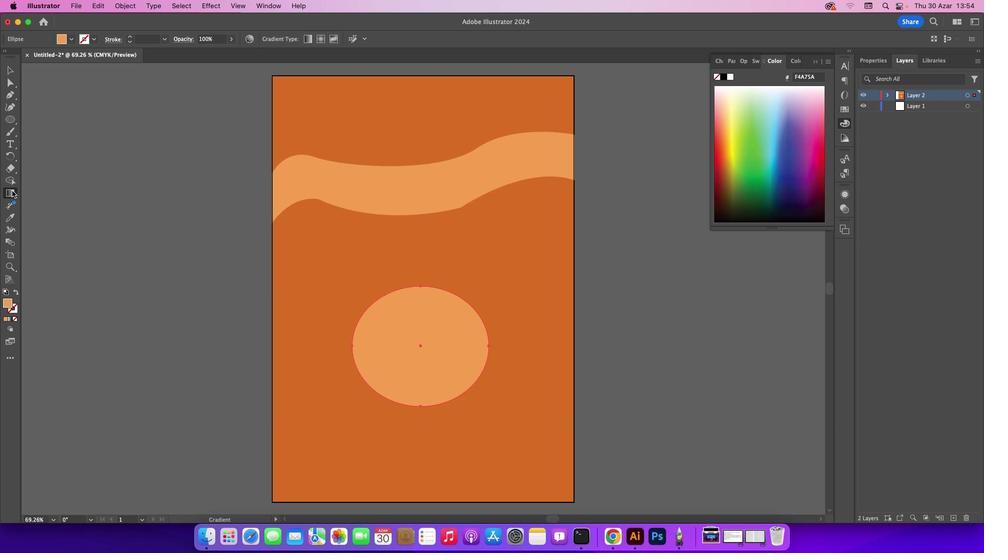 
Action: Mouse pressed left at (10, 190)
Screenshot: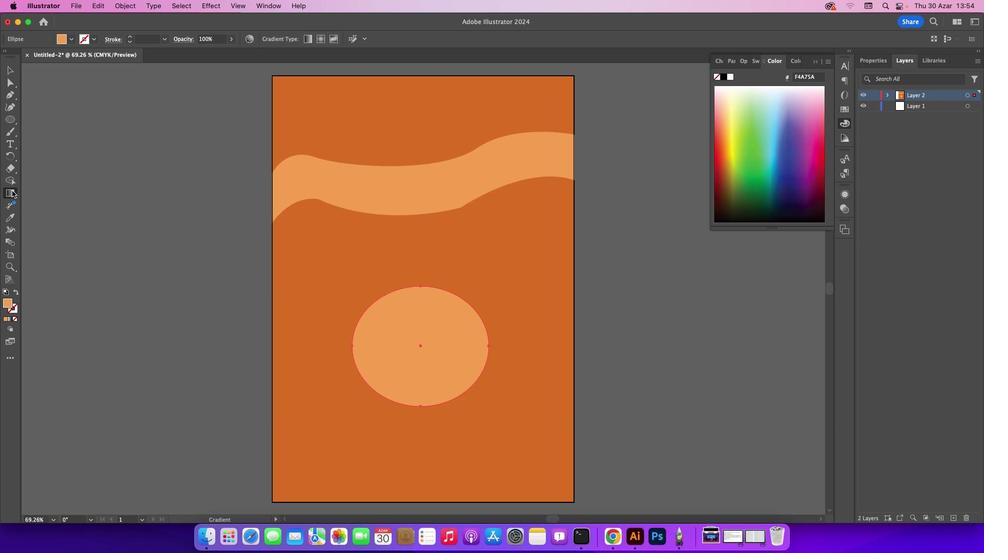 
Action: Mouse pressed left at (10, 190)
Screenshot: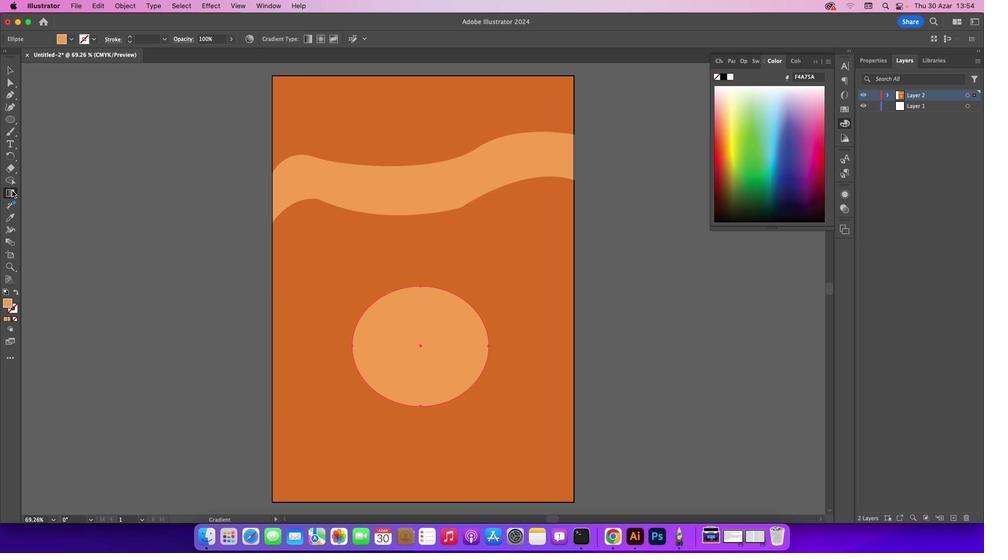 
Action: Mouse pressed left at (10, 190)
Screenshot: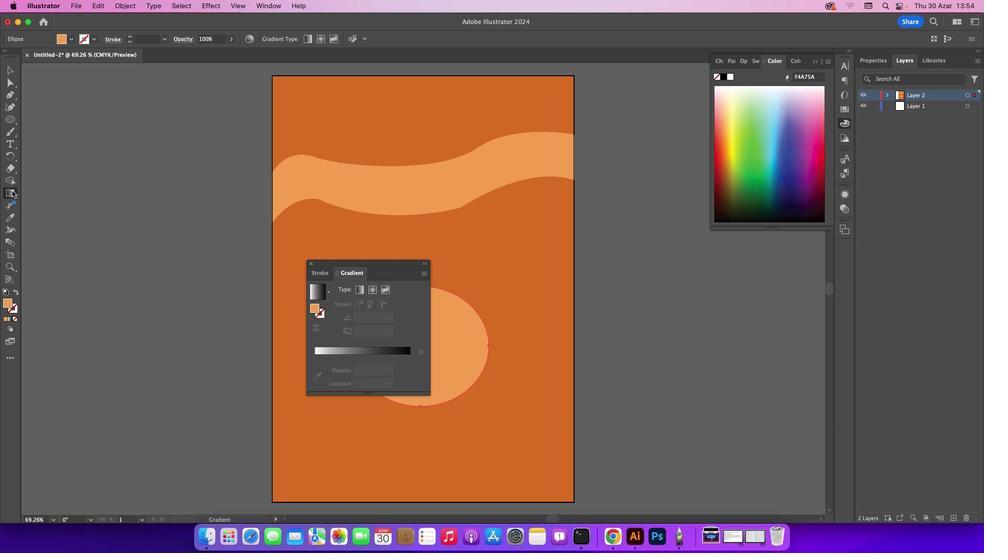 
Action: Mouse moved to (337, 350)
Screenshot: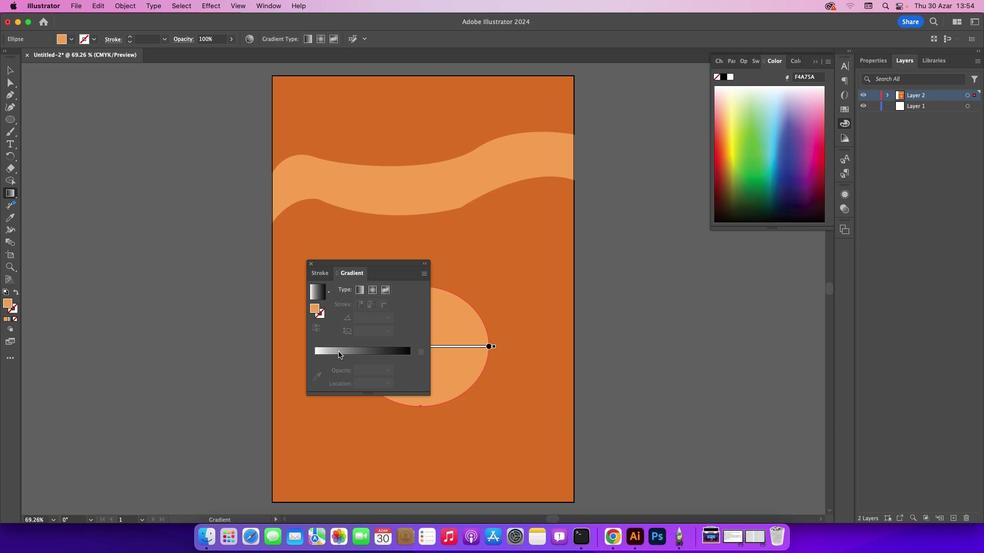 
Action: Mouse pressed left at (337, 350)
Screenshot: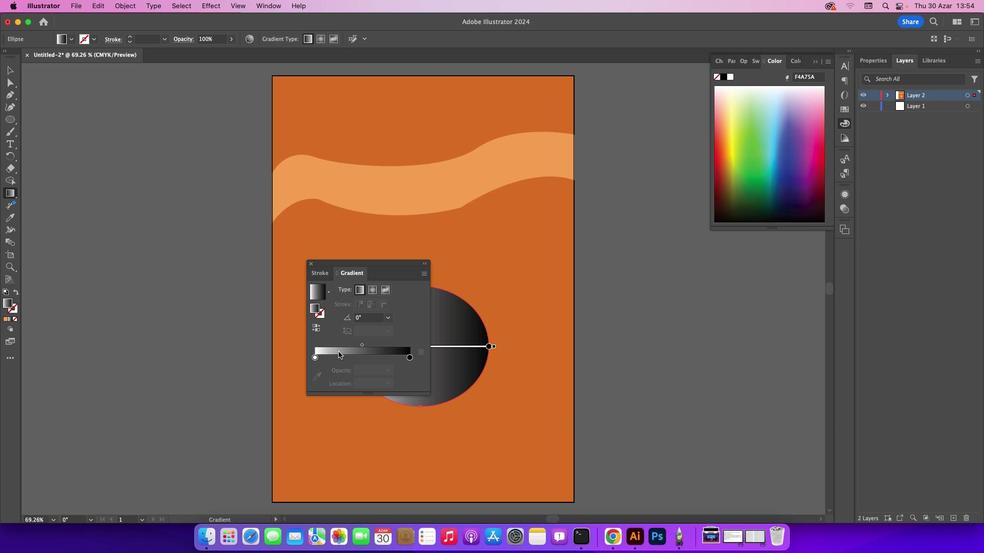 
Action: Mouse moved to (409, 357)
Screenshot: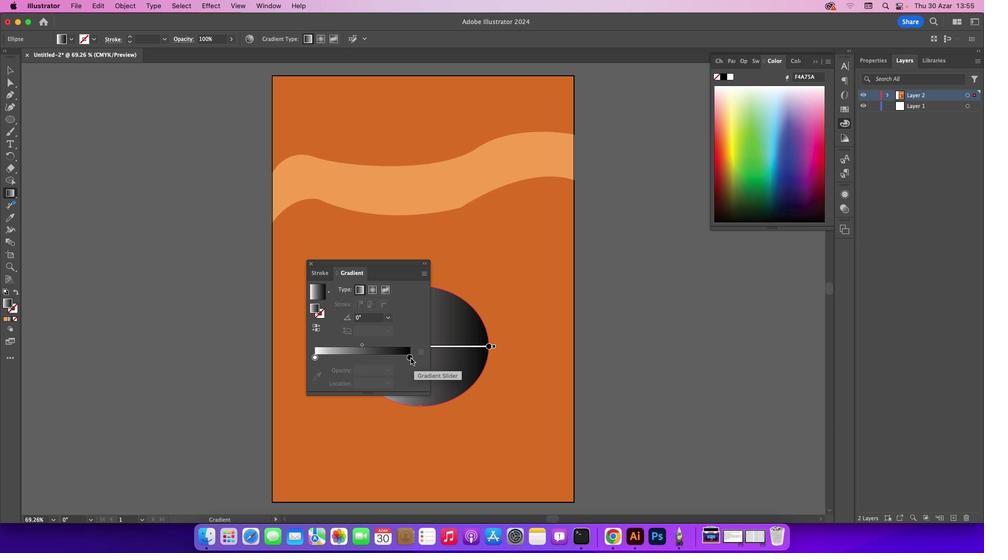 
Action: Mouse pressed left at (409, 357)
Screenshot: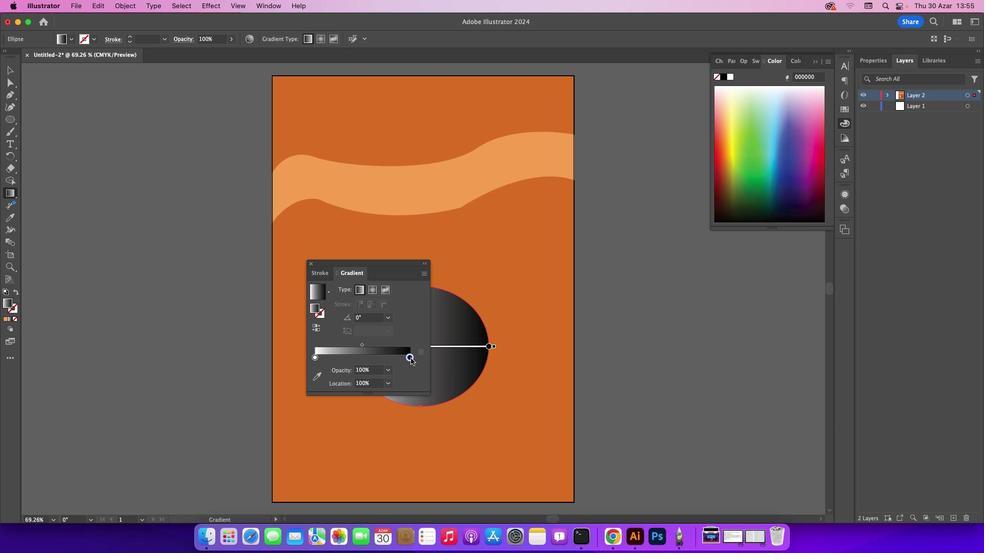 
Action: Mouse pressed left at (409, 357)
Screenshot: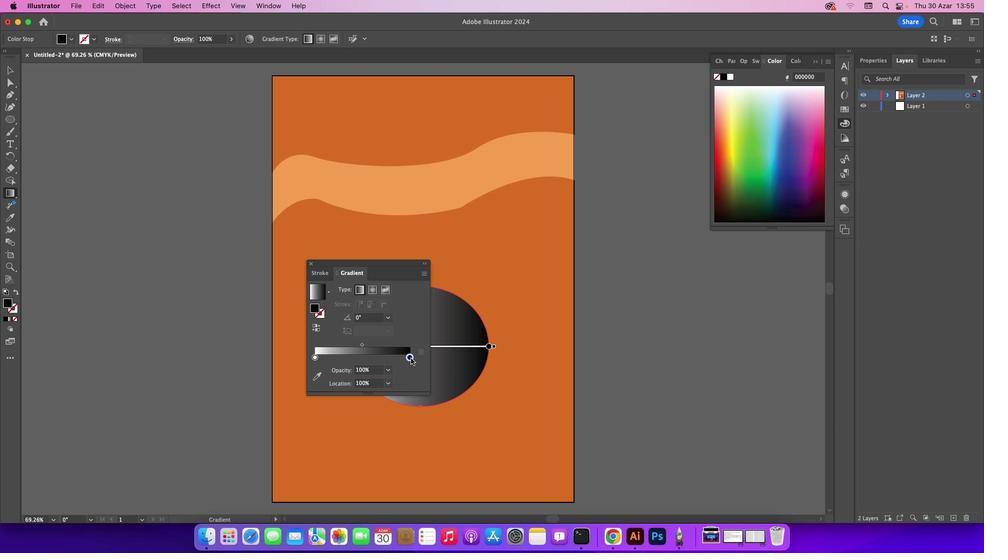 
Action: Mouse moved to (304, 461)
Screenshot: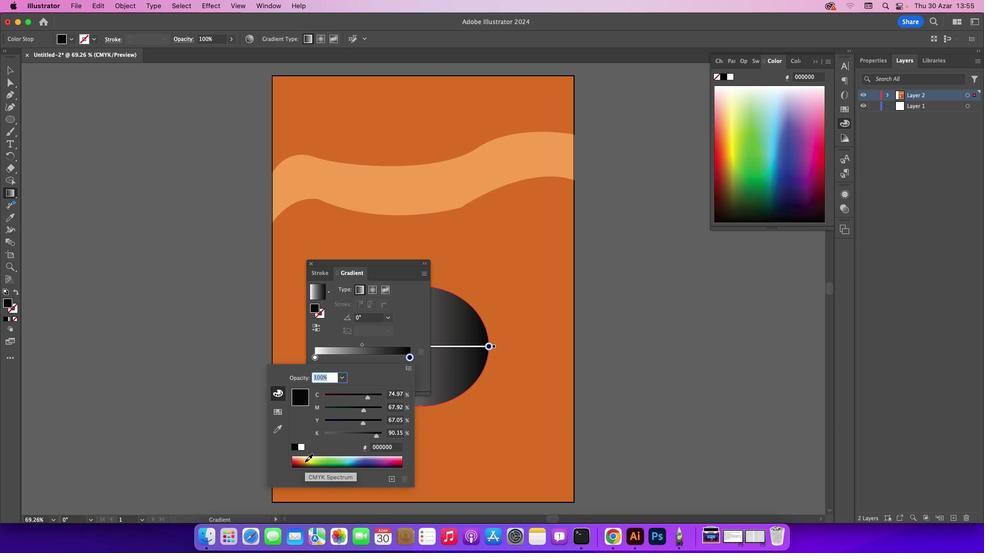 
Action: Mouse pressed left at (304, 461)
Screenshot: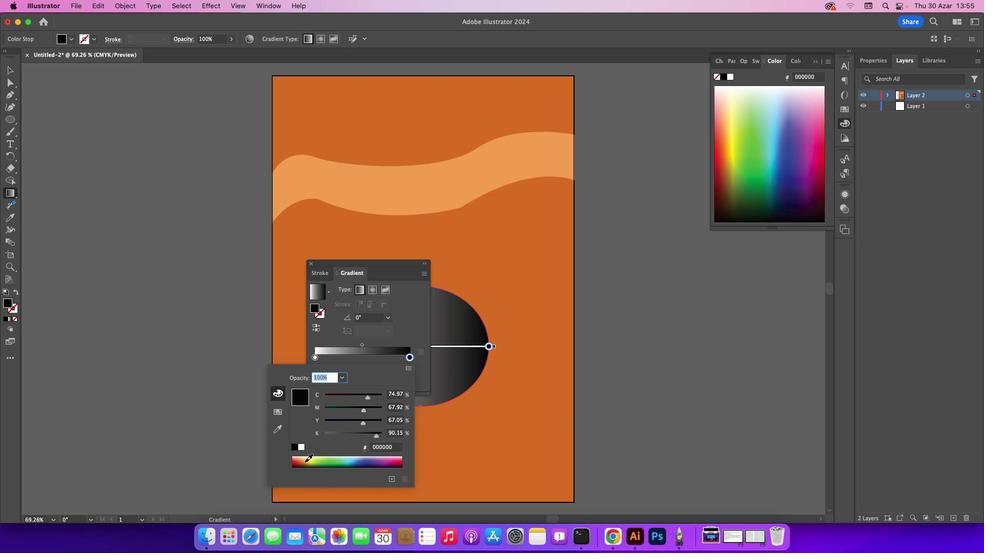 
Action: Mouse moved to (303, 458)
Screenshot: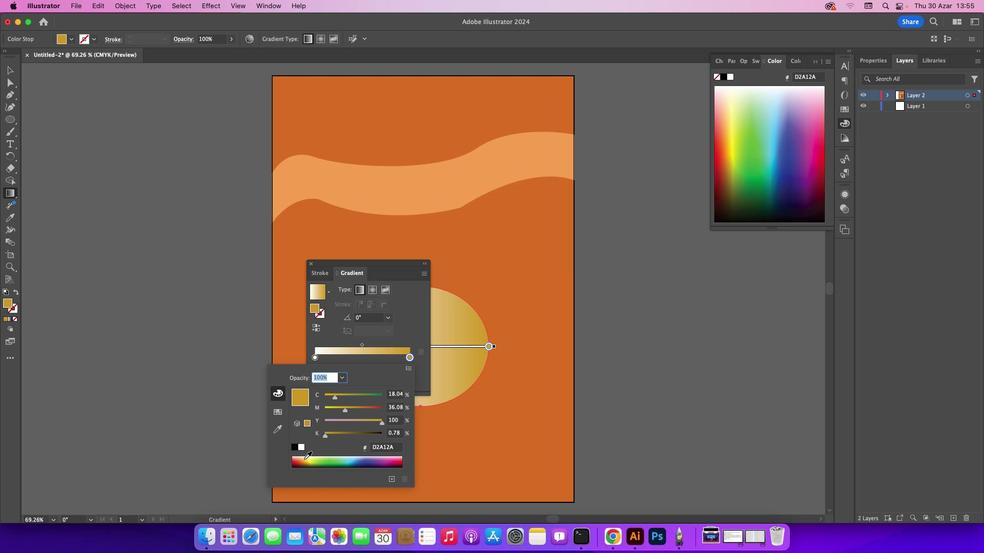 
Action: Mouse pressed left at (303, 458)
Screenshot: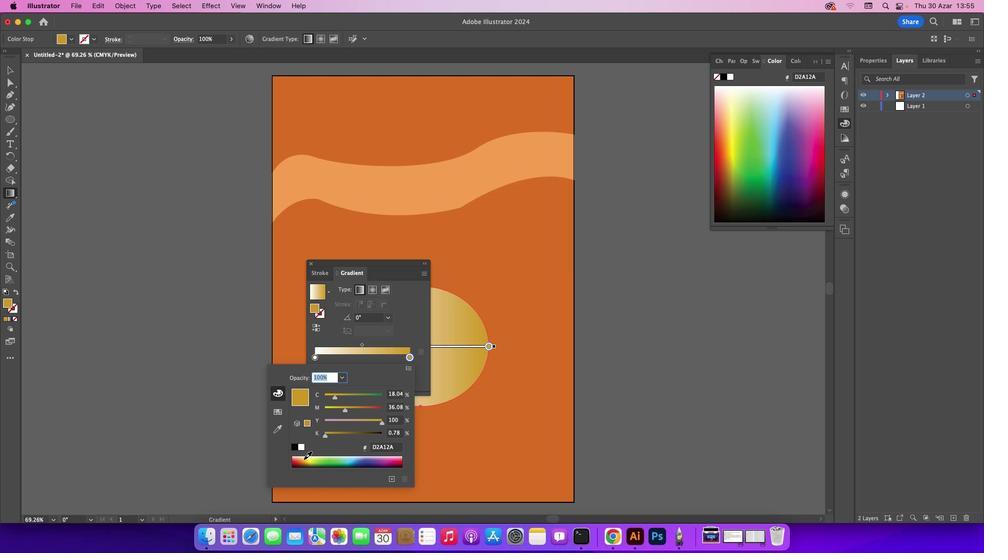 
Action: Mouse moved to (304, 462)
Screenshot: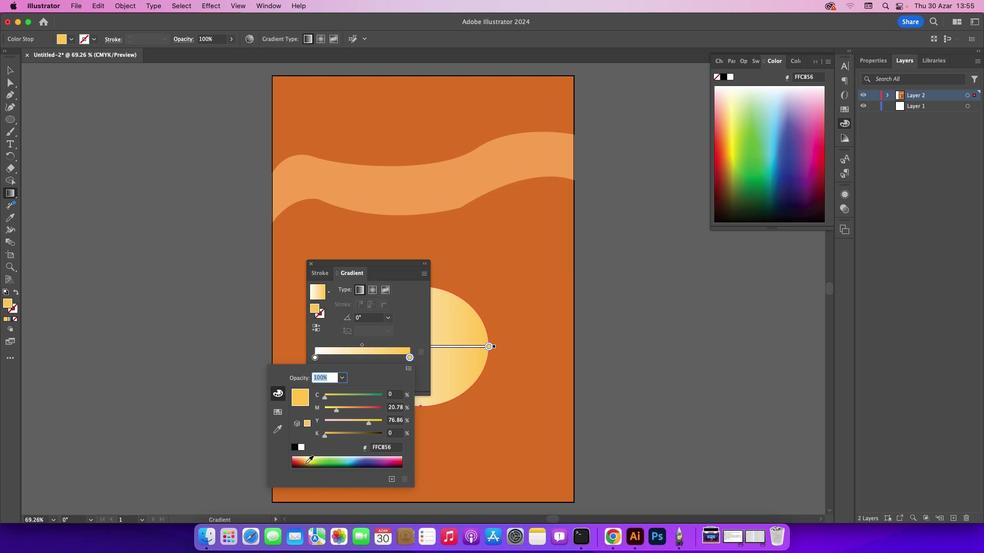 
Action: Mouse pressed left at (304, 462)
Screenshot: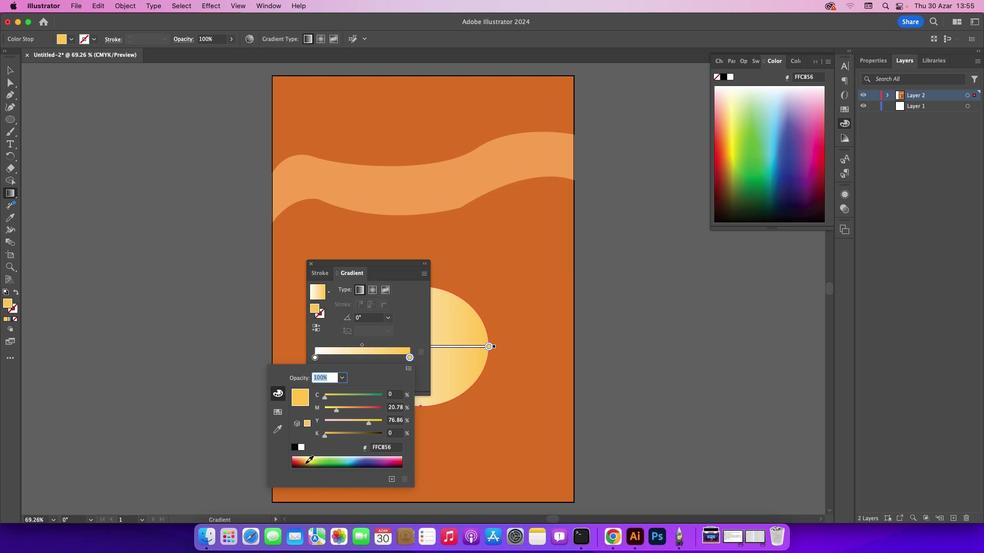 
Action: Mouse moved to (305, 460)
Screenshot: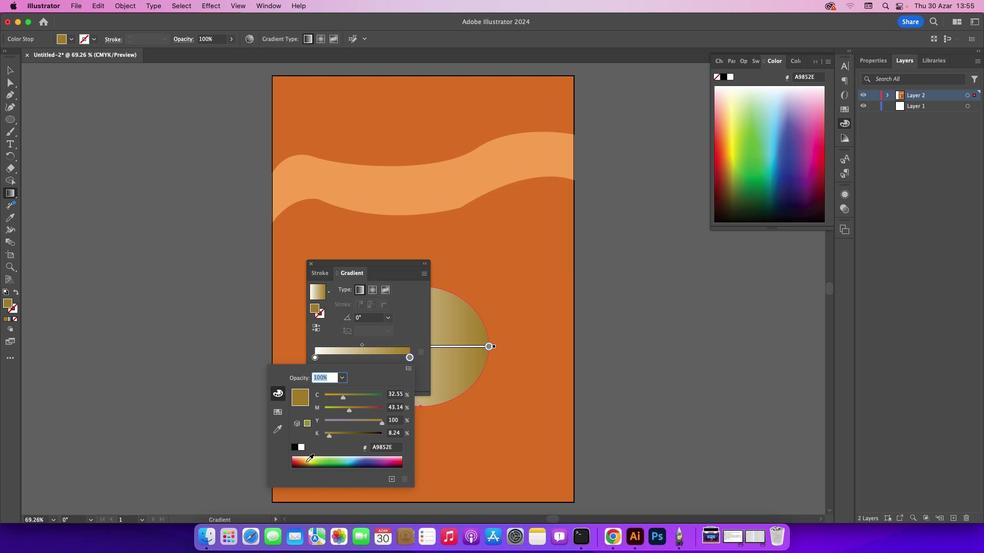
Action: Mouse pressed left at (305, 460)
Screenshot: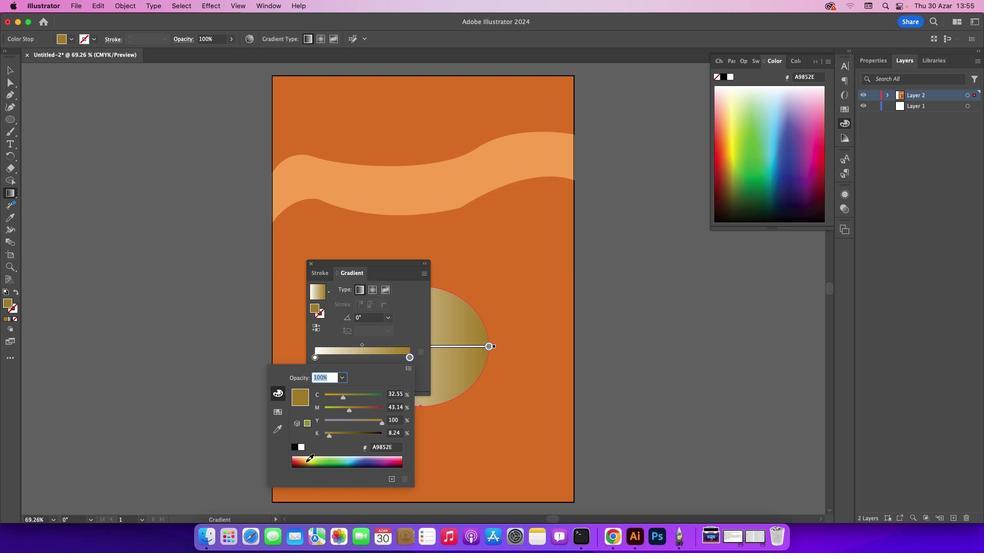 
Action: Mouse moved to (308, 460)
Screenshot: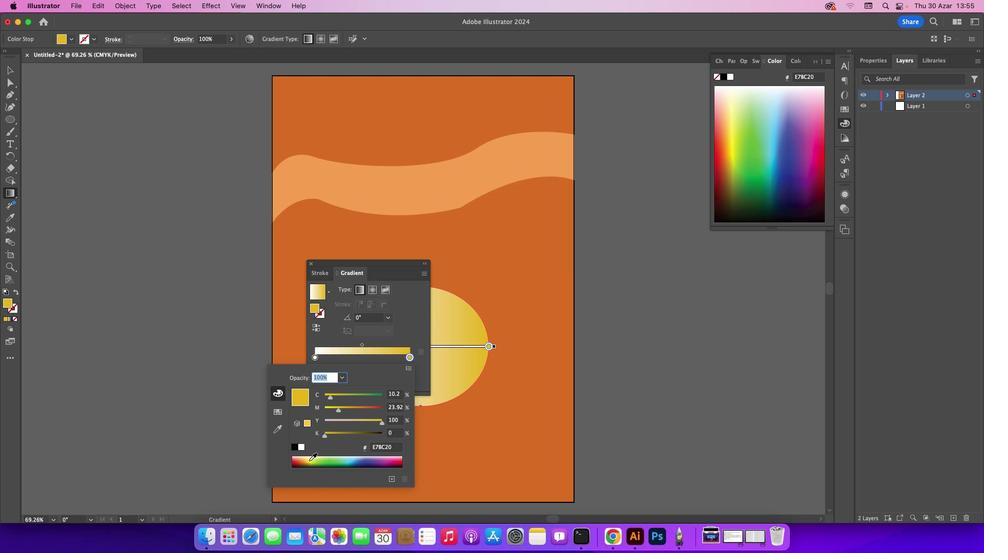 
Action: Mouse pressed left at (308, 460)
Screenshot: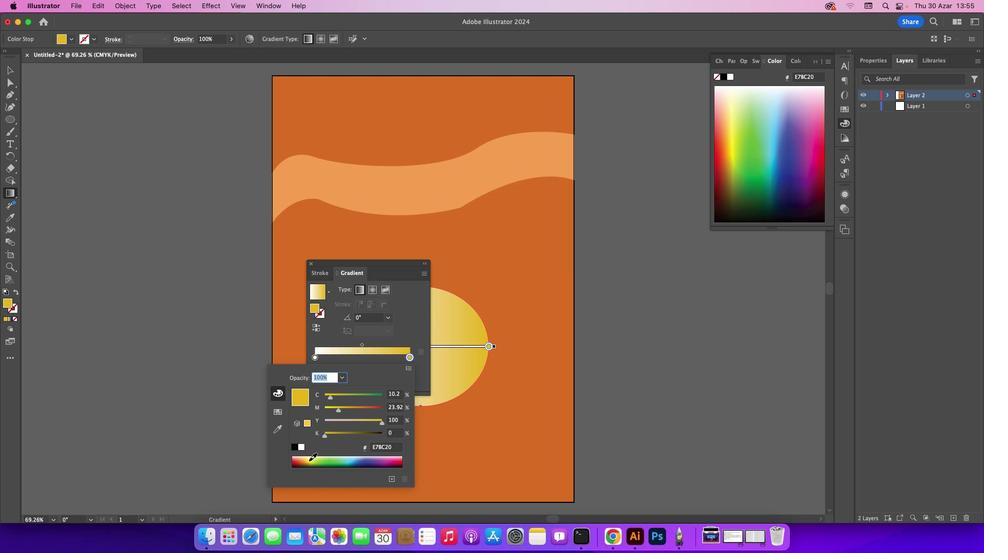 
Action: Mouse moved to (309, 463)
Screenshot: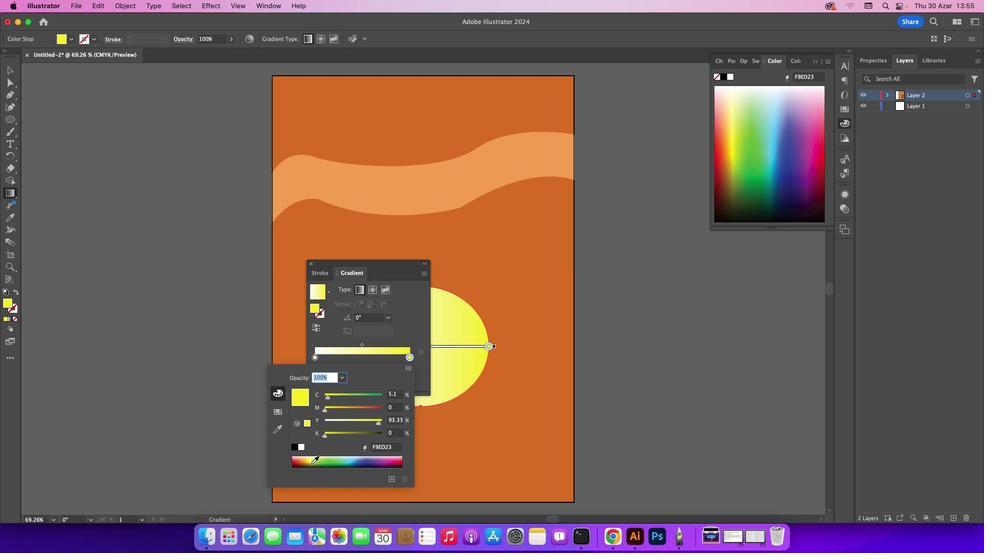 
Action: Mouse pressed left at (309, 463)
Screenshot: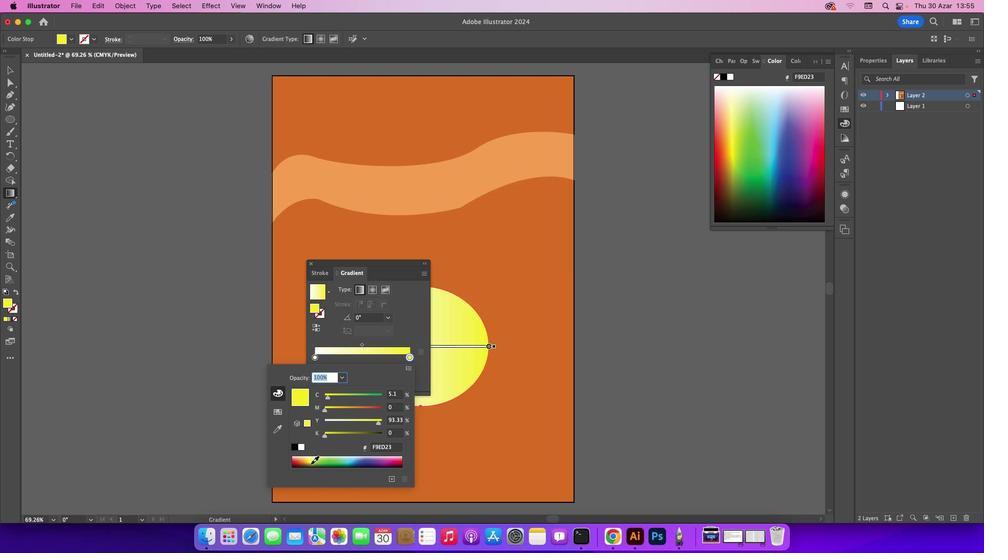 
Action: Mouse moved to (302, 457)
Screenshot: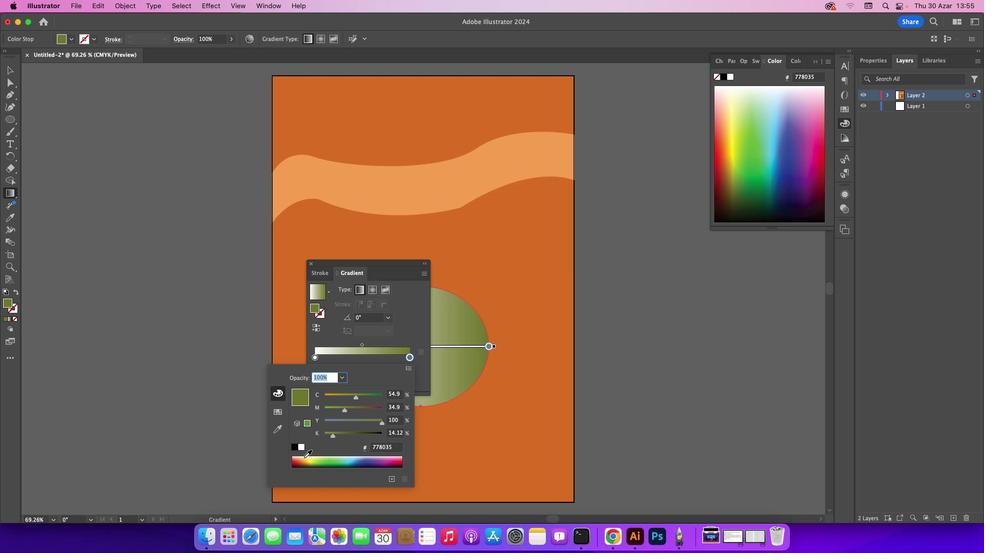 
Action: Mouse pressed left at (302, 457)
Screenshot: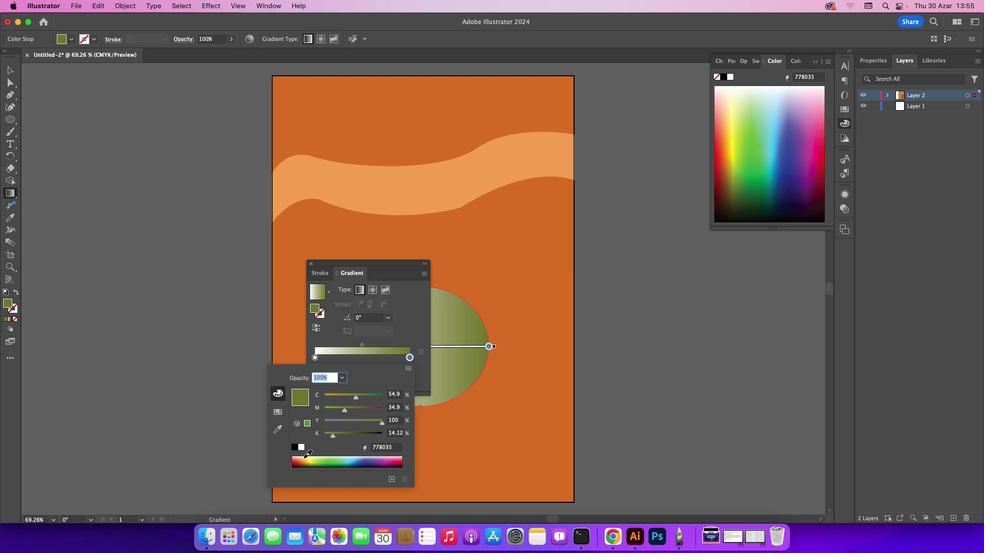 
Action: Mouse moved to (299, 462)
Screenshot: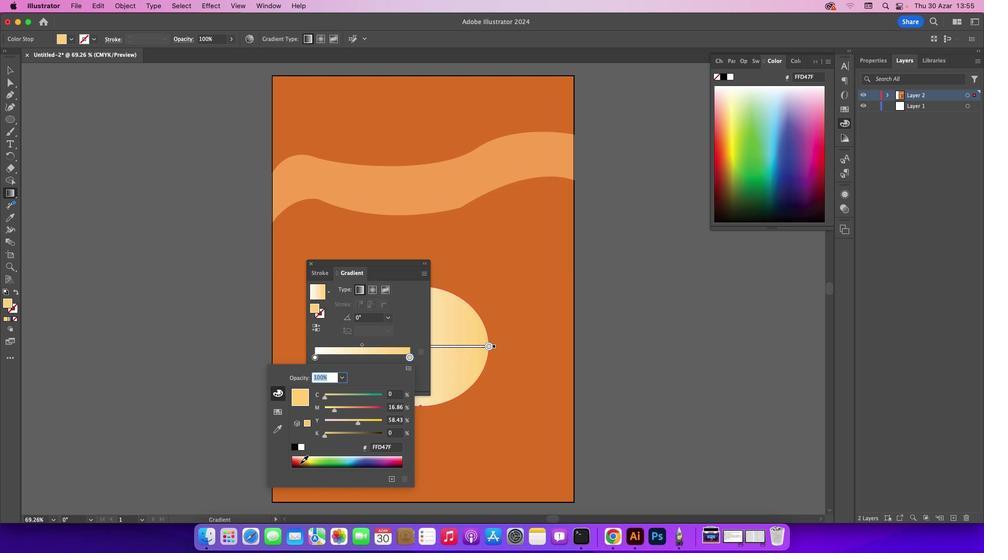 
Action: Mouse pressed left at (299, 462)
Screenshot: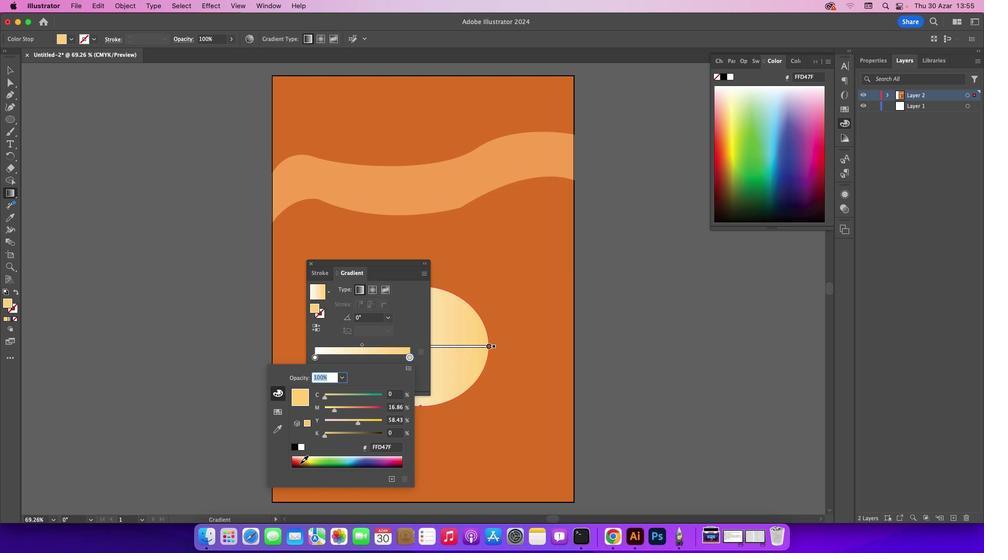 
Action: Mouse moved to (297, 459)
Screenshot: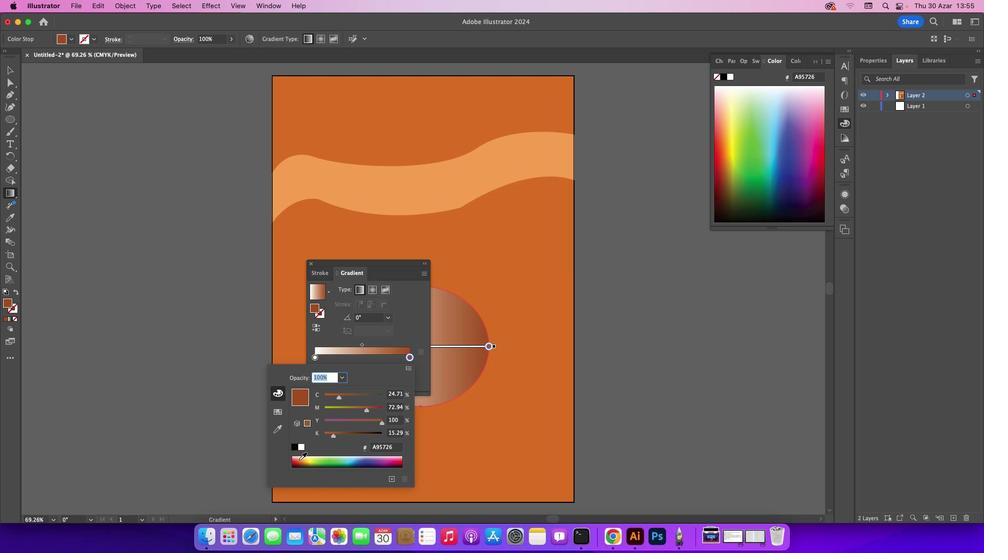 
Action: Mouse pressed left at (297, 459)
Screenshot: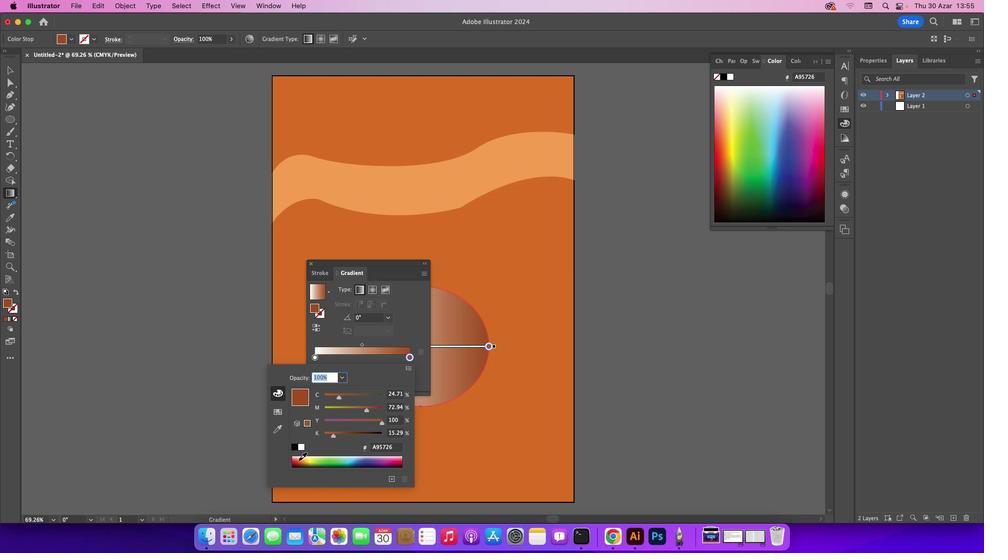 
Action: Mouse moved to (314, 356)
Screenshot: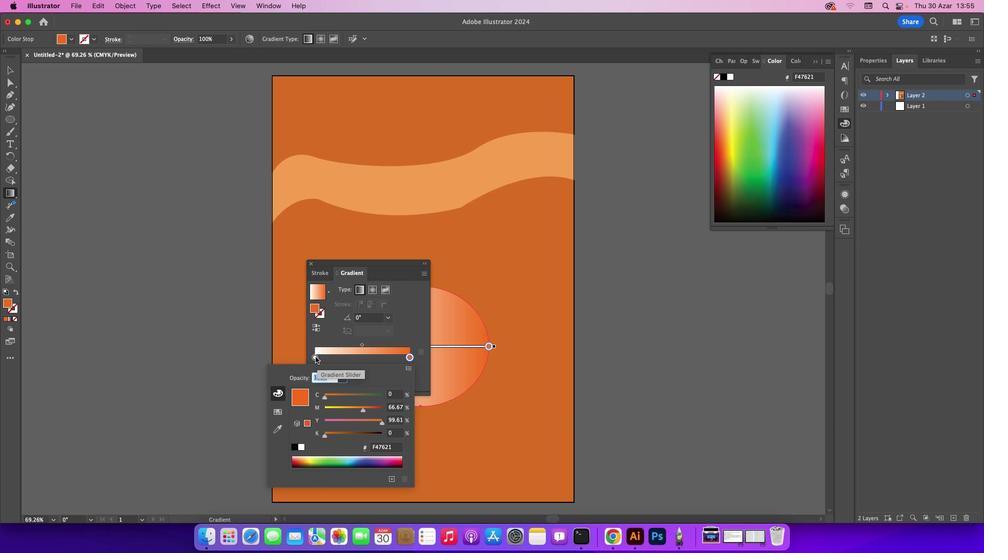 
Action: Mouse pressed left at (314, 356)
Screenshot: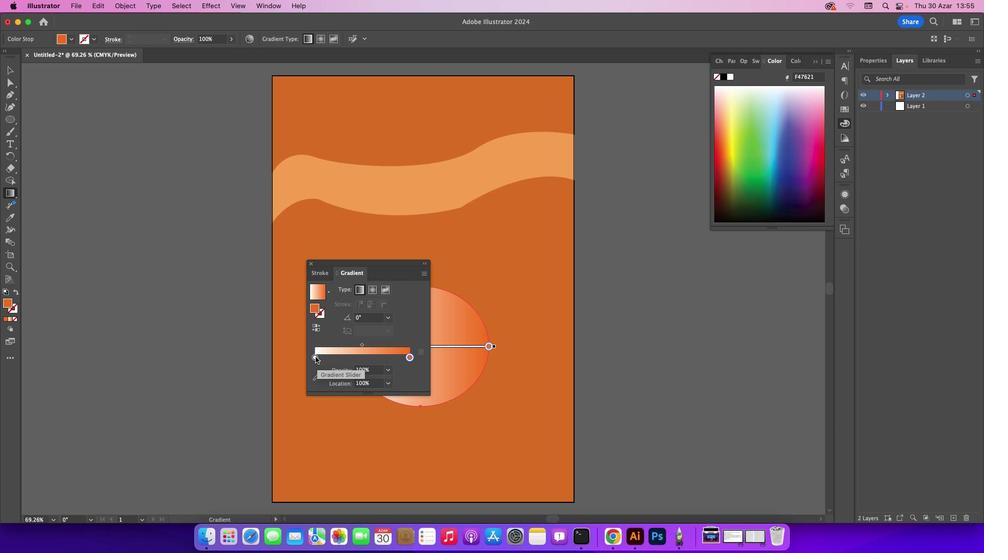 
Action: Mouse pressed left at (314, 356)
Screenshot: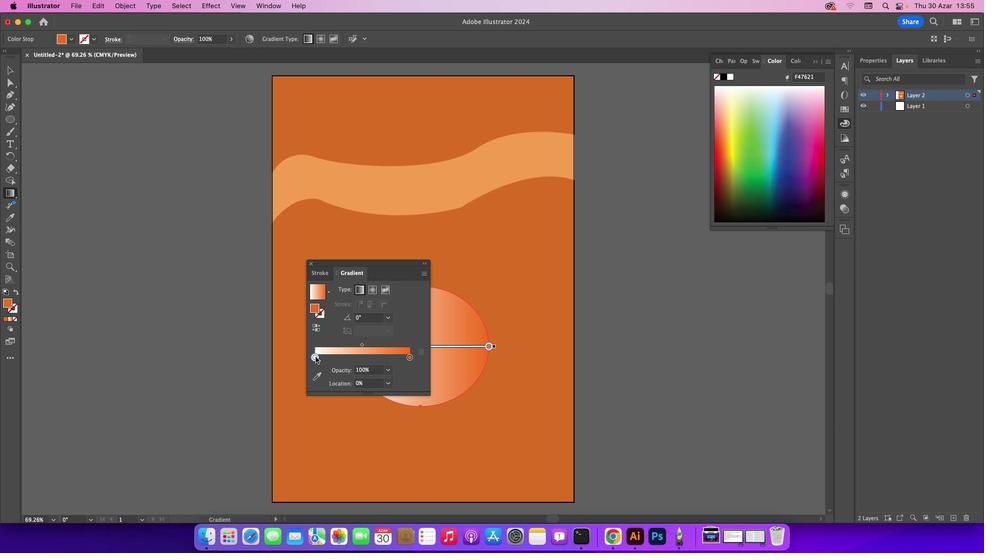 
Action: Mouse pressed left at (314, 356)
Screenshot: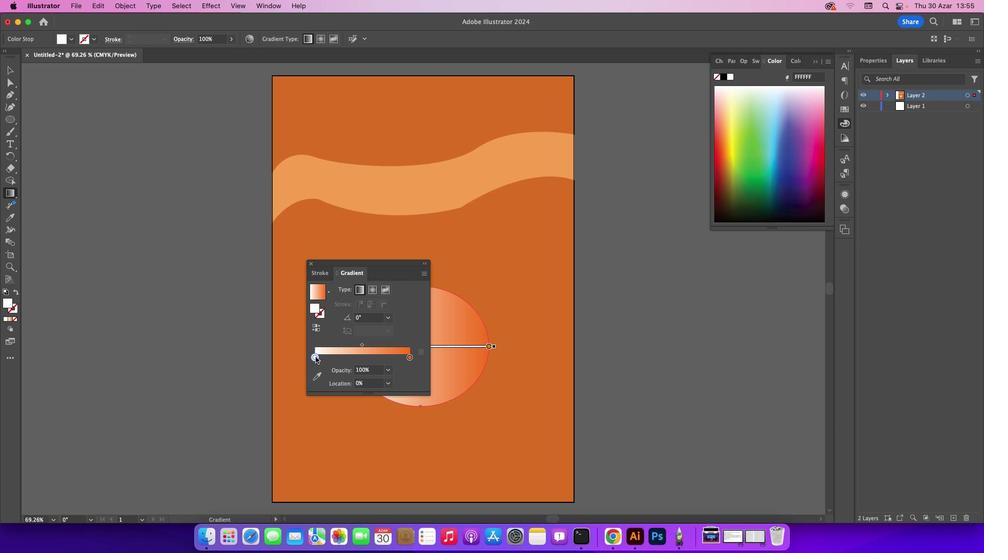 
Action: Mouse pressed left at (314, 356)
Screenshot: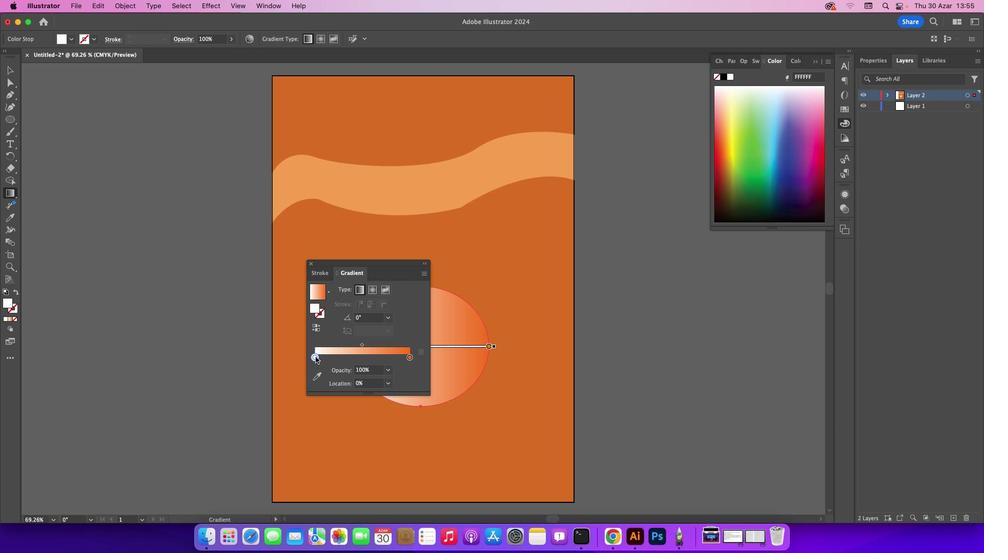 
Action: Mouse pressed left at (314, 356)
Screenshot: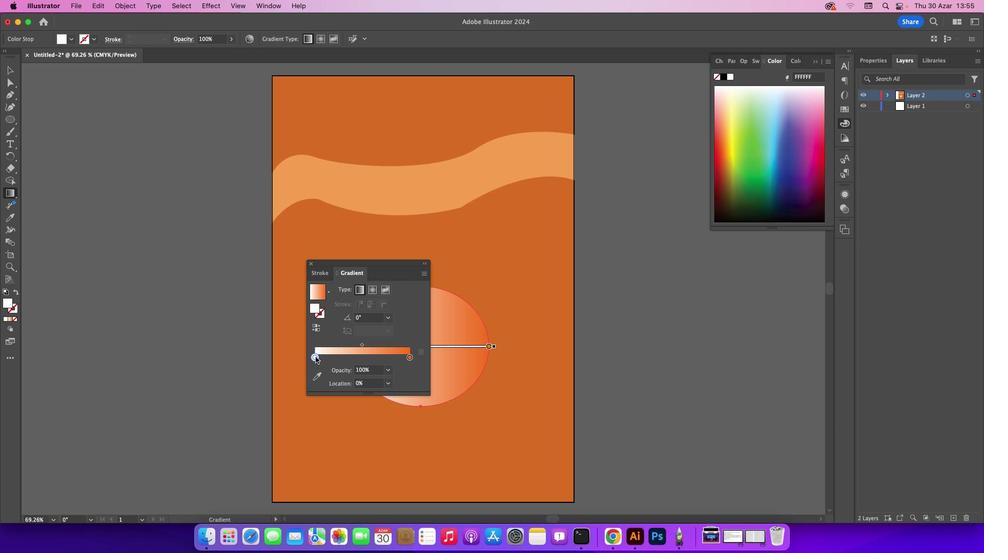 
Action: Mouse moved to (309, 459)
Screenshot: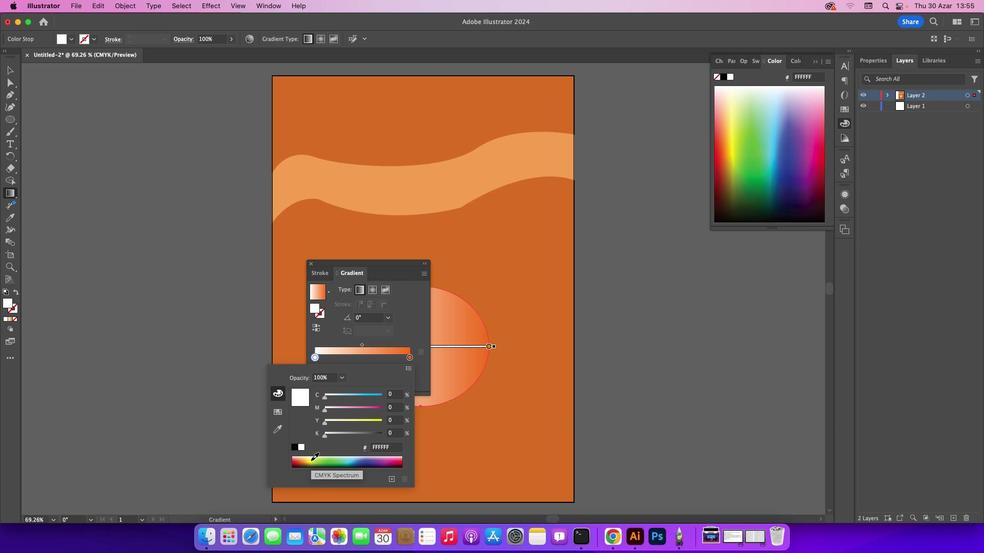 
Action: Mouse pressed left at (309, 459)
Screenshot: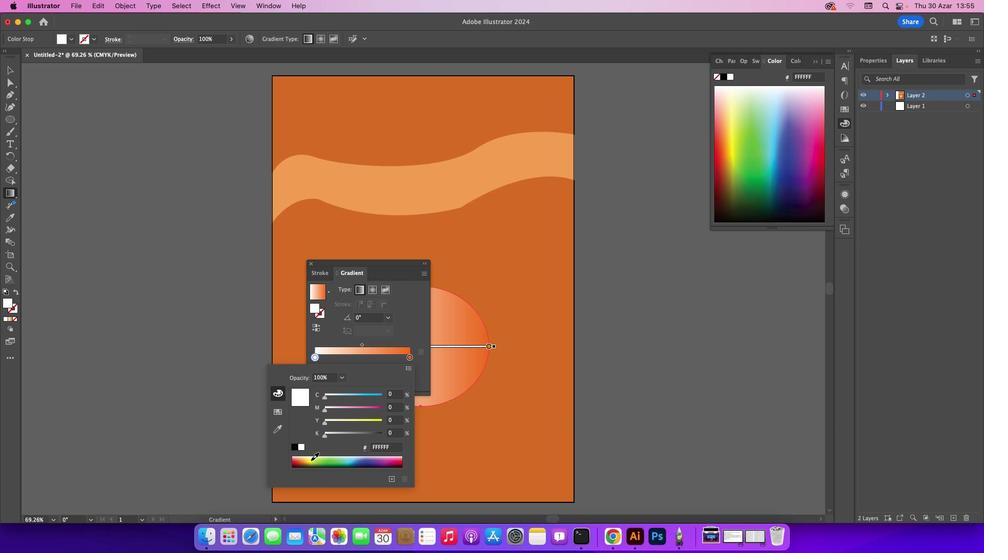 
Action: Mouse moved to (310, 457)
Screenshot: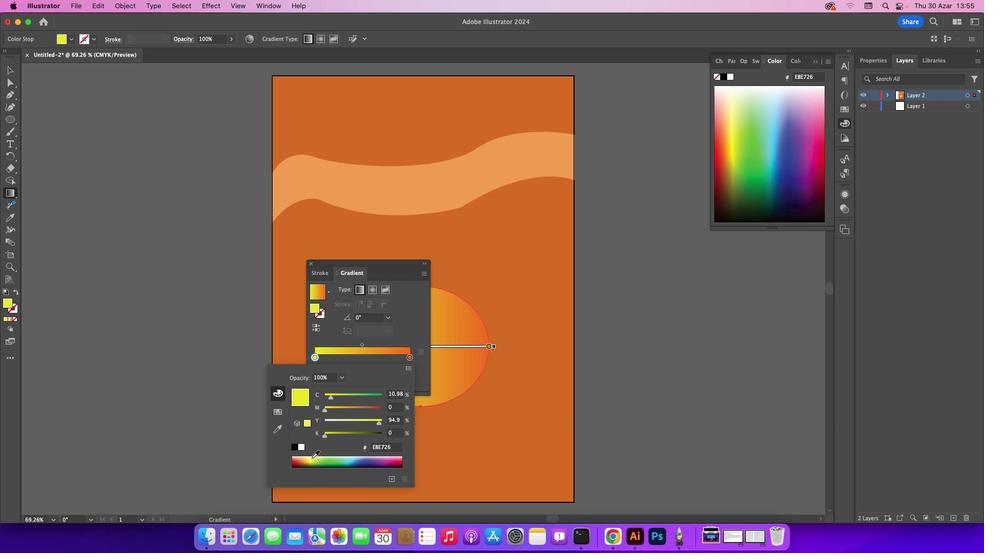
Action: Mouse pressed left at (310, 457)
Screenshot: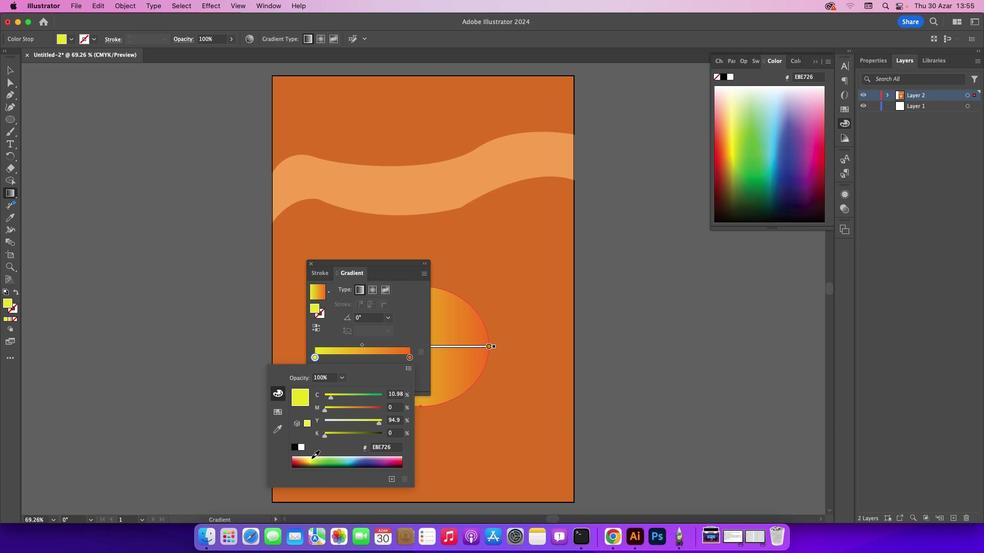 
Action: Mouse moved to (306, 457)
Screenshot: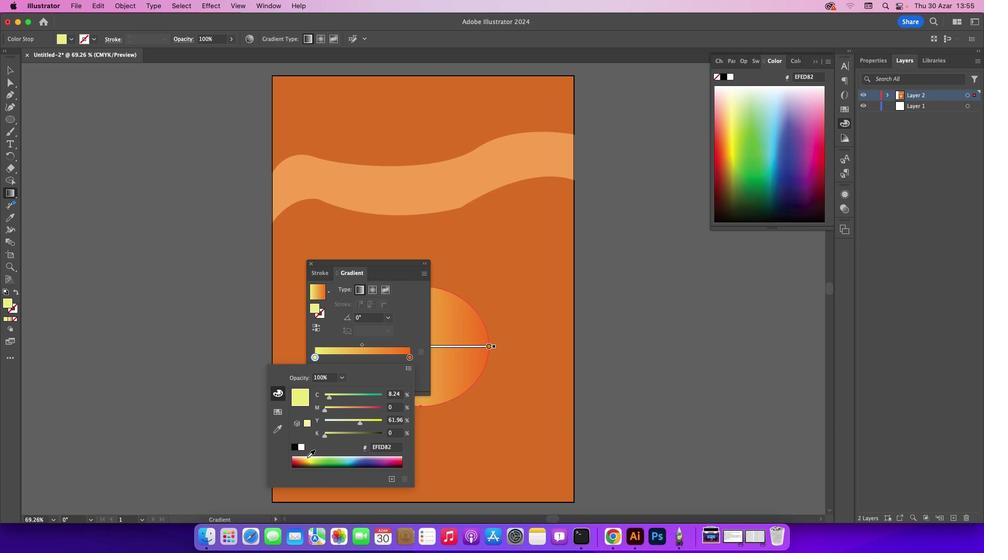 
Action: Mouse pressed left at (306, 457)
Screenshot: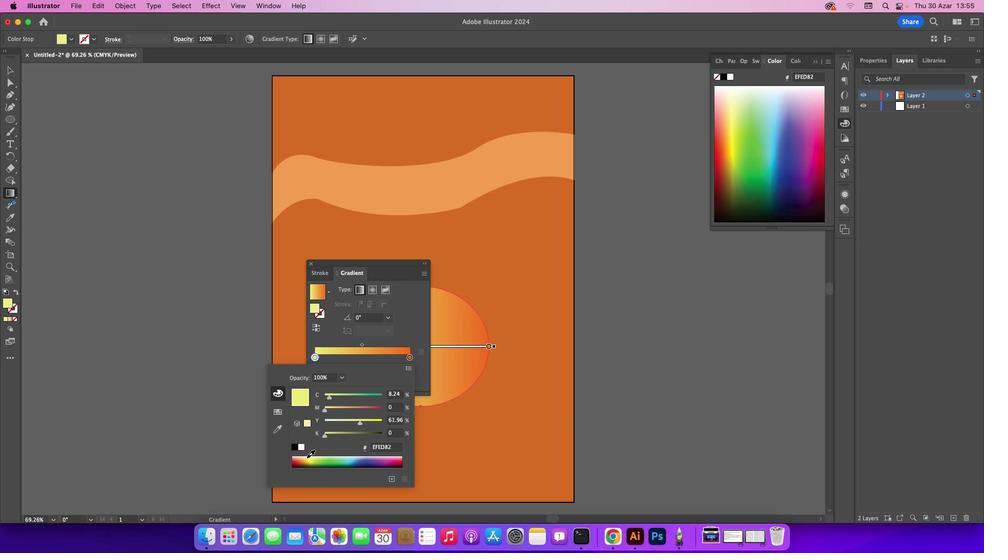 
Action: Mouse moved to (304, 456)
Screenshot: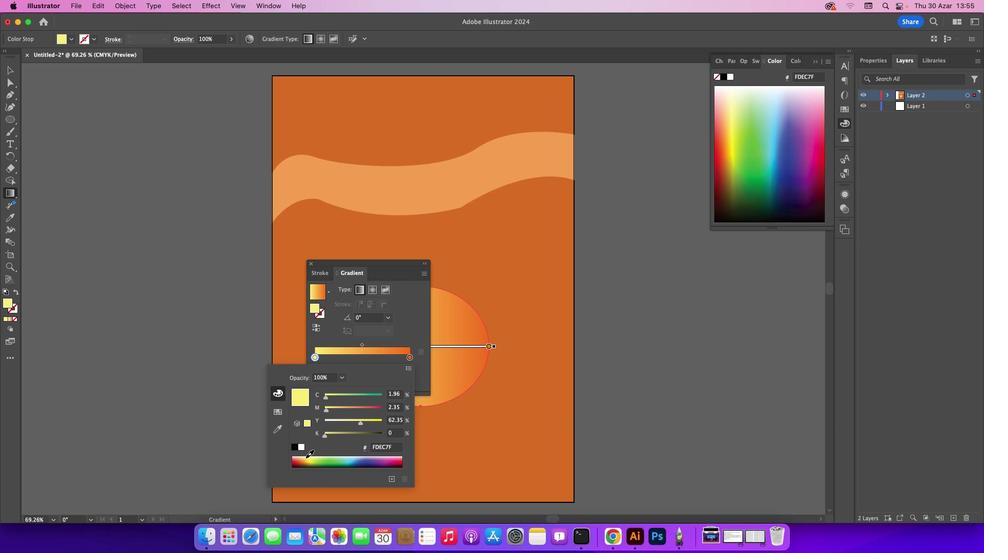 
Action: Mouse pressed left at (304, 456)
Screenshot: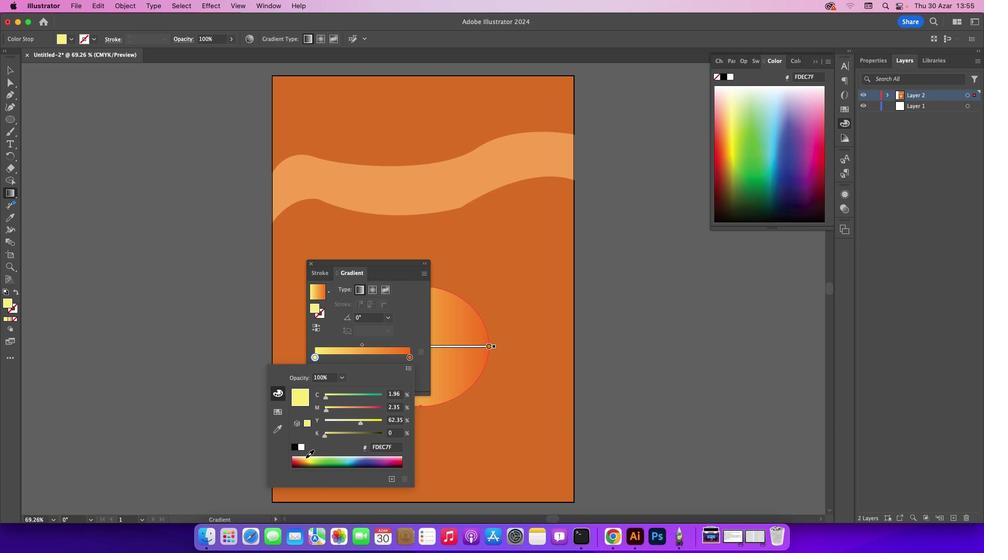 
Action: Mouse moved to (411, 302)
Screenshot: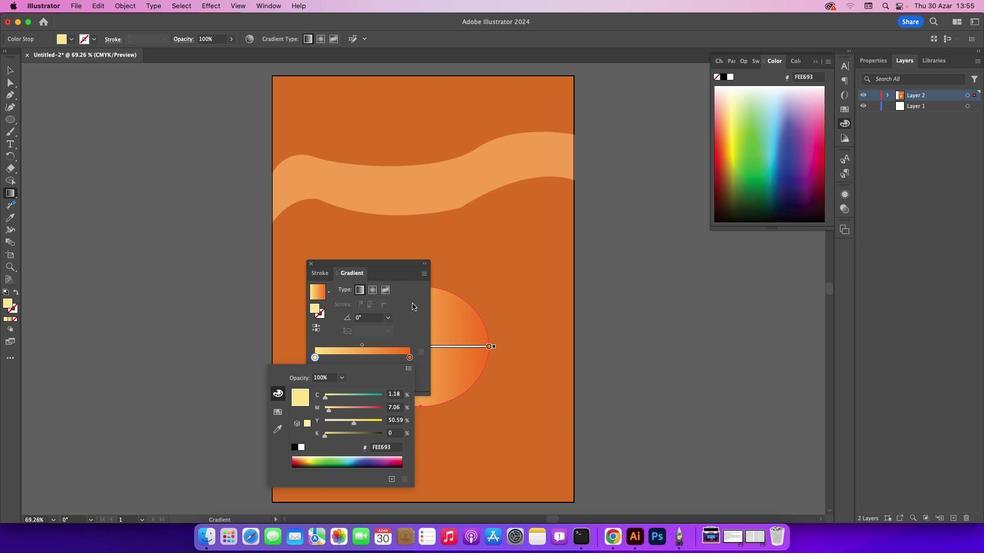 
Action: Mouse pressed left at (411, 302)
Screenshot: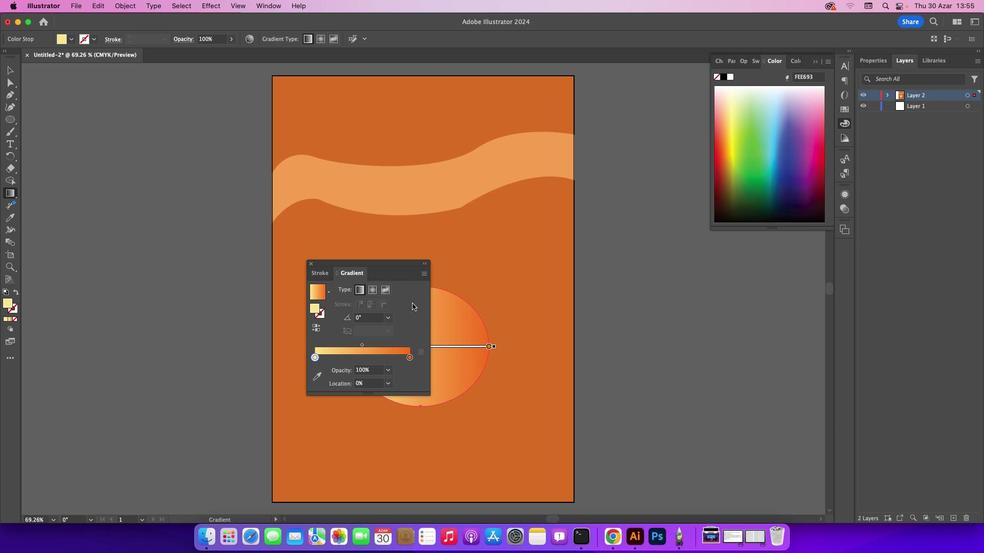 
Action: Mouse moved to (310, 262)
Screenshot: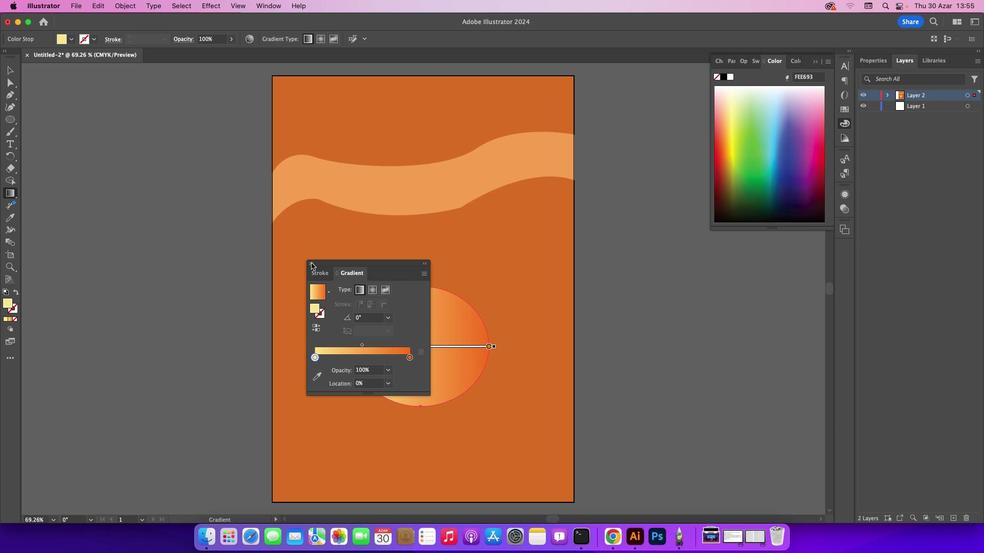 
Action: Mouse pressed left at (310, 262)
Screenshot: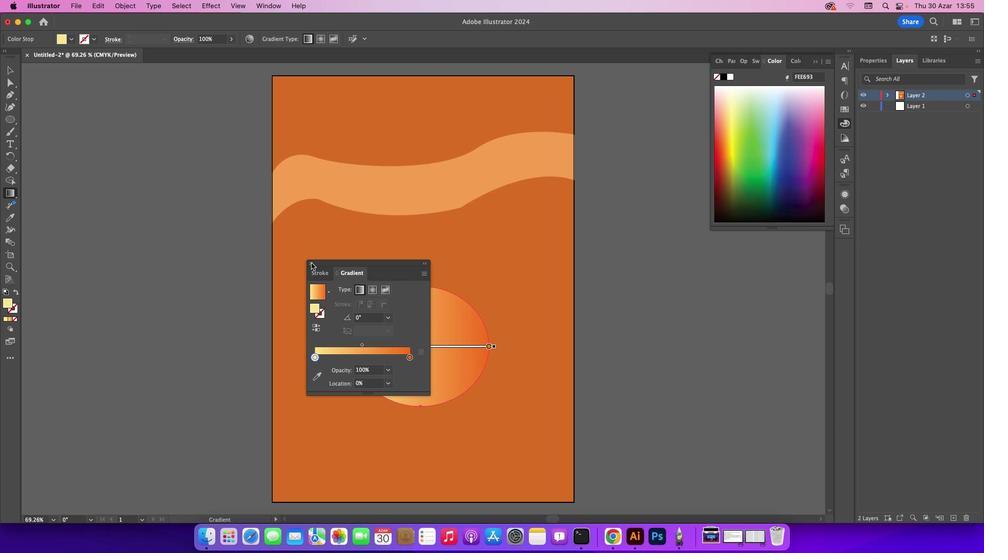 
Action: Mouse moved to (496, 344)
Screenshot: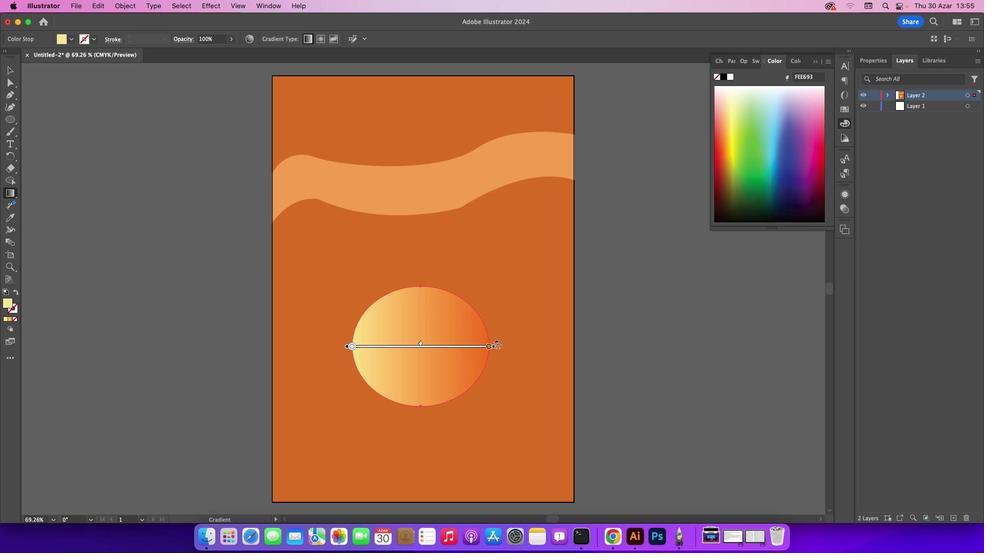 
Action: Mouse pressed left at (496, 344)
Screenshot: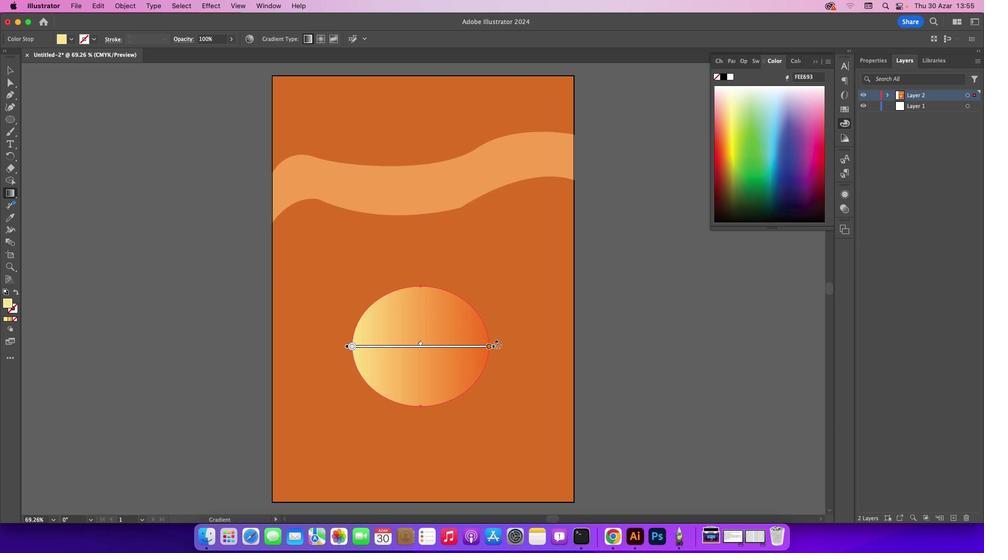
Action: Mouse moved to (419, 399)
Screenshot: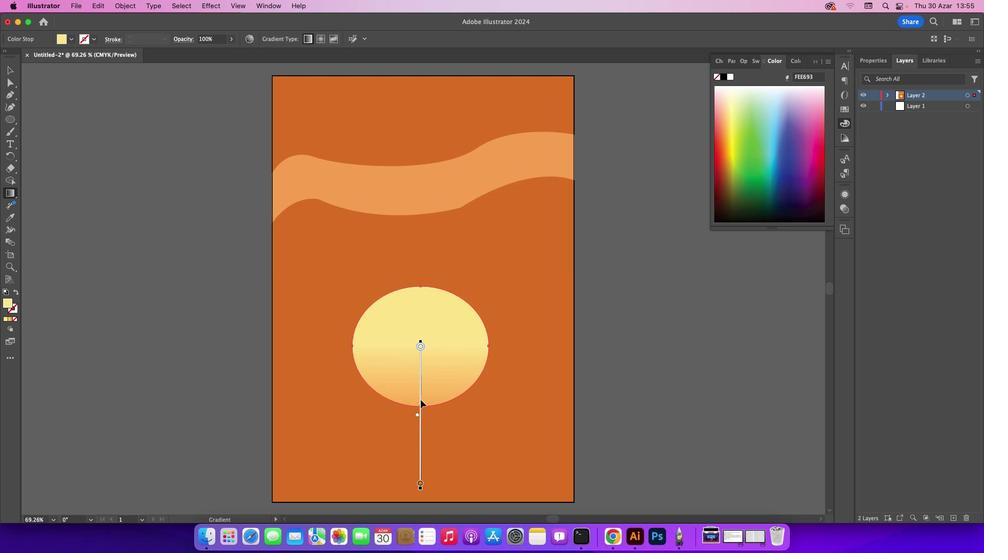 
Action: Mouse pressed left at (419, 399)
Screenshot: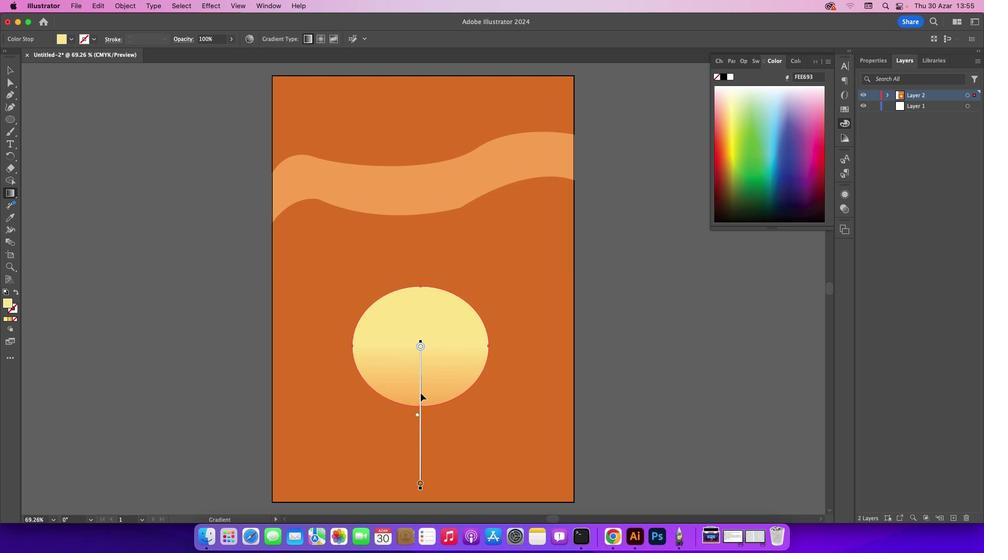 
Action: Mouse moved to (16, 70)
Screenshot: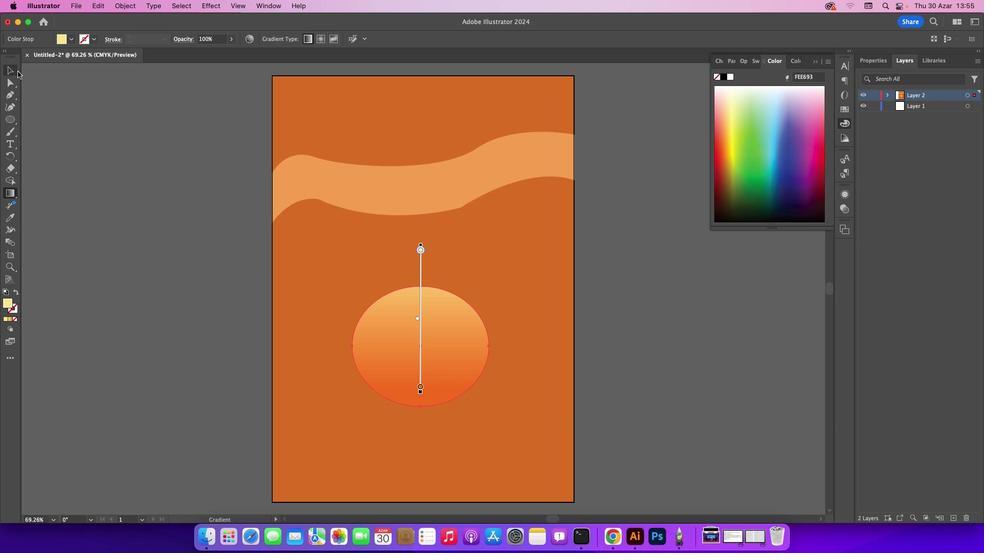 
Action: Mouse pressed left at (16, 70)
Screenshot: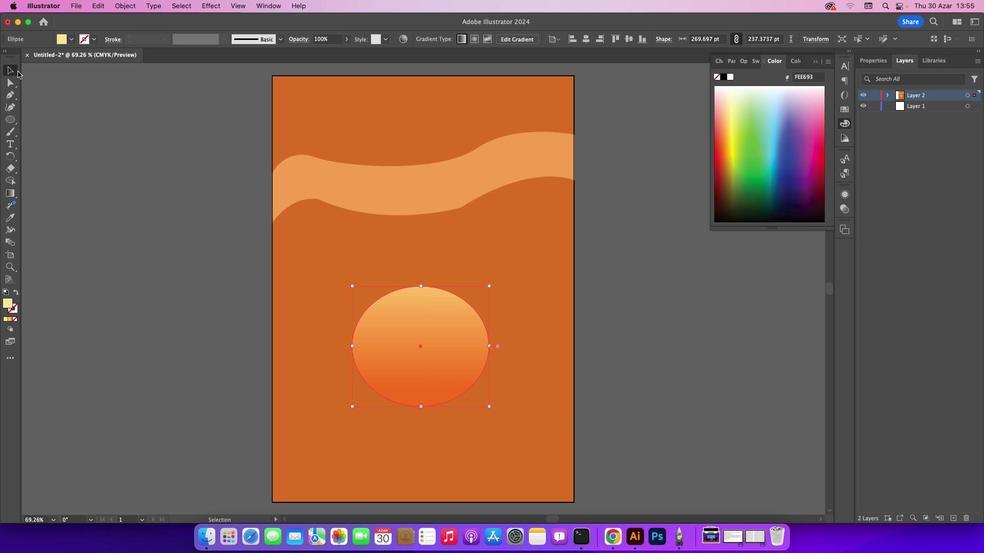 
Action: Mouse moved to (83, 139)
Screenshot: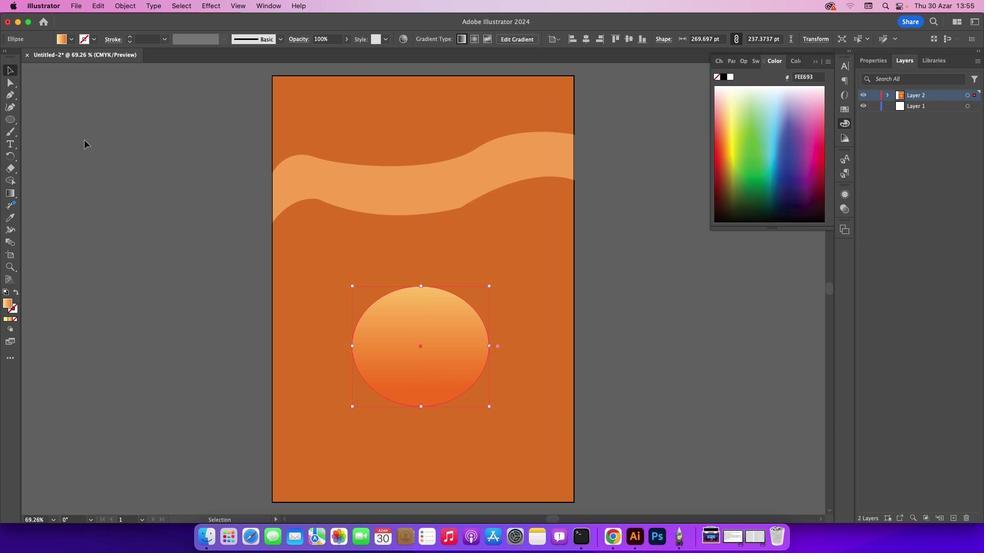 
Action: Mouse pressed left at (83, 139)
Screenshot: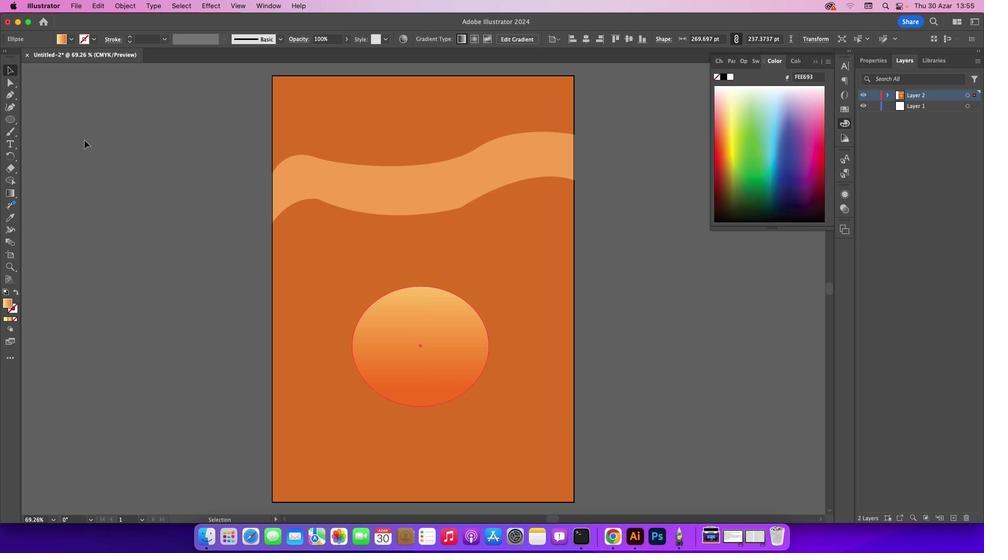 
Action: Mouse moved to (422, 322)
Screenshot: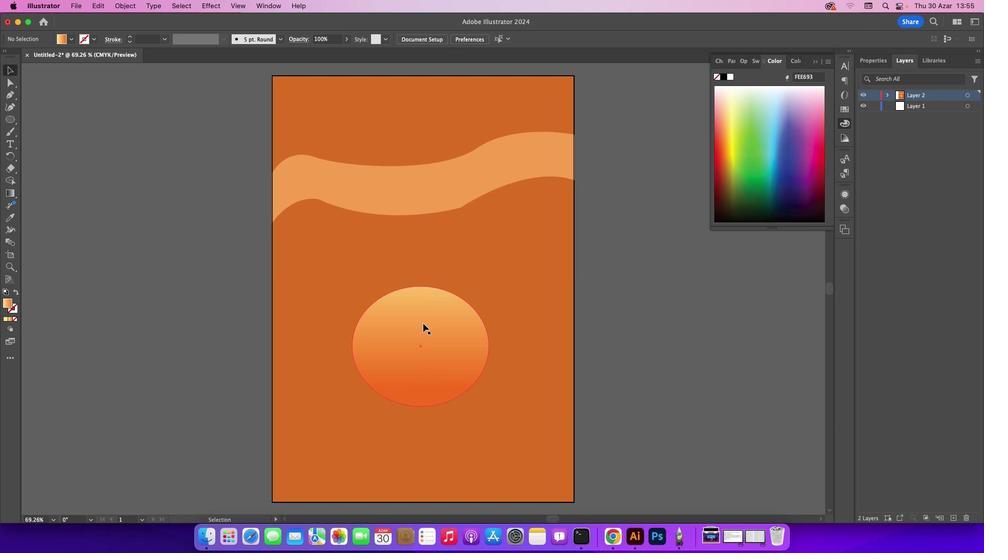
Action: Mouse pressed left at (422, 322)
Screenshot: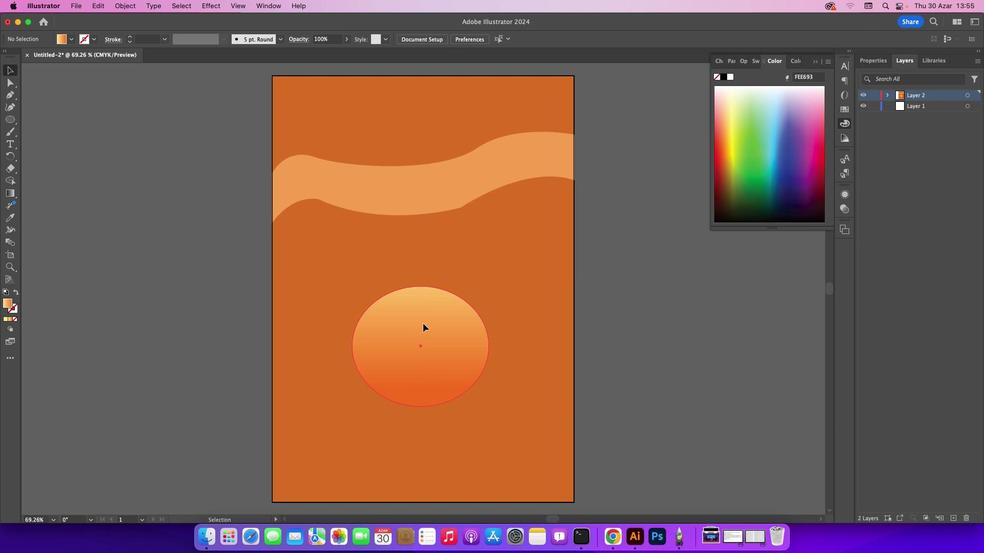 
Action: Mouse moved to (678, 328)
Screenshot: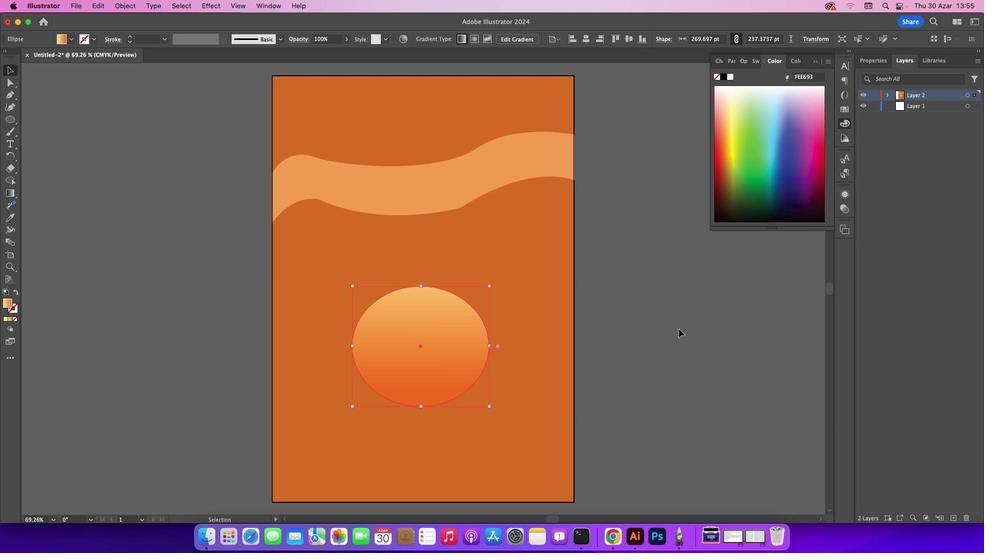 
Action: Mouse pressed left at (678, 328)
Screenshot: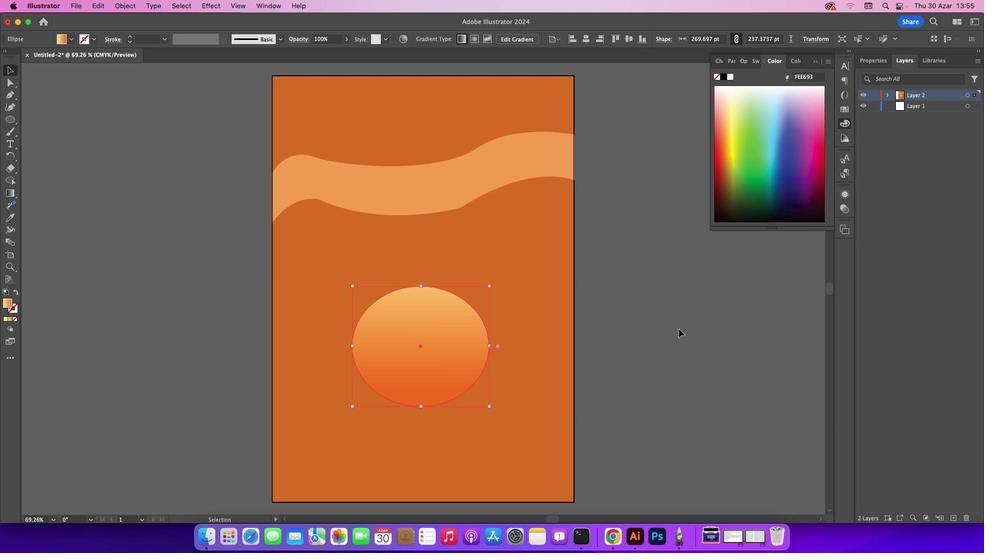 
Action: Mouse moved to (951, 516)
Screenshot: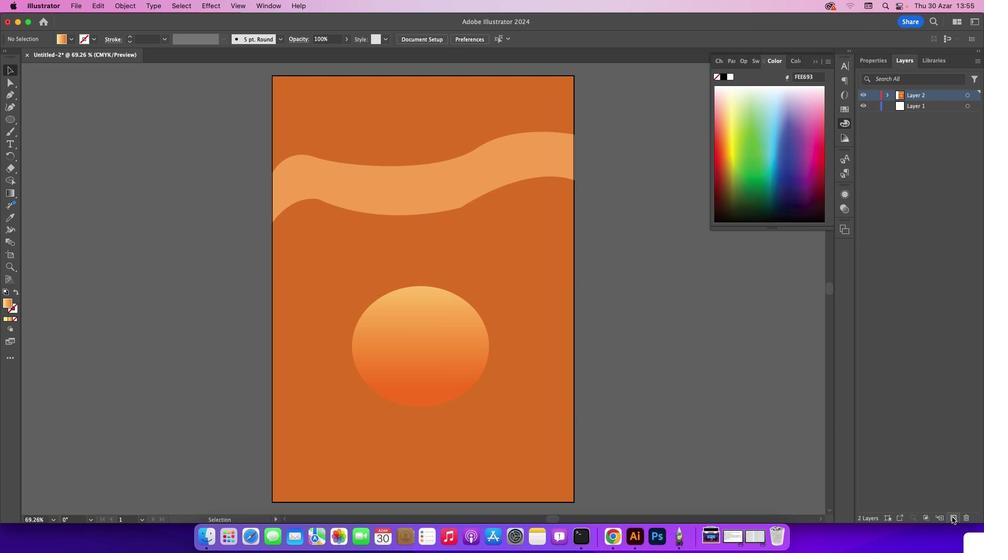 
Action: Mouse pressed left at (951, 516)
Screenshot: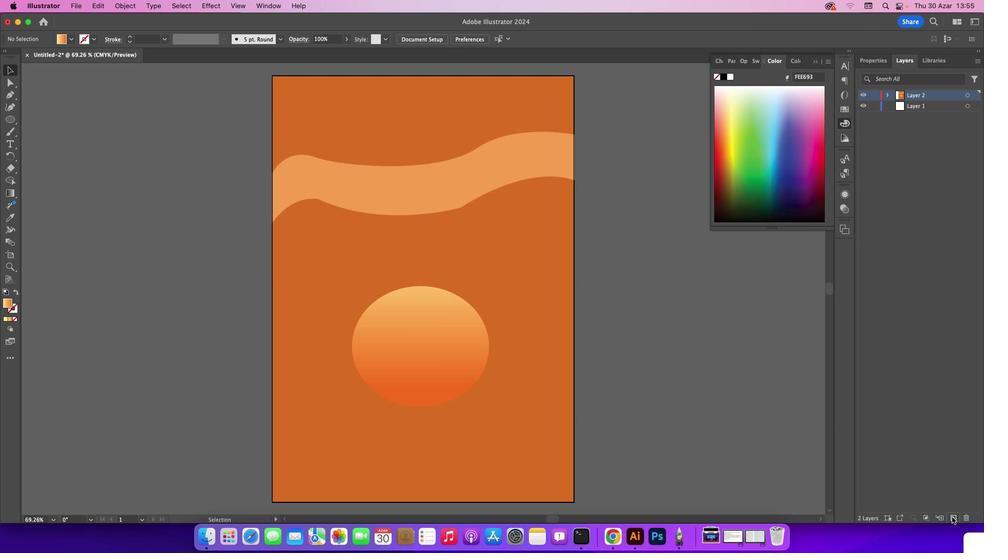
Action: Mouse moved to (387, 313)
Screenshot: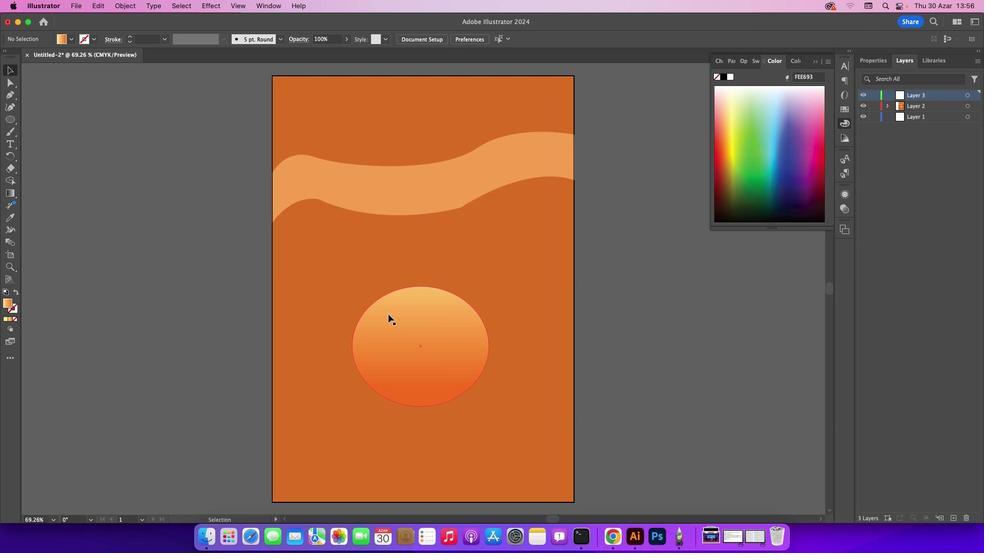 
Action: Key pressed Key.alt_r
Screenshot: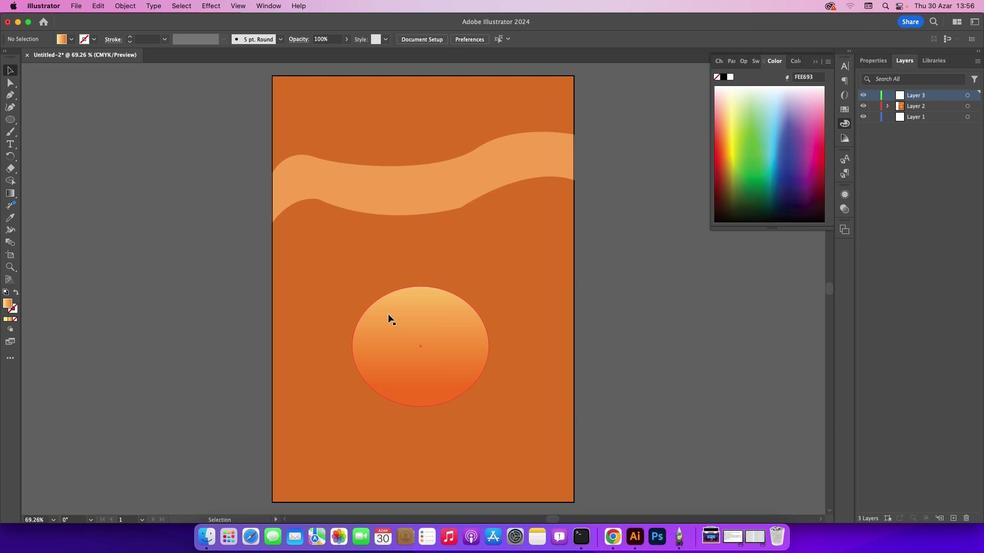 
Action: Mouse pressed left at (387, 313)
Screenshot: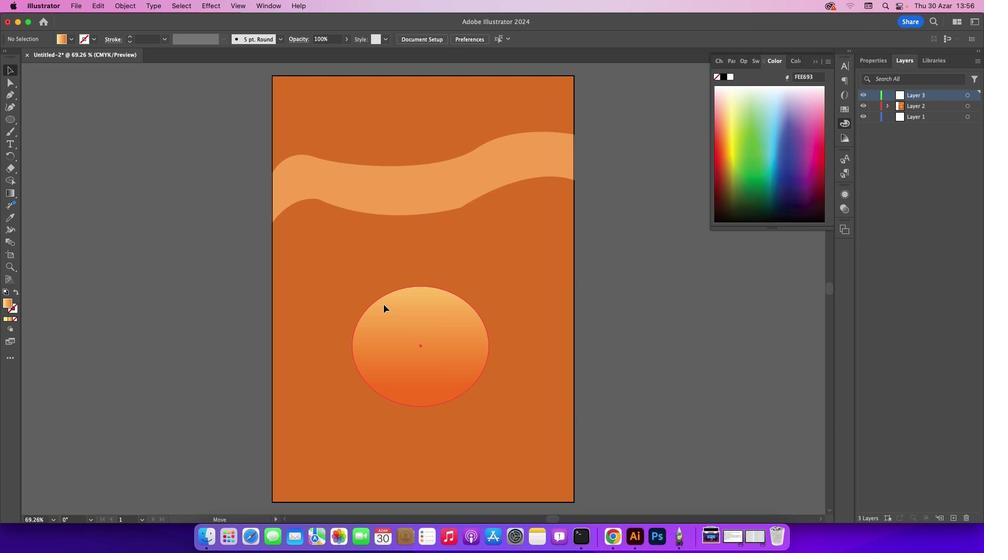 
Action: Mouse moved to (458, 231)
Screenshot: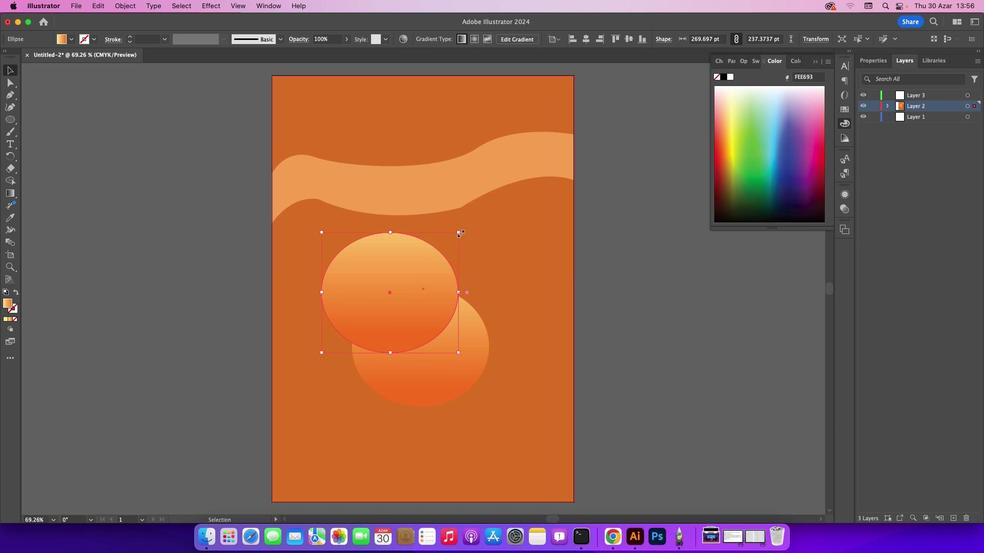 
Action: Mouse pressed left at (458, 231)
Screenshot: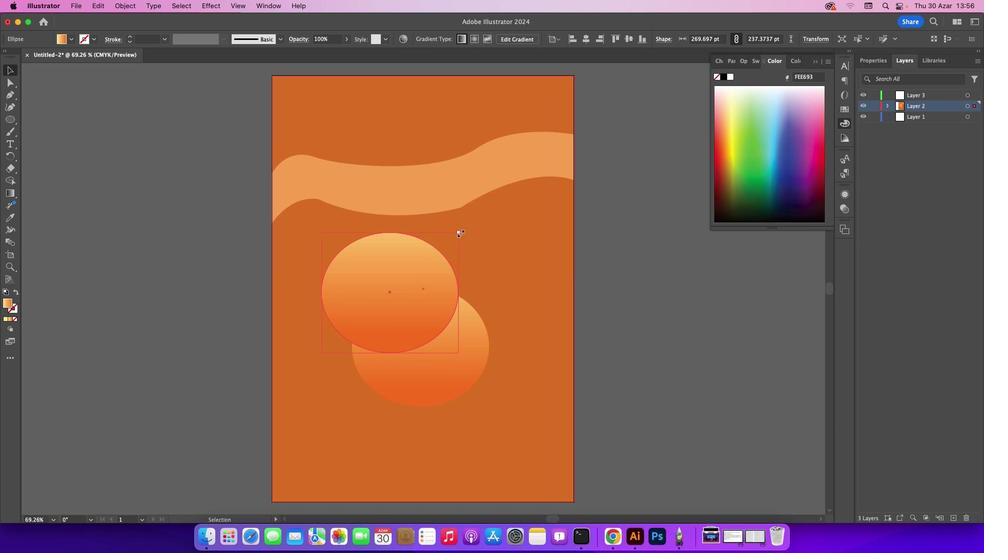 
Action: Mouse moved to (420, 226)
Screenshot: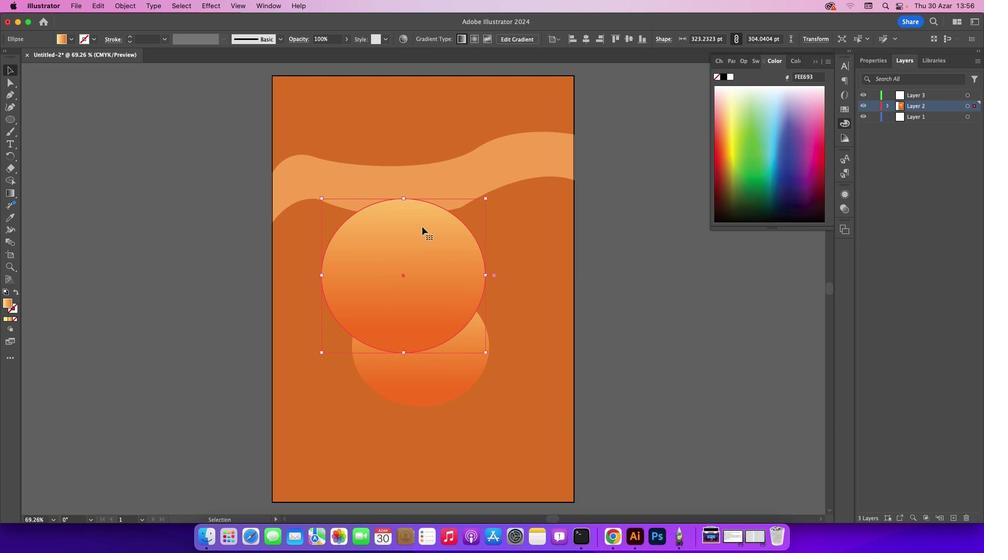 
Action: Mouse pressed left at (420, 226)
Screenshot: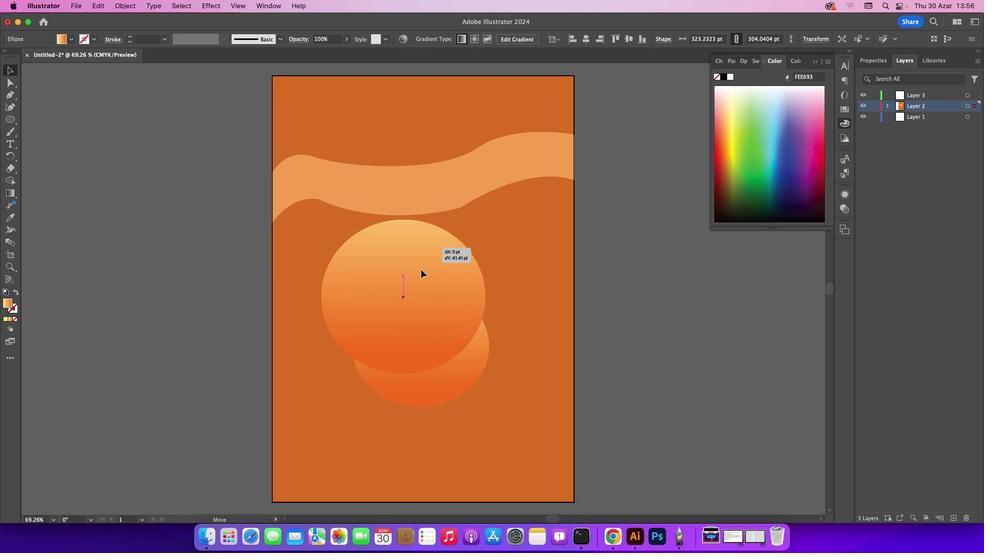 
Action: Mouse moved to (924, 94)
Screenshot: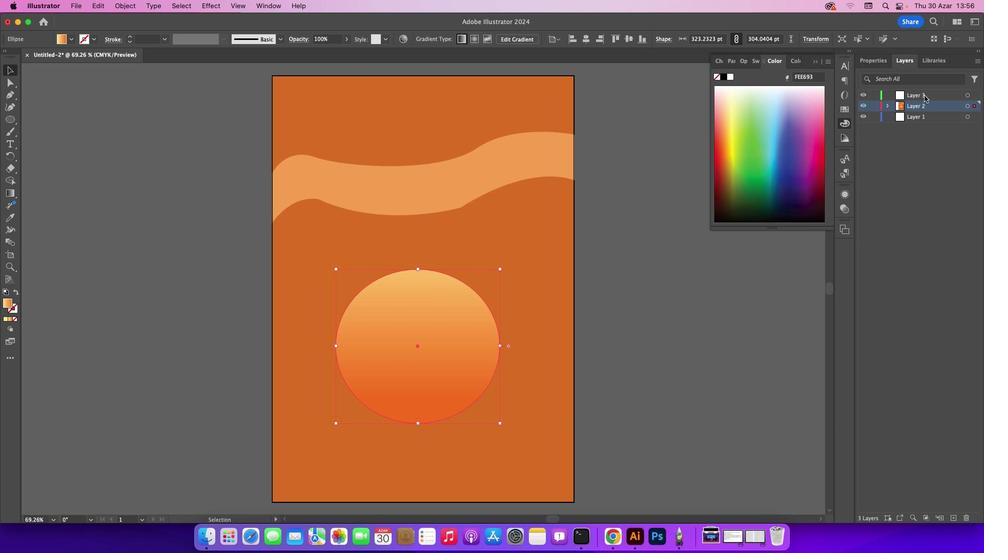 
Action: Mouse pressed left at (924, 94)
Screenshot: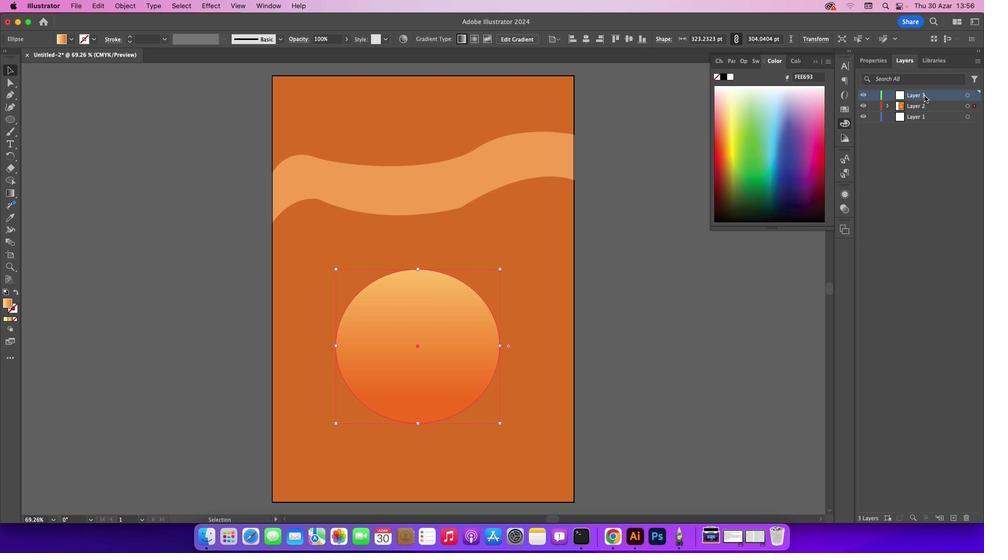 
Action: Mouse moved to (440, 322)
Screenshot: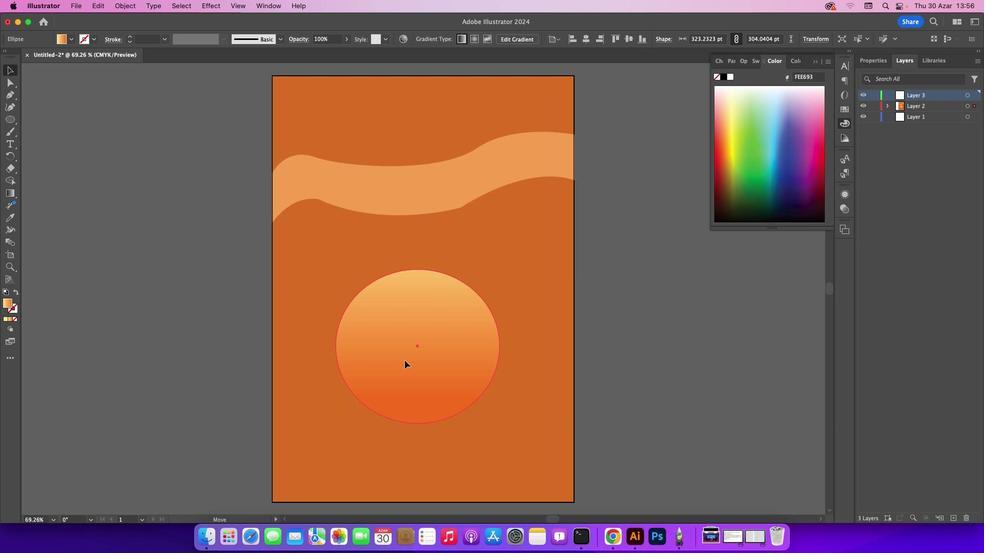 
Action: Mouse pressed left at (440, 322)
Screenshot: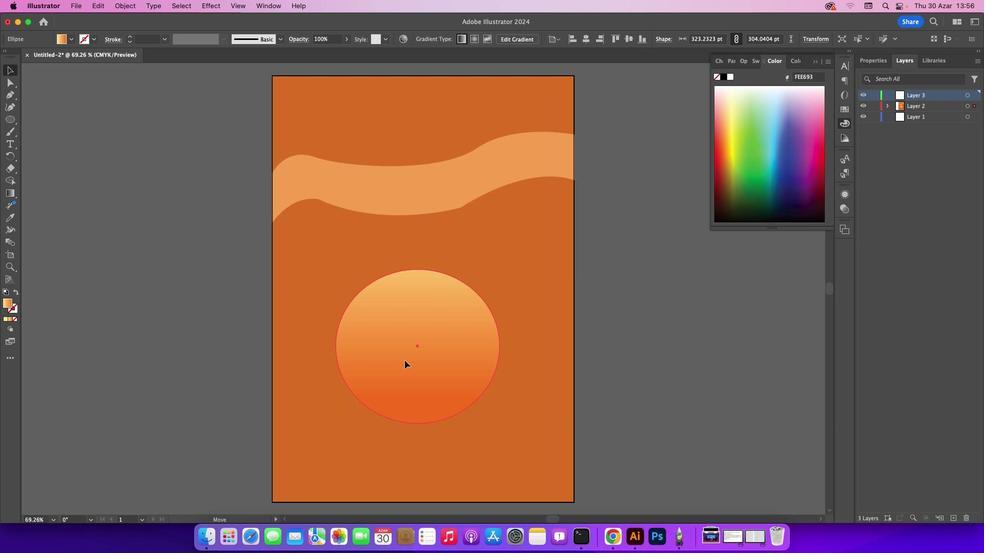 
Action: Mouse moved to (445, 296)
Screenshot: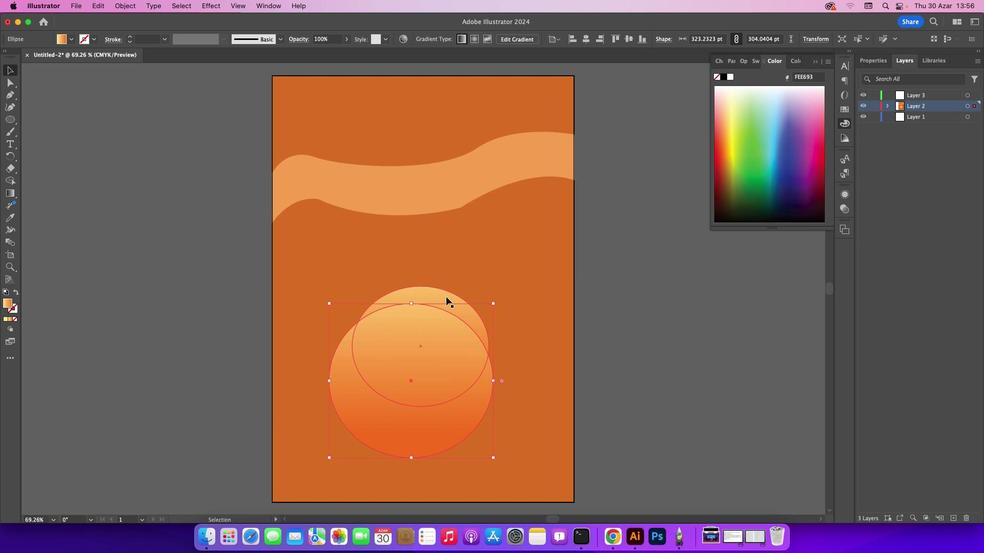 
Action: Mouse pressed left at (445, 296)
Screenshot: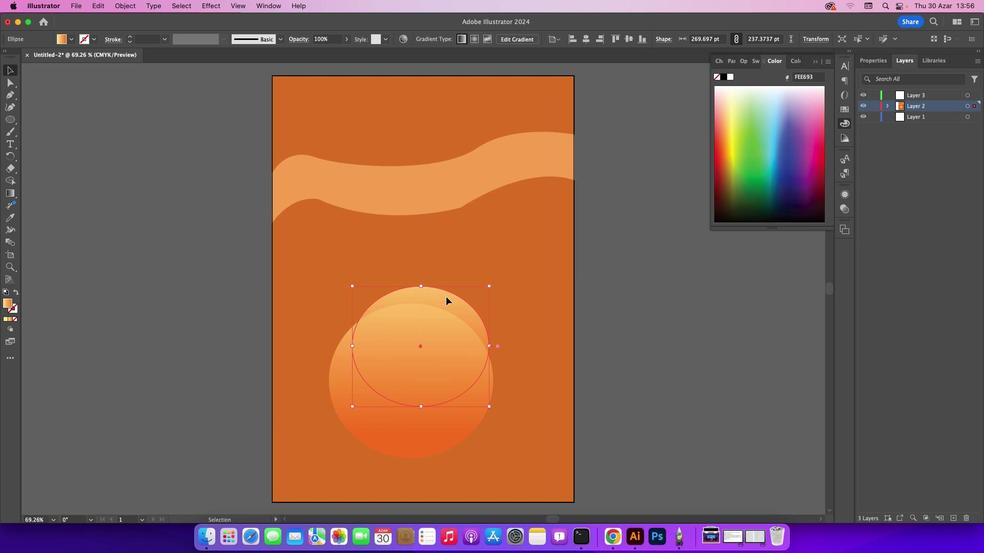 
Action: Mouse pressed right at (445, 296)
Screenshot: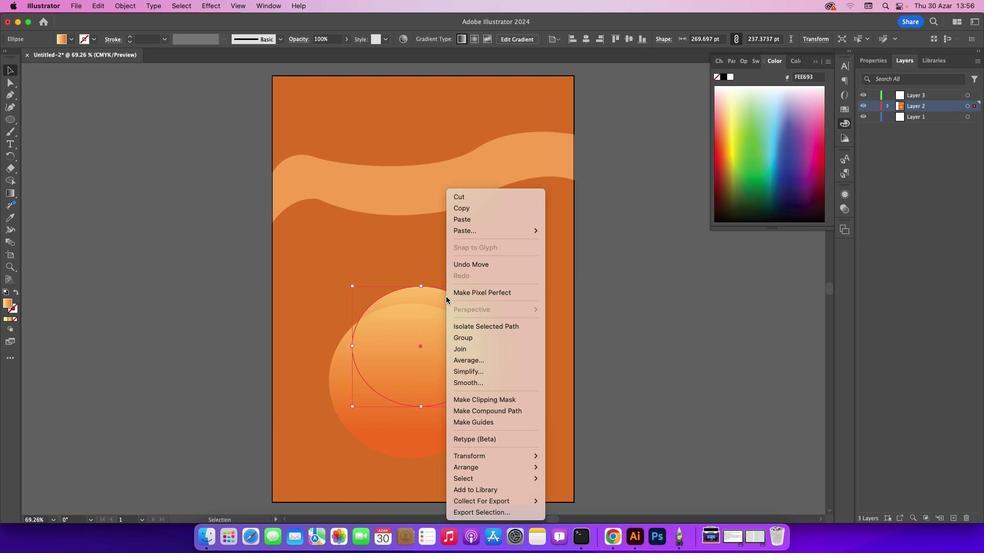 
Action: Mouse moved to (561, 463)
Screenshot: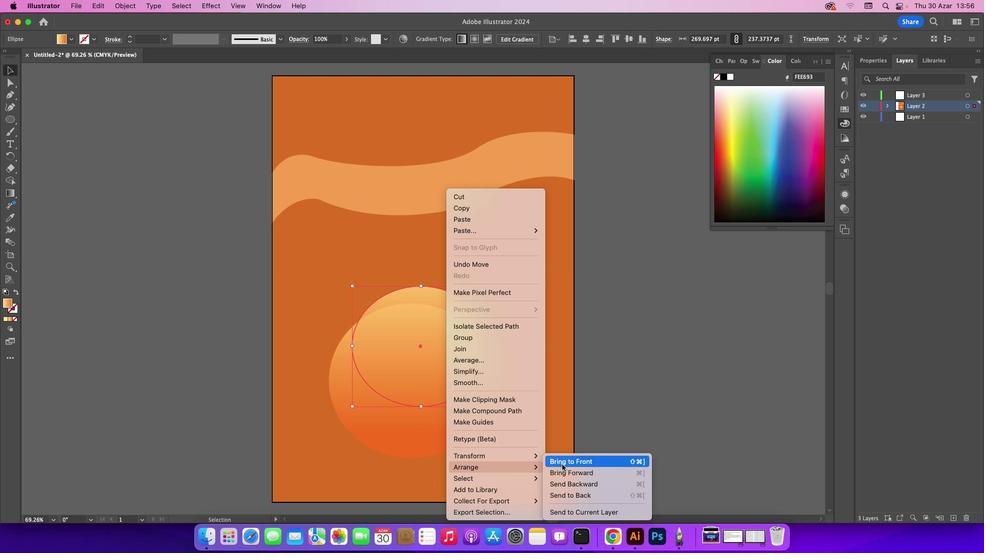 
Action: Mouse pressed left at (561, 463)
Screenshot: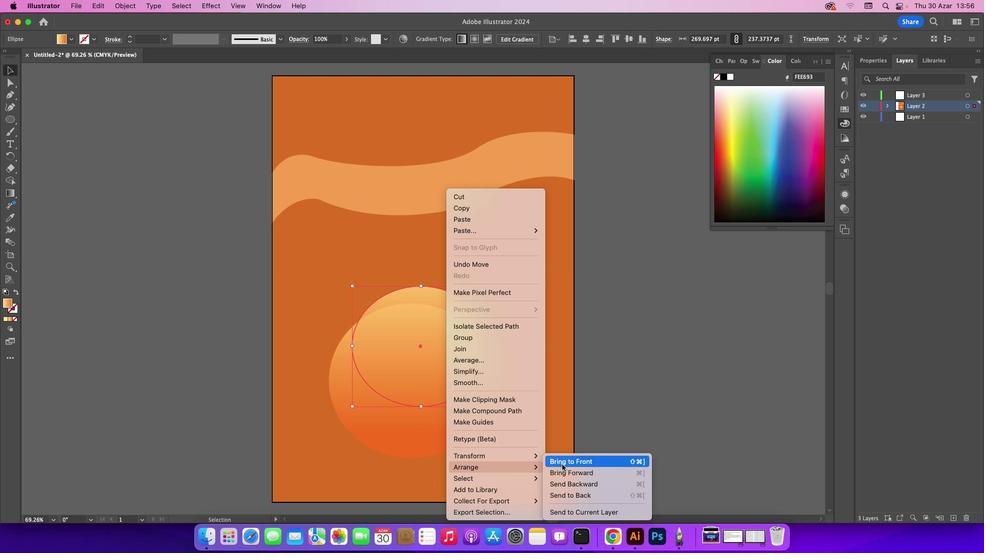 
Action: Mouse moved to (407, 443)
Screenshot: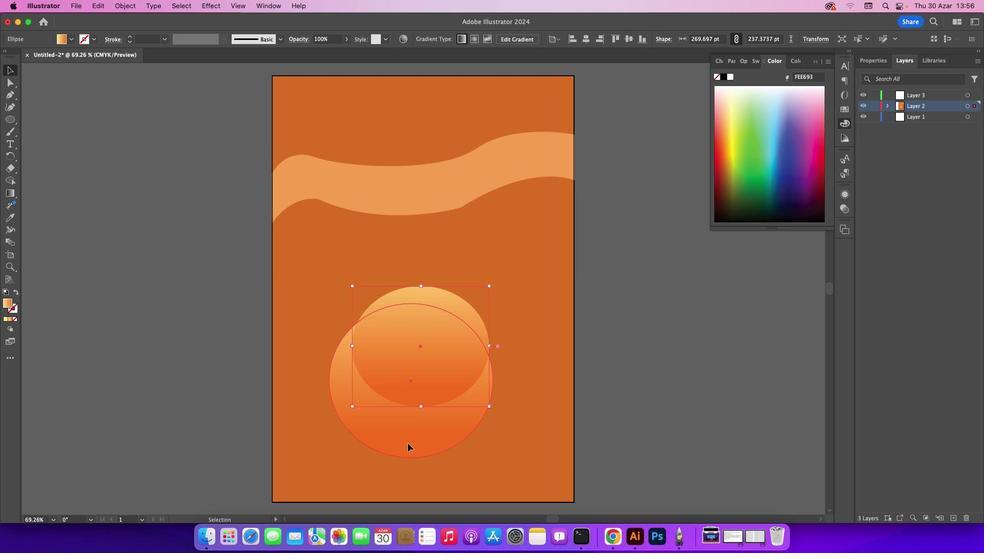 
Action: Mouse pressed left at (407, 443)
Screenshot: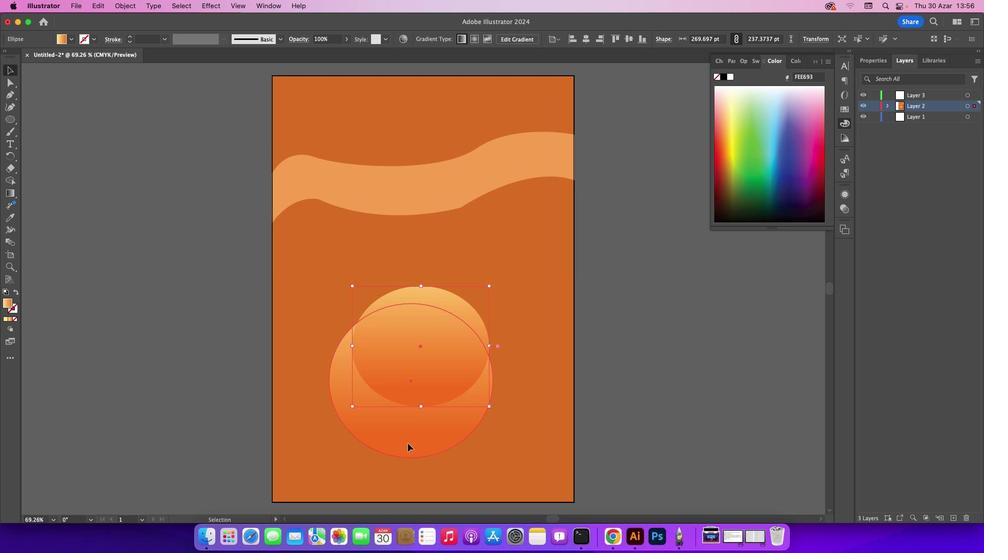 
Action: Mouse moved to (402, 444)
Screenshot: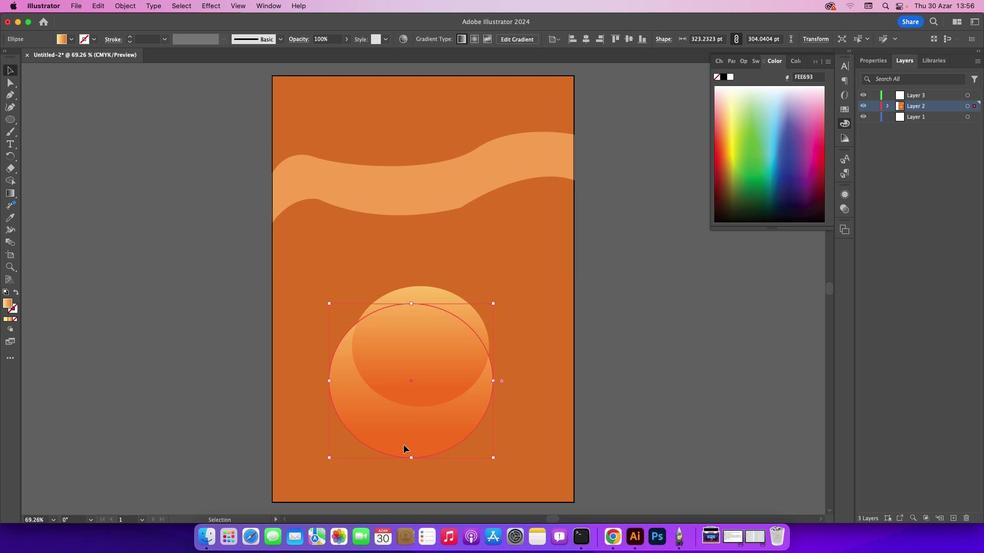 
Action: Mouse pressed left at (402, 444)
Screenshot: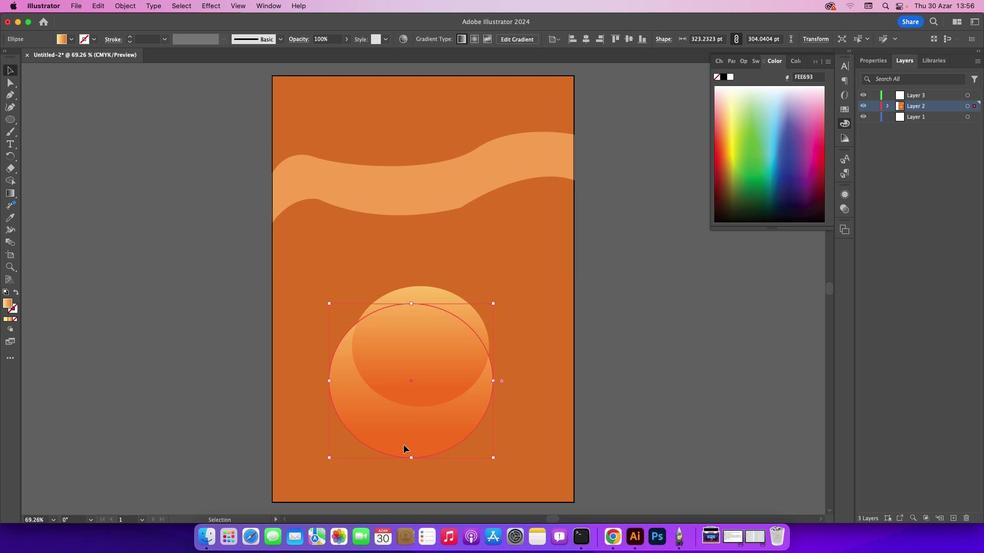 
Action: Mouse moved to (13, 193)
Screenshot: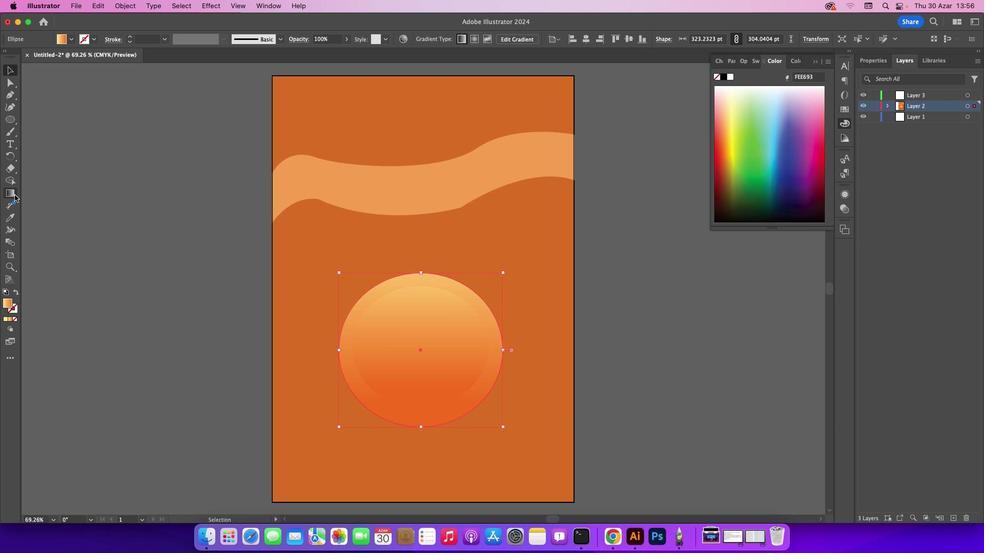
Action: Mouse pressed left at (13, 193)
Screenshot: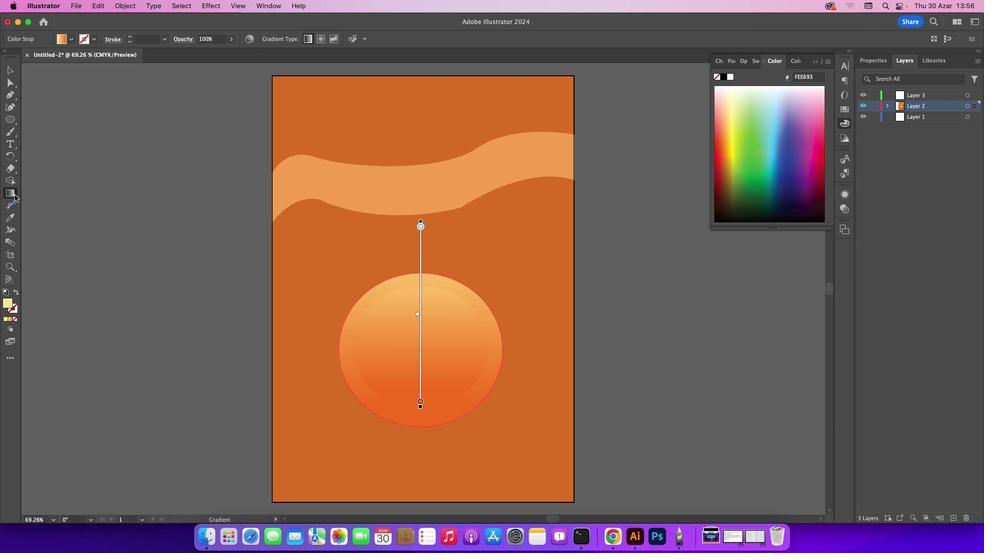 
Action: Mouse moved to (420, 409)
Screenshot: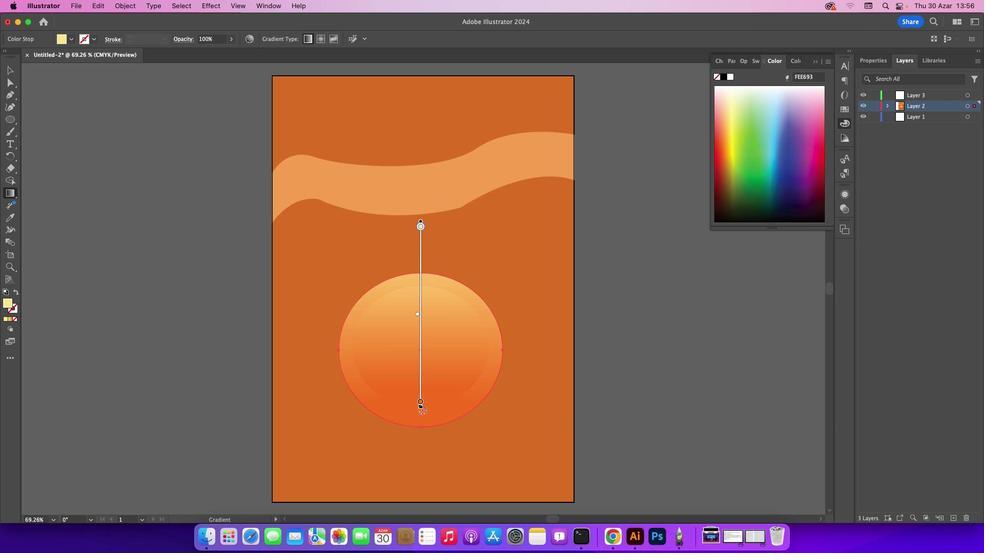 
Action: Mouse pressed left at (420, 409)
Screenshot: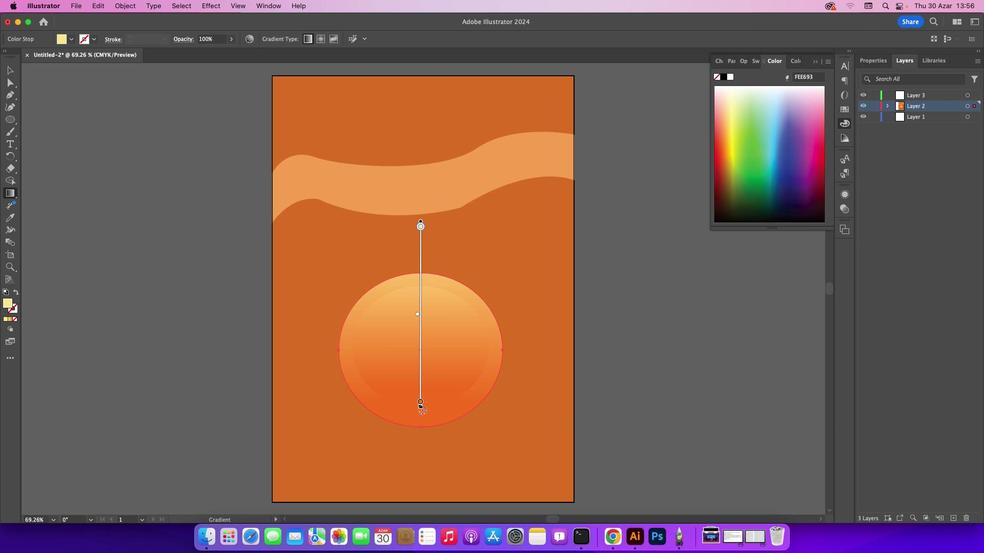 
Action: Mouse moved to (418, 178)
Screenshot: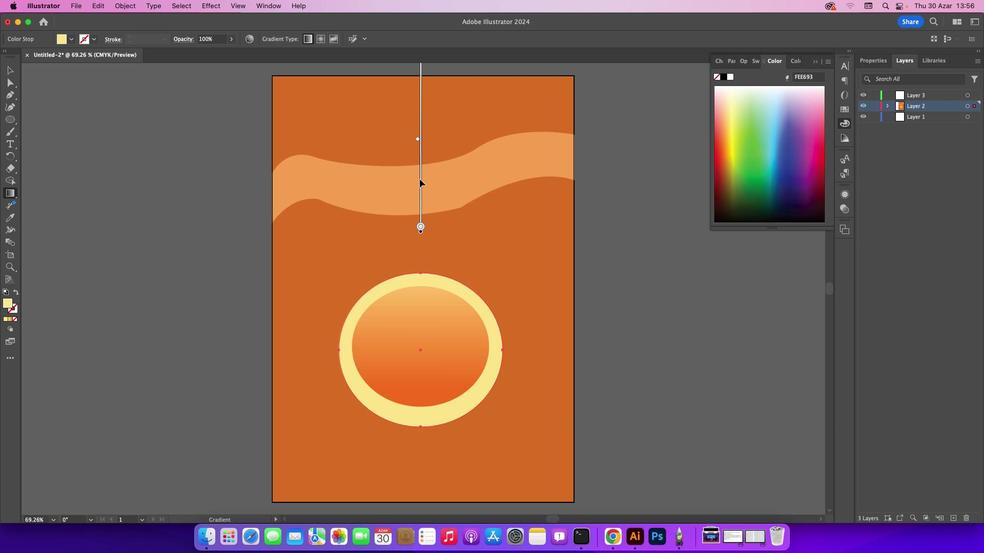 
Action: Mouse pressed left at (418, 178)
Screenshot: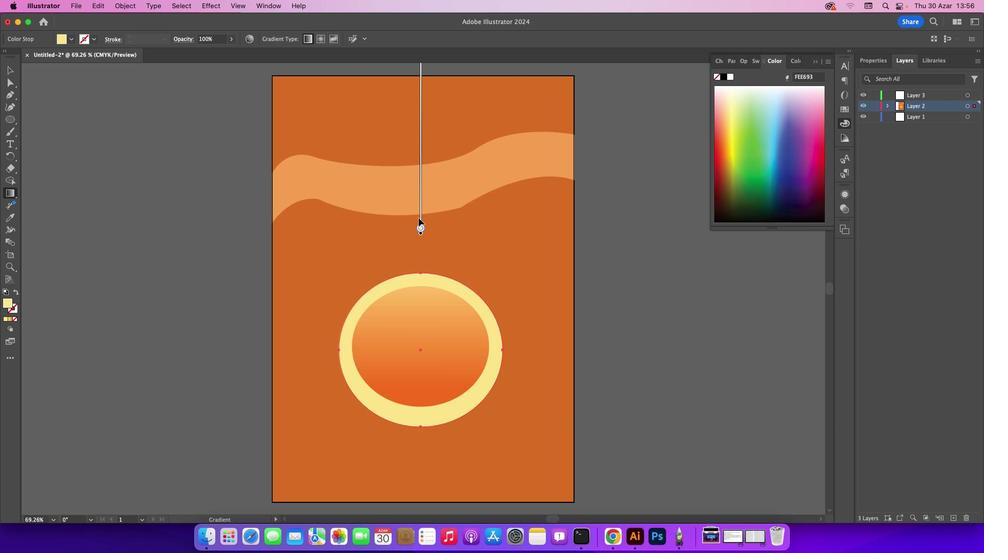 
Action: Mouse moved to (418, 427)
Screenshot: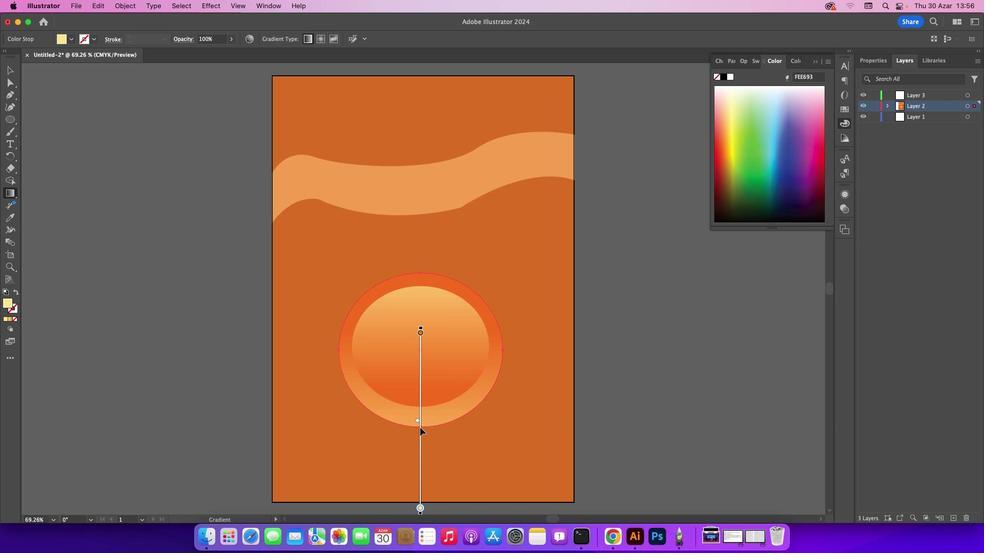 
Action: Mouse pressed left at (418, 427)
Screenshot: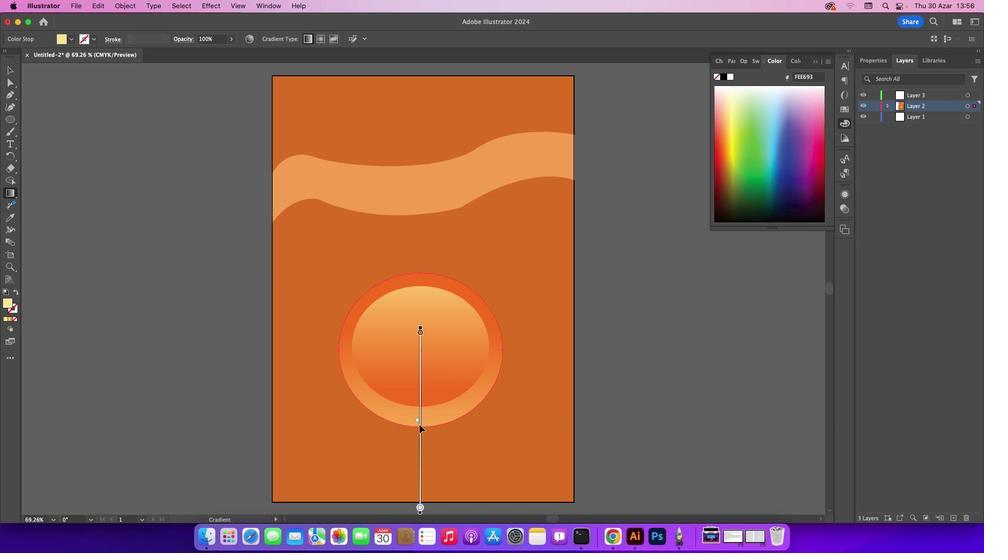 
Action: Mouse moved to (5, 71)
Screenshot: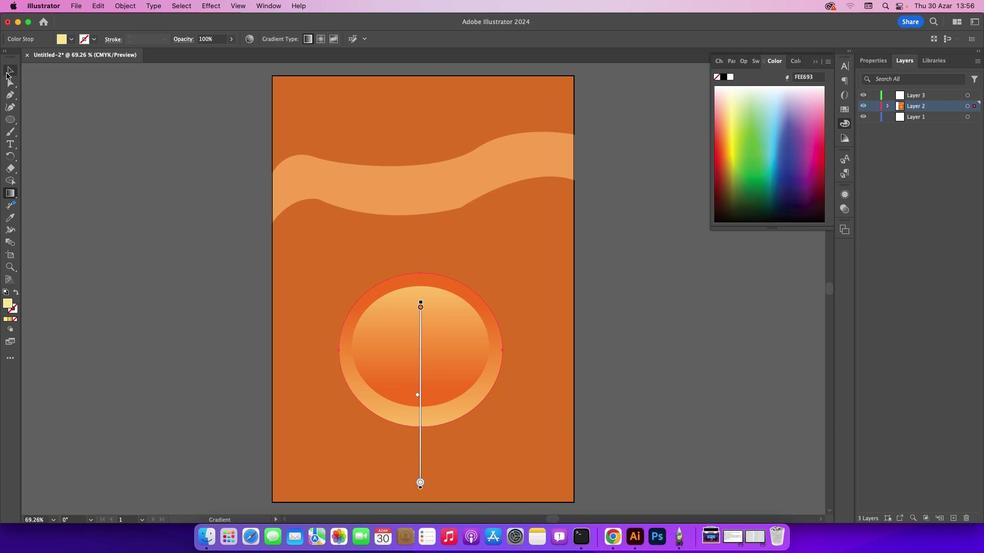 
Action: Mouse pressed left at (5, 71)
Screenshot: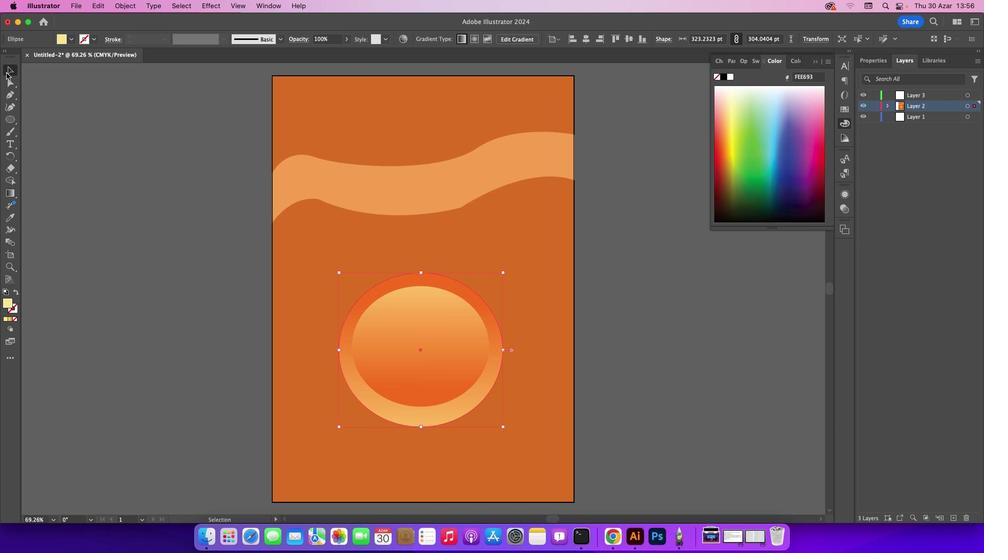 
Action: Mouse moved to (161, 163)
Screenshot: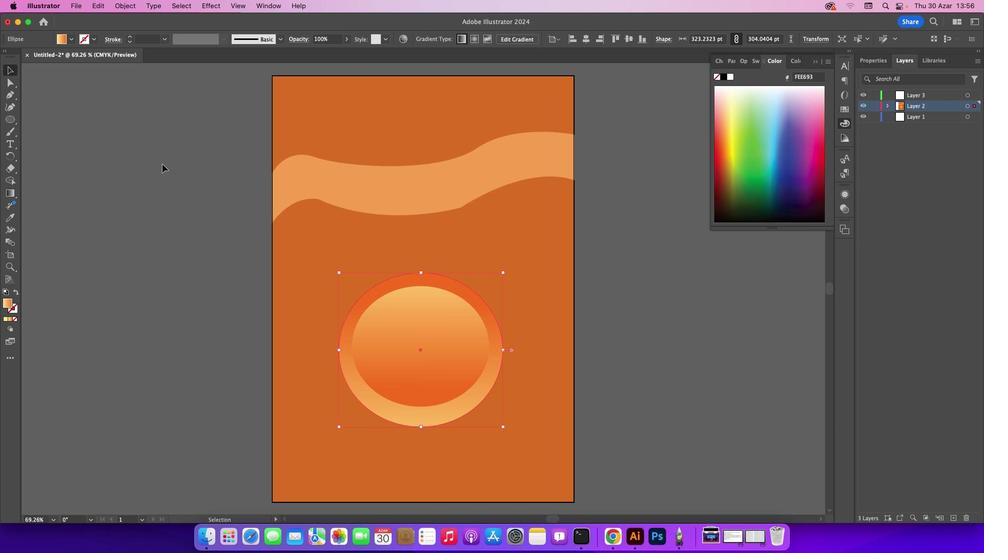 
Action: Mouse pressed left at (161, 163)
Screenshot: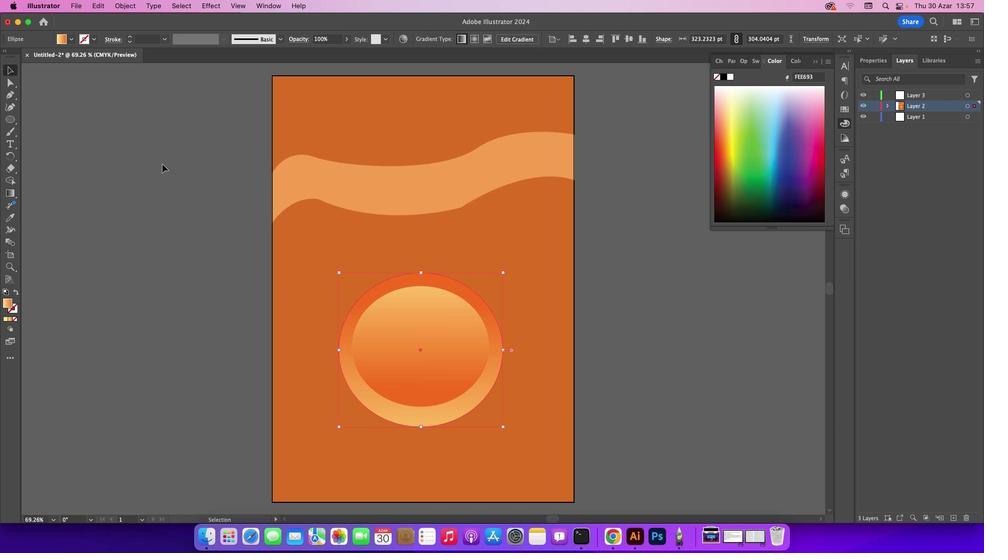 
Action: Mouse moved to (404, 324)
Screenshot: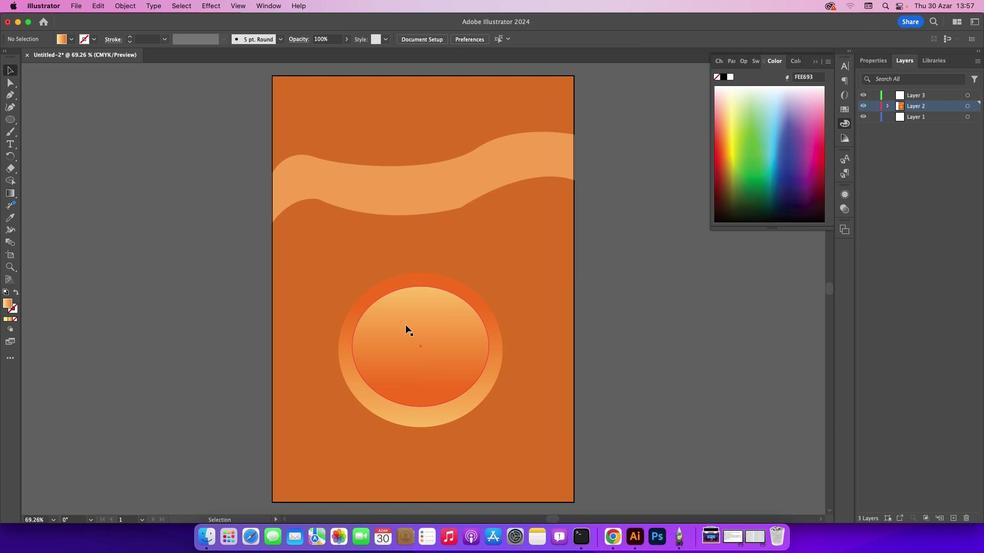 
Action: Mouse pressed left at (404, 324)
Screenshot: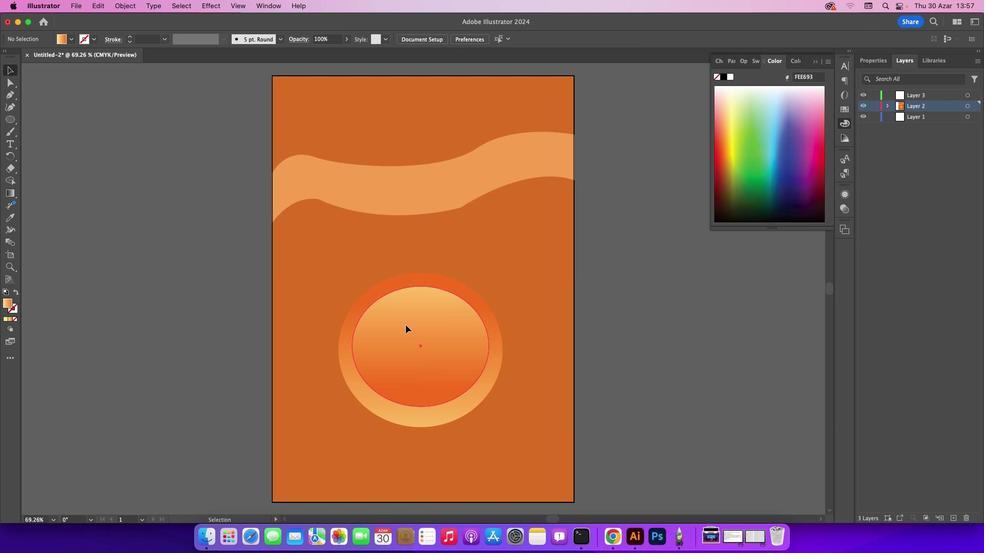 
Action: Mouse moved to (404, 324)
Screenshot: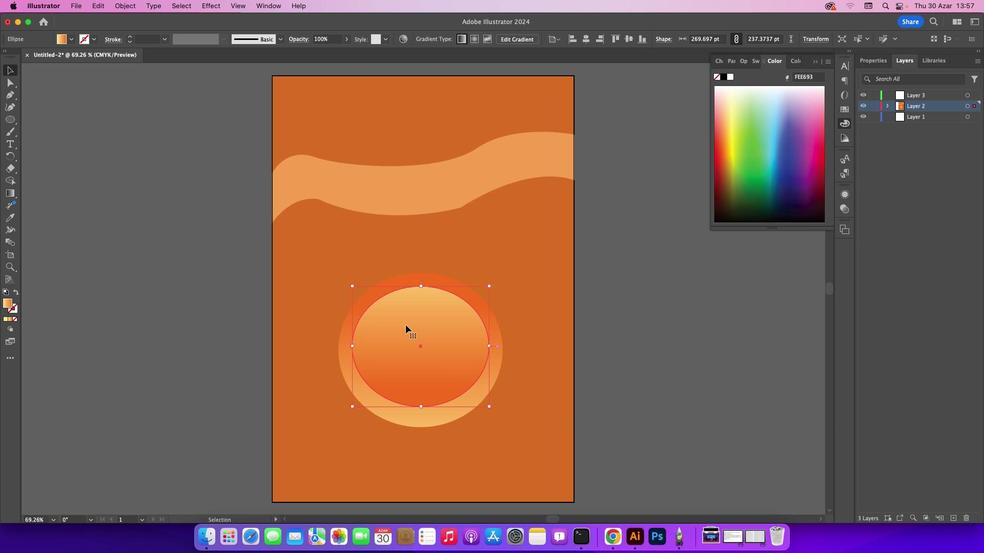 
Action: Key pressed Key.downKey.downKey.downKey.downKey.downKey.downKey.downKey.downKey.downKey.down
Screenshot: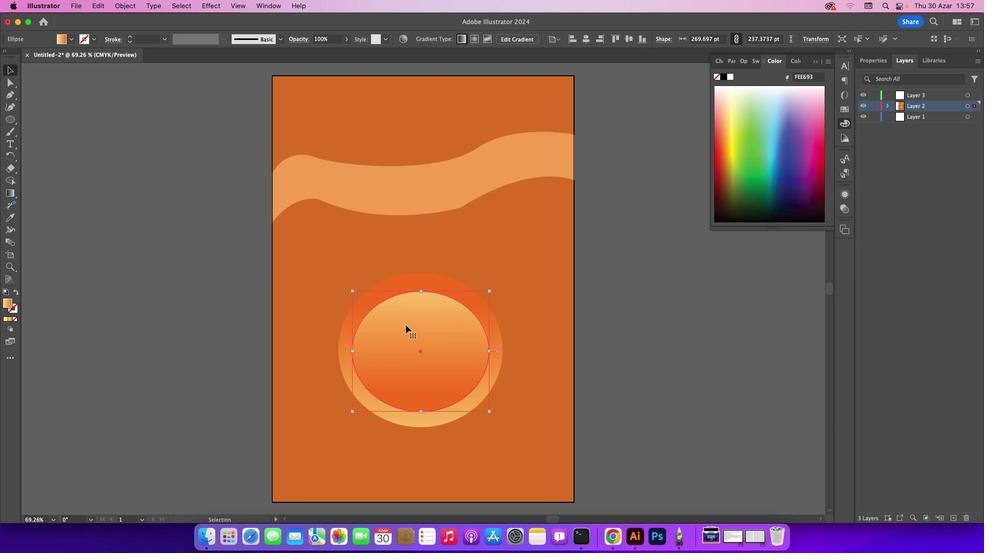 
Action: Mouse moved to (410, 275)
Screenshot: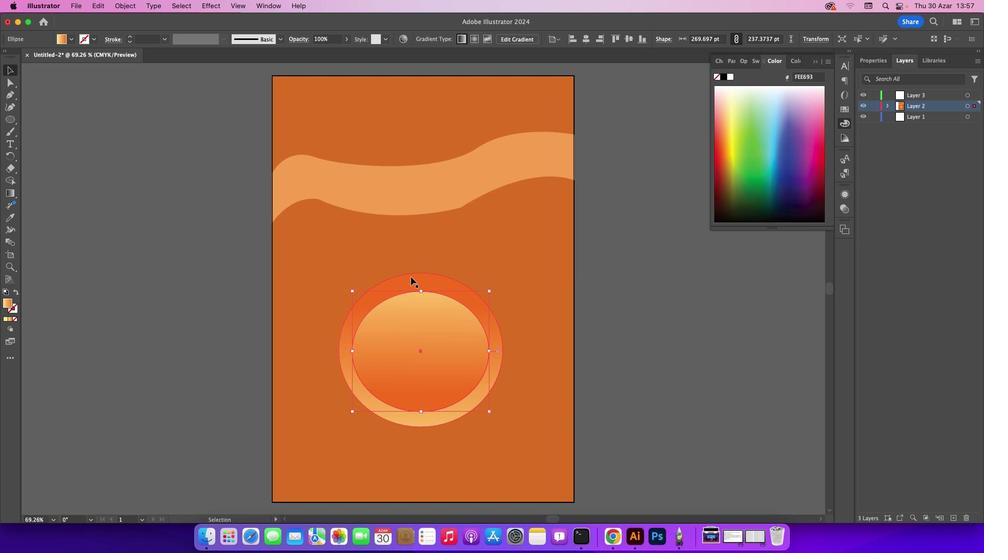 
Action: Key pressed Key.shift
Screenshot: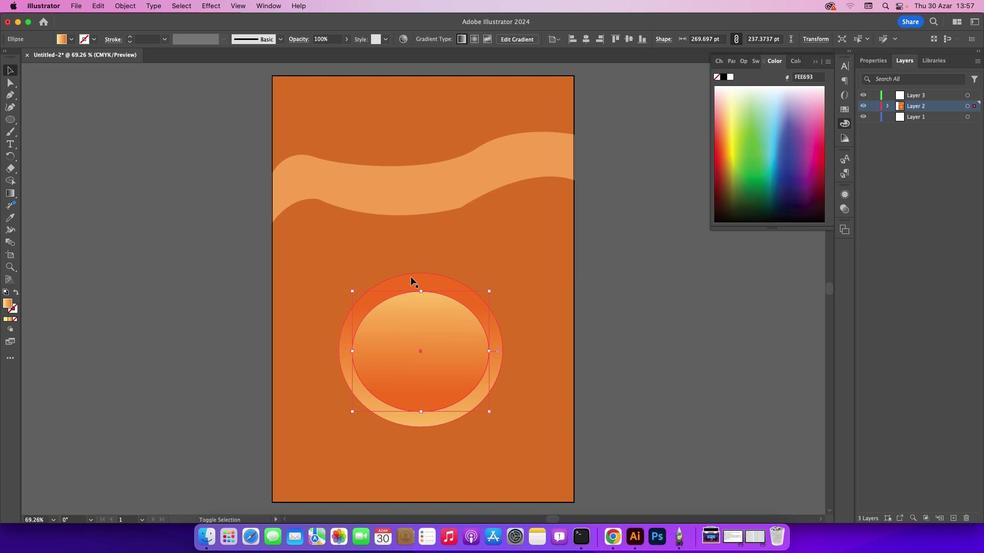 
Action: Mouse pressed left at (410, 275)
Screenshot: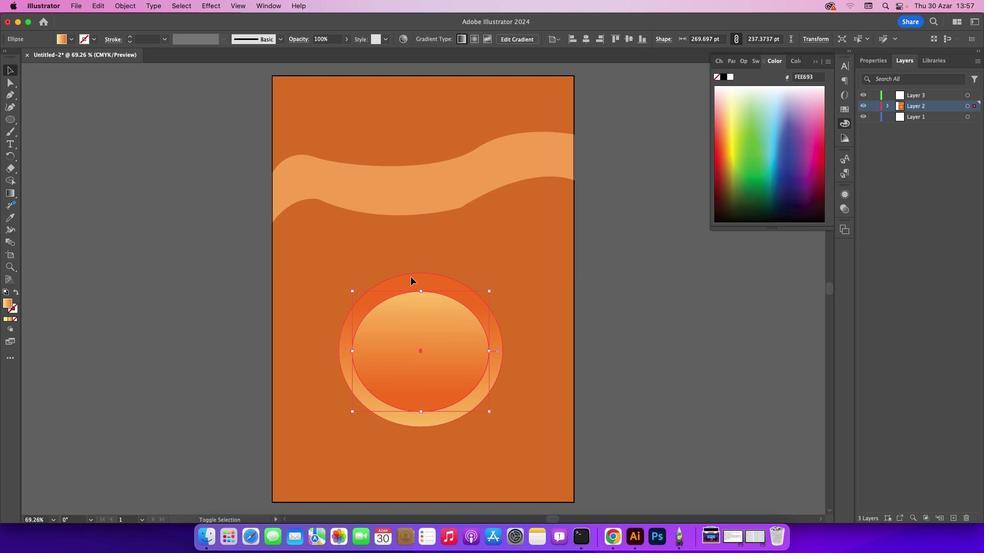 
Action: Mouse moved to (457, 41)
Screenshot: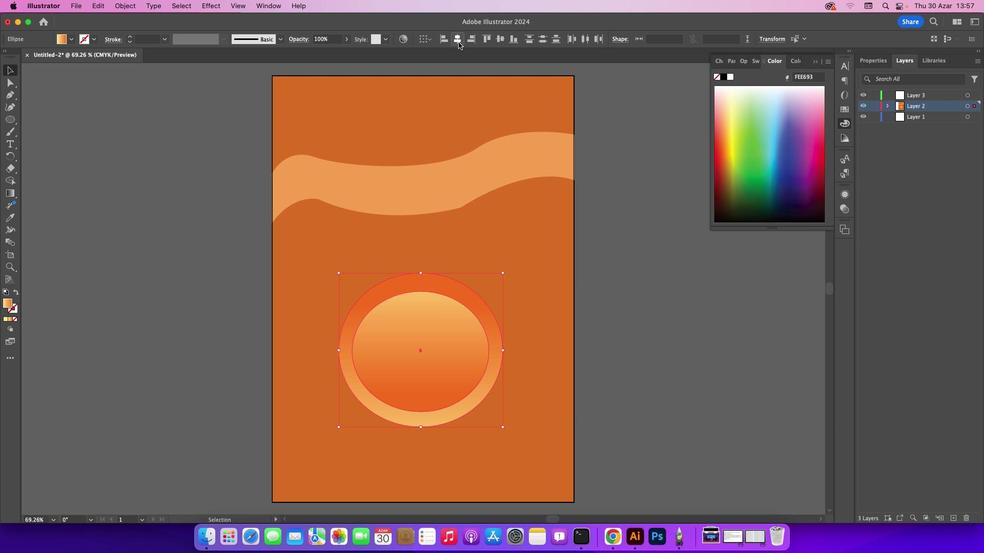 
Action: Mouse pressed left at (457, 41)
Screenshot: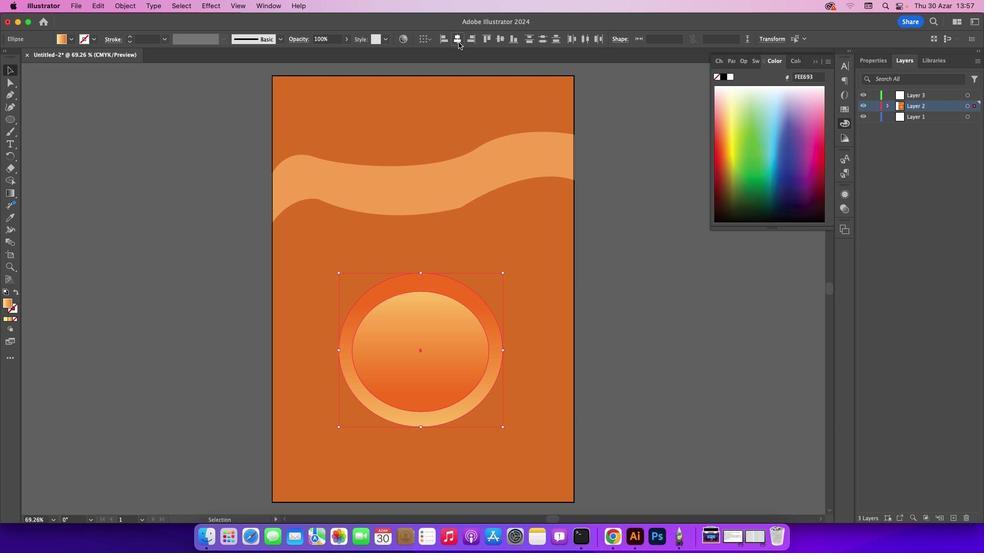 
Action: Mouse moved to (502, 38)
Screenshot: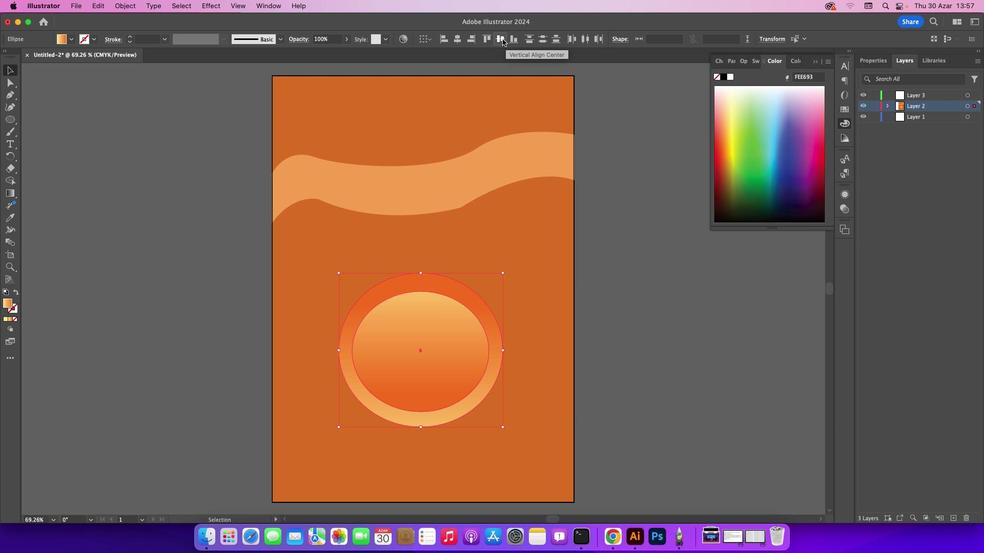 
Action: Mouse pressed left at (502, 38)
Screenshot: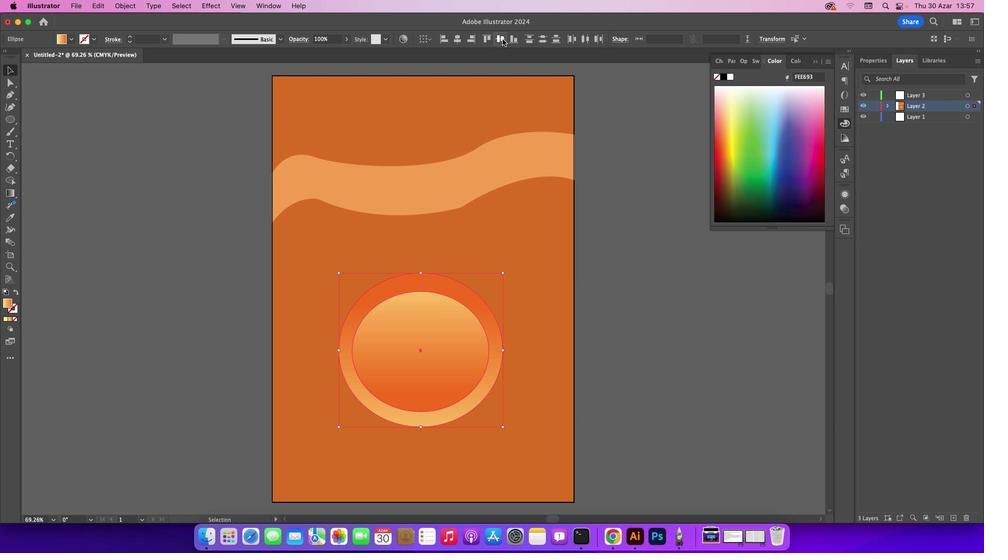
Action: Mouse moved to (641, 287)
Screenshot: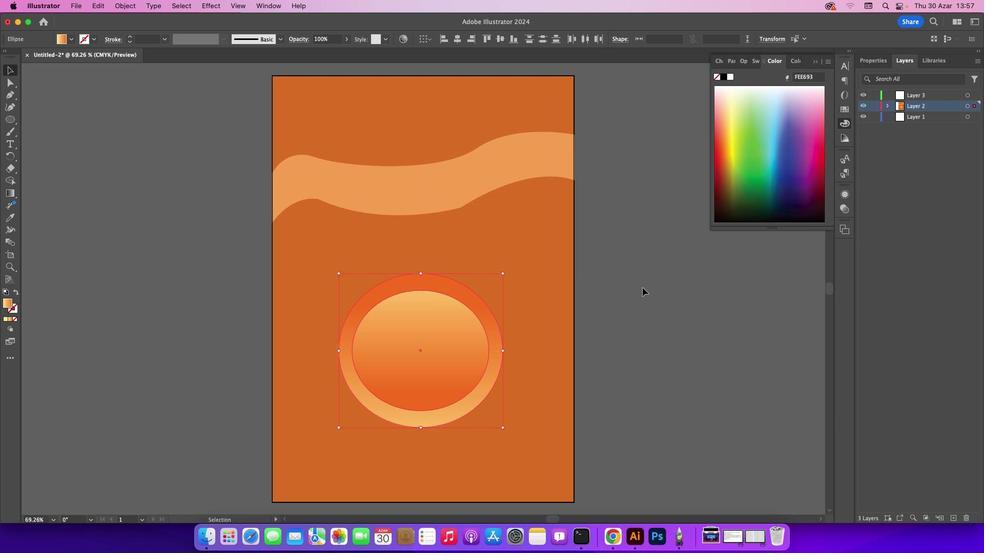 
Action: Mouse pressed left at (641, 287)
Screenshot: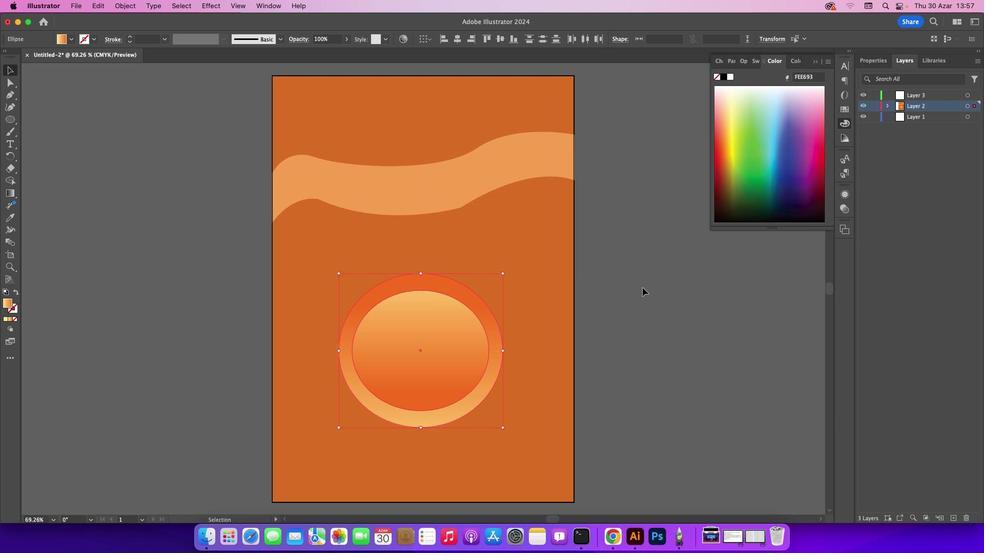 
Action: Mouse moved to (412, 277)
Screenshot: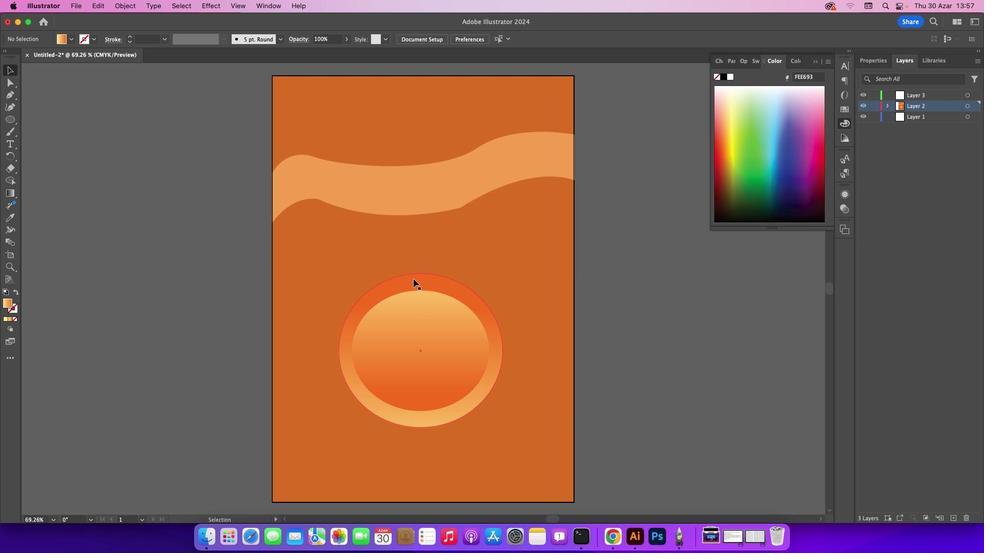
Action: Mouse pressed left at (412, 277)
Screenshot: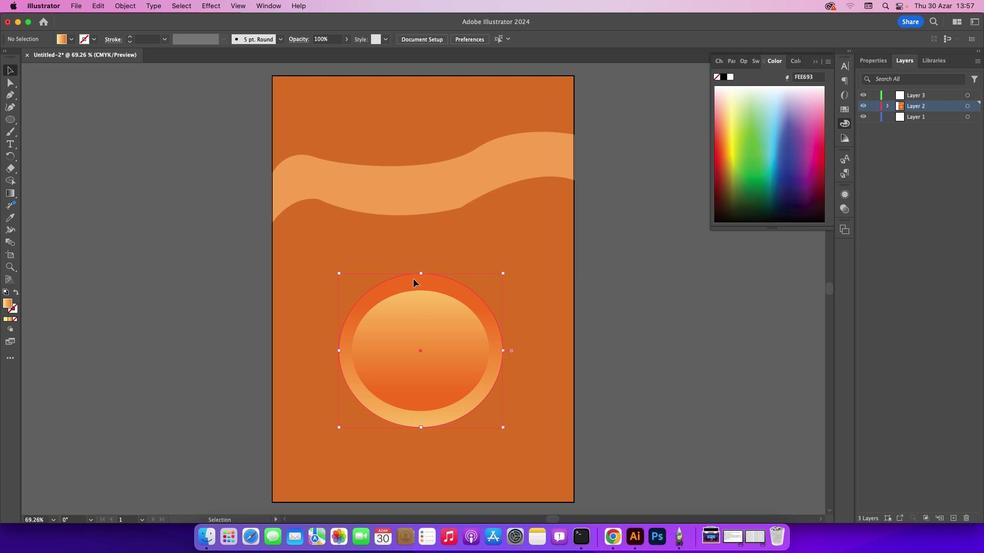 
Action: Mouse pressed left at (412, 277)
Screenshot: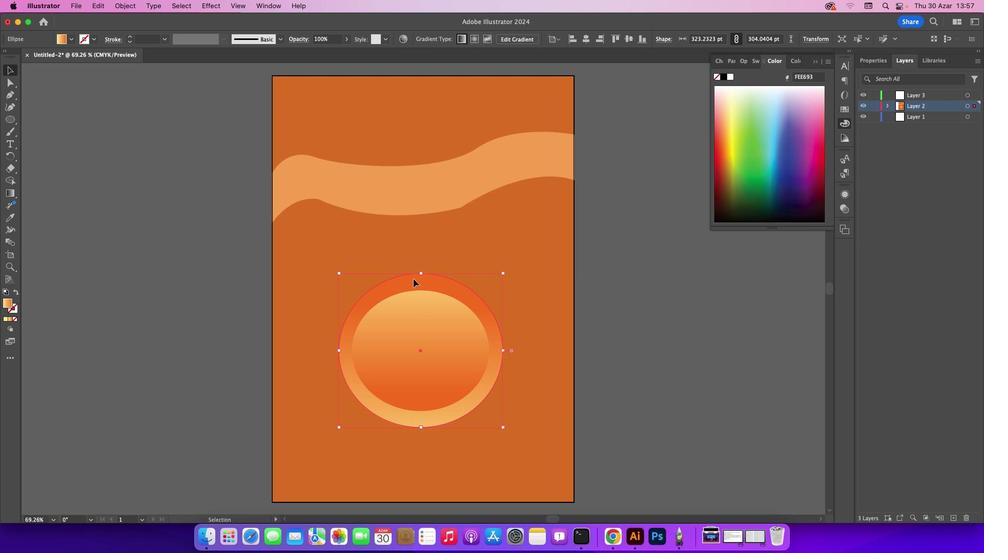 
Action: Mouse moved to (415, 278)
Screenshot: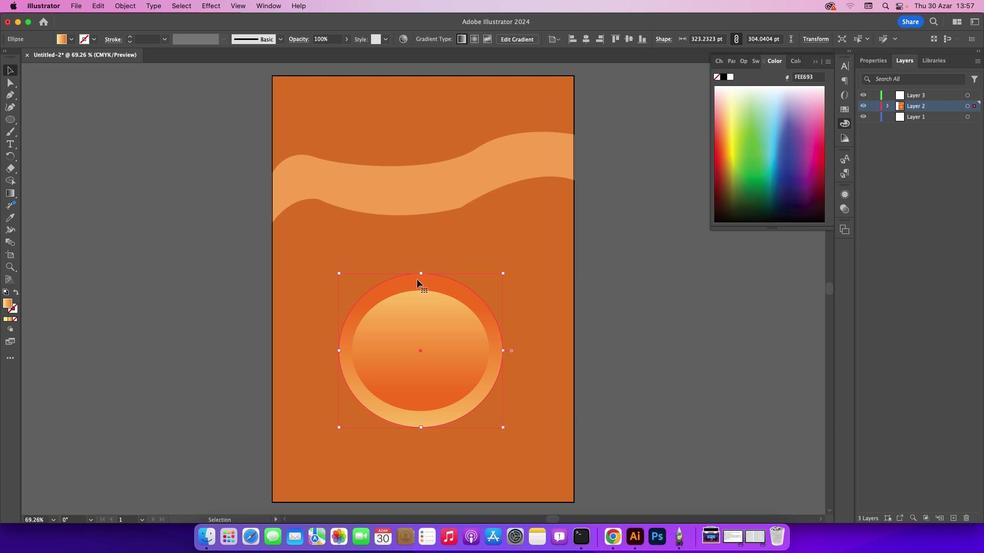 
Action: Mouse pressed right at (415, 278)
Screenshot: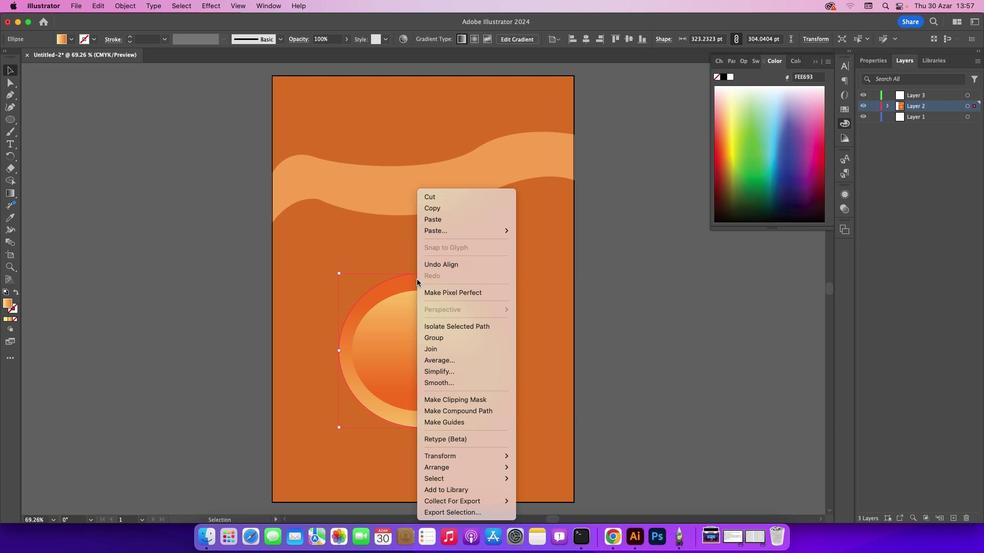 
Action: Mouse moved to (444, 204)
Screenshot: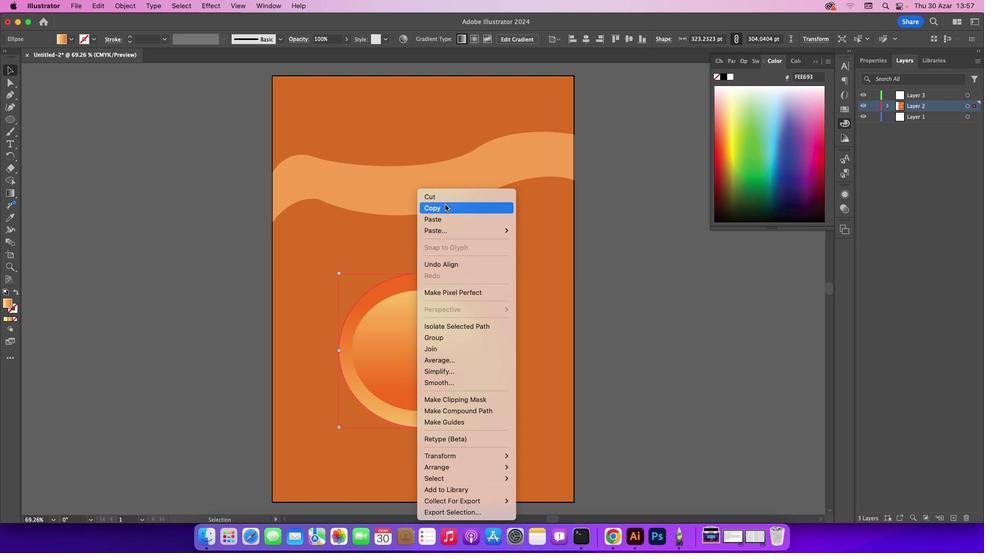 
Action: Mouse pressed left at (444, 204)
Screenshot: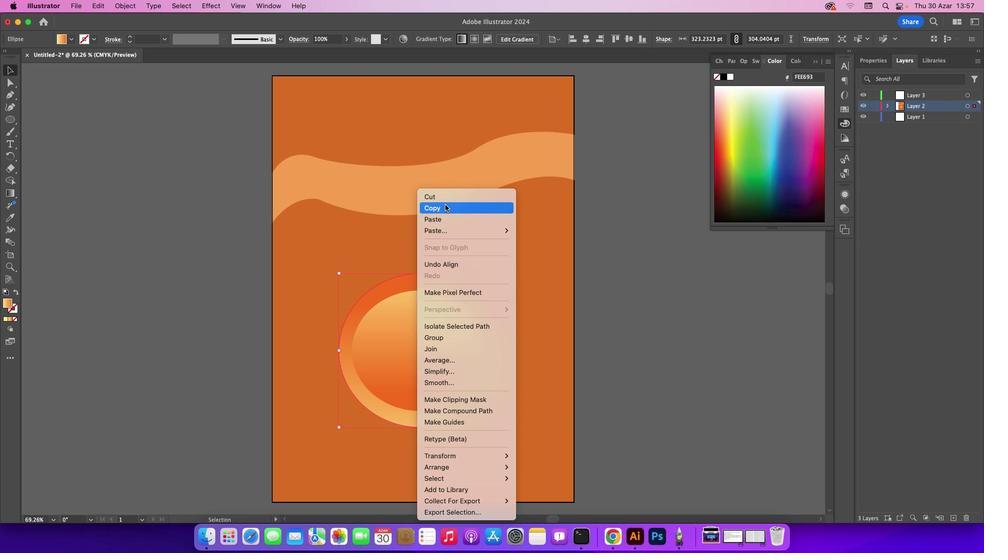 
Action: Mouse moved to (655, 306)
Screenshot: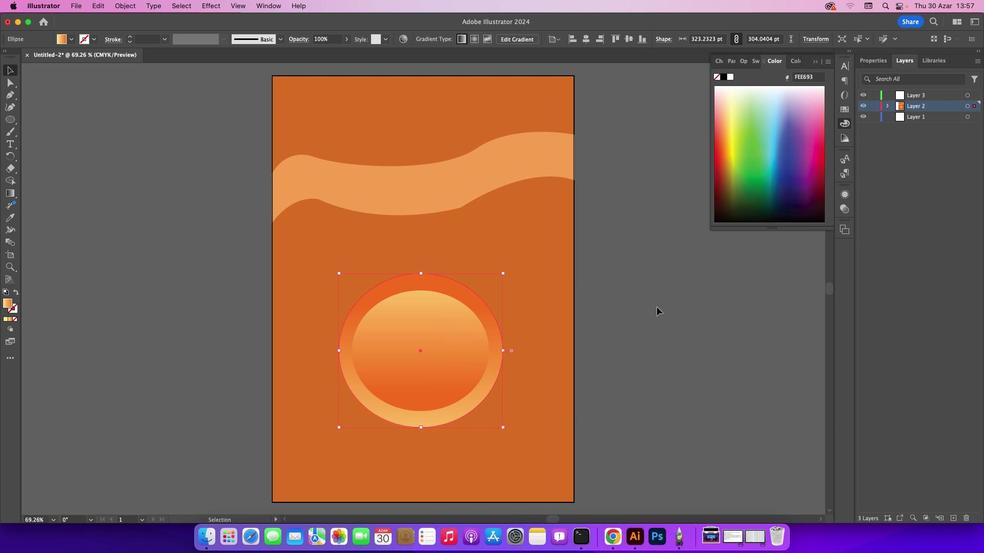
Action: Mouse pressed left at (655, 306)
Screenshot: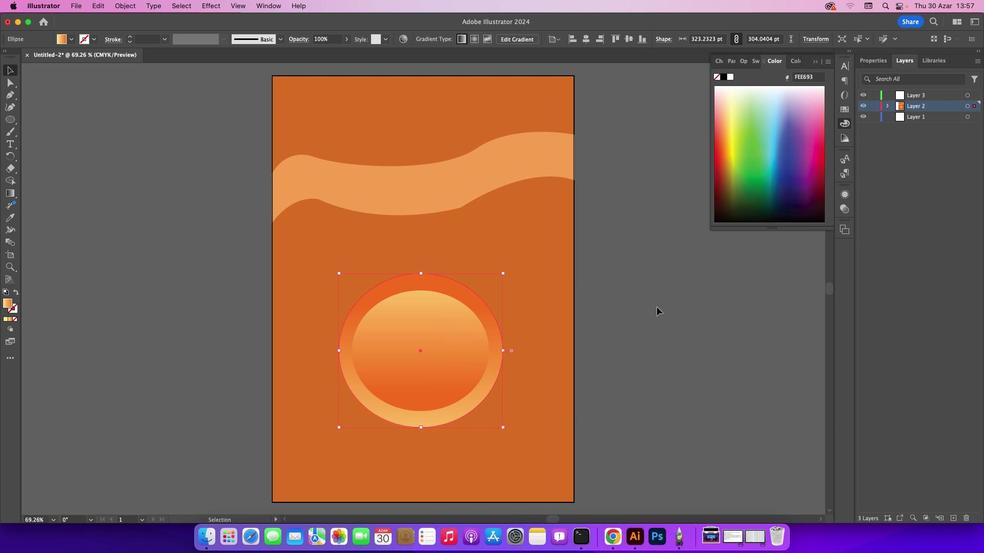 
Action: Mouse moved to (443, 277)
Screenshot: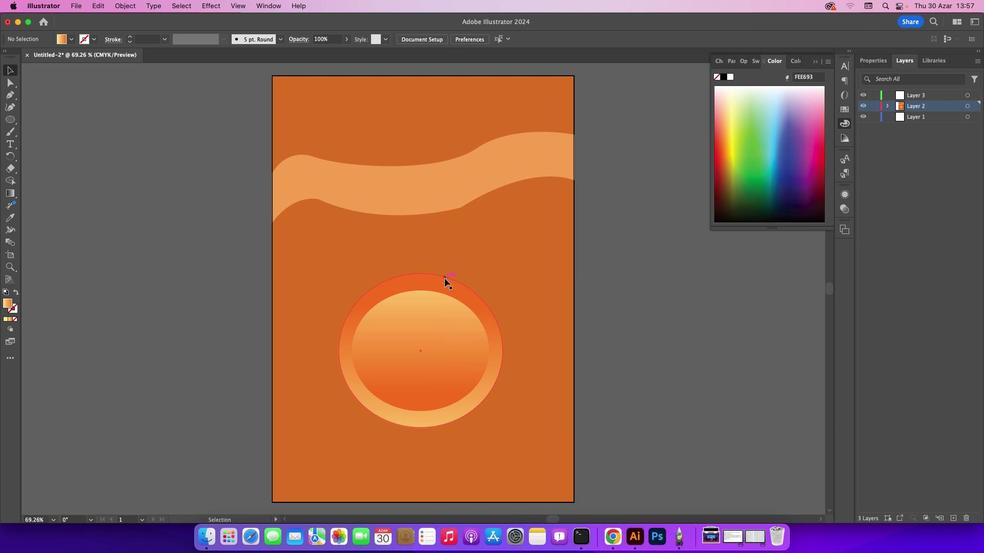 
Action: Key pressed Key.alt
Screenshot: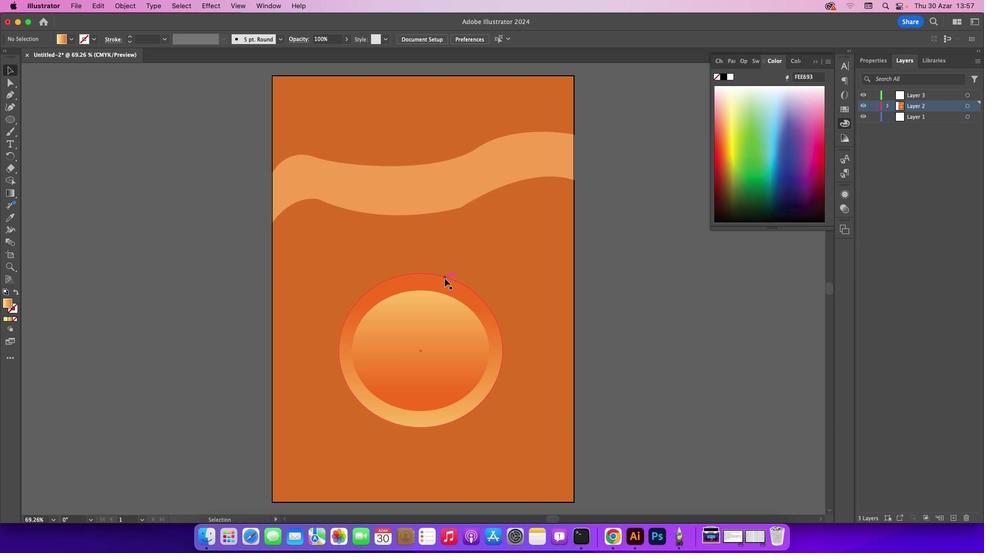 
Action: Mouse moved to (442, 281)
Screenshot: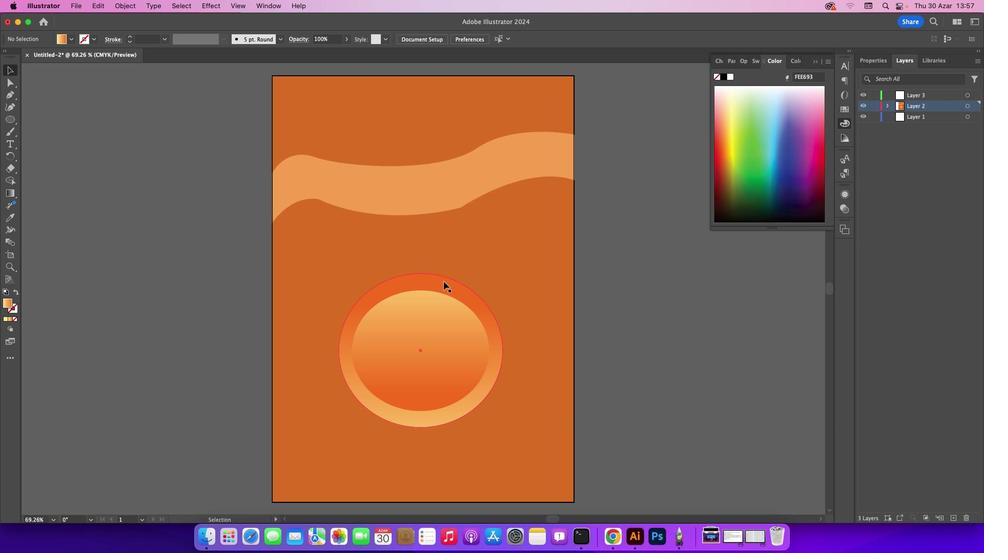 
Action: Mouse pressed left at (442, 281)
Screenshot: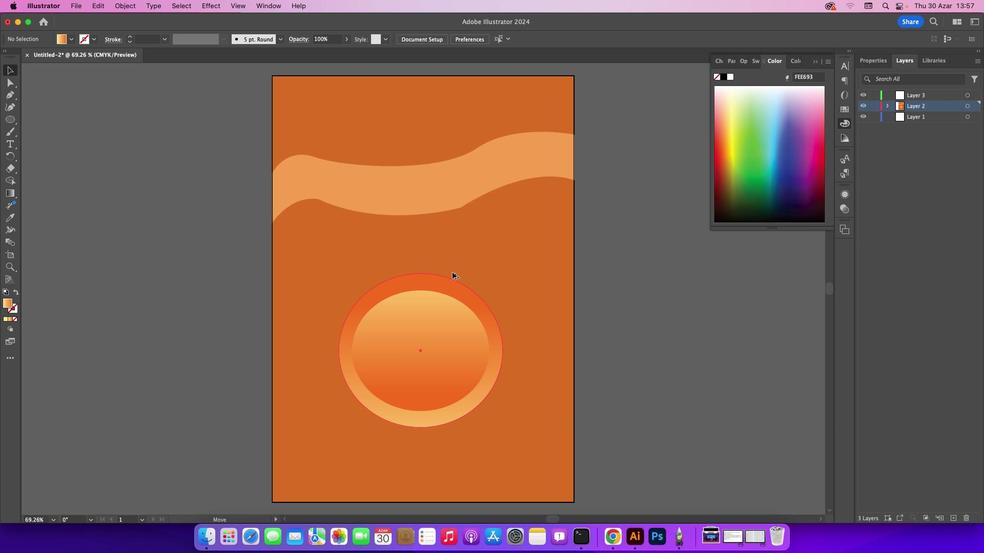 
Action: Mouse moved to (515, 248)
Screenshot: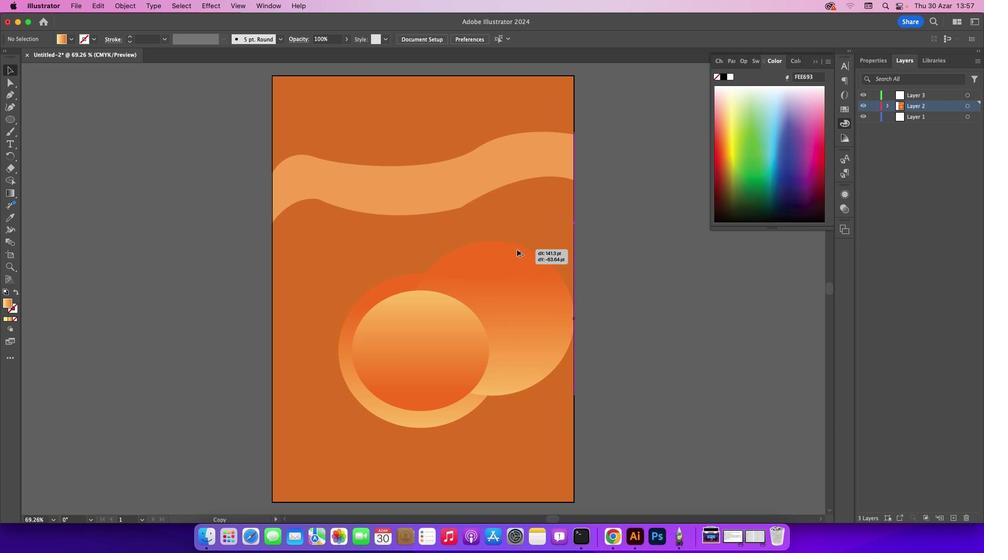 
Action: Key pressed Key.cmd'z'
